 Task: Find the nearest public restroom in New Orleans.
Action: Mouse moved to (126, 66)
Screenshot: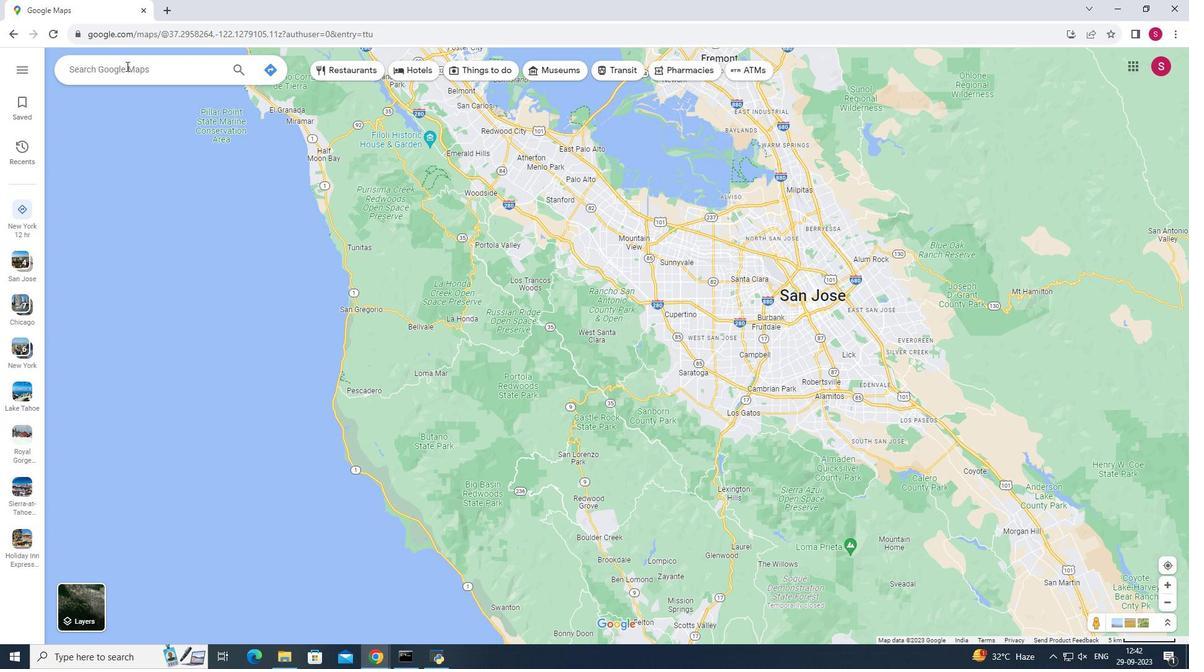 
Action: Mouse pressed left at (126, 66)
Screenshot: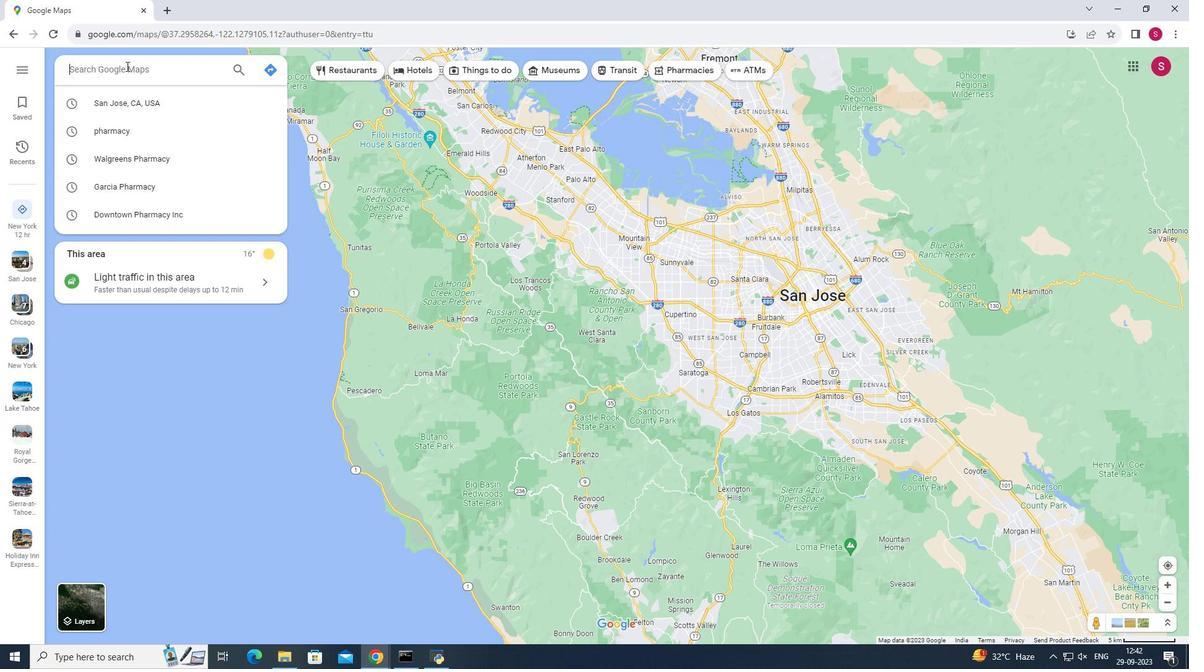 
Action: Mouse moved to (130, 67)
Screenshot: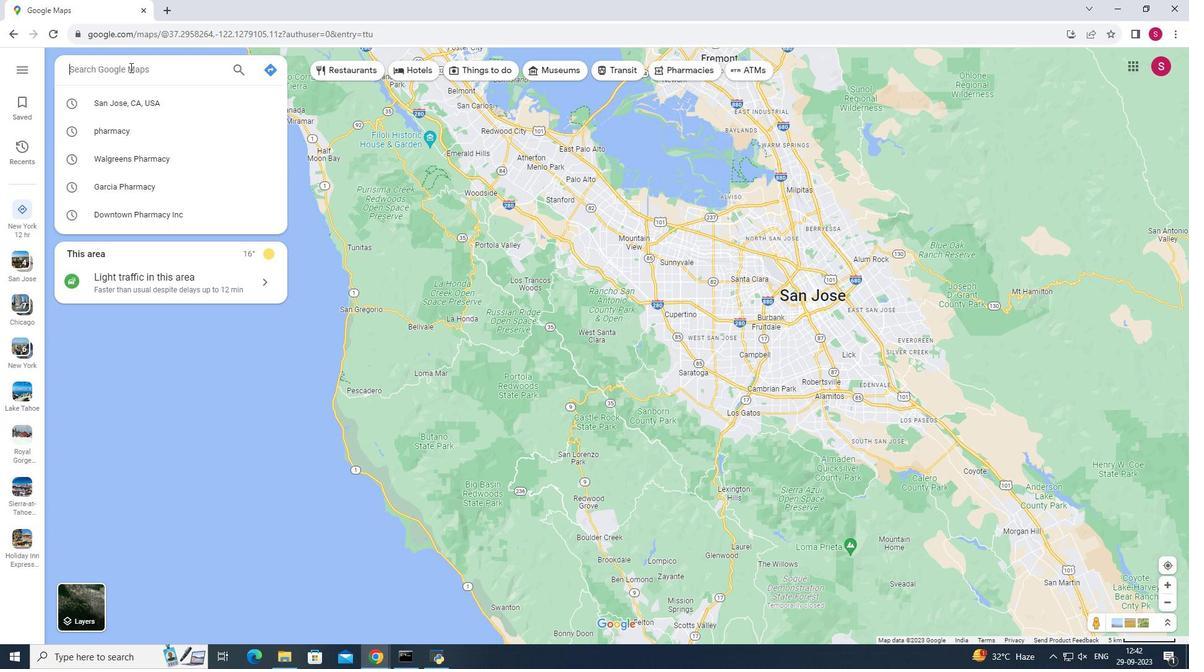 
Action: Key pressed <Key.shift>New<Key.space><Key.shift>Orleans
Screenshot: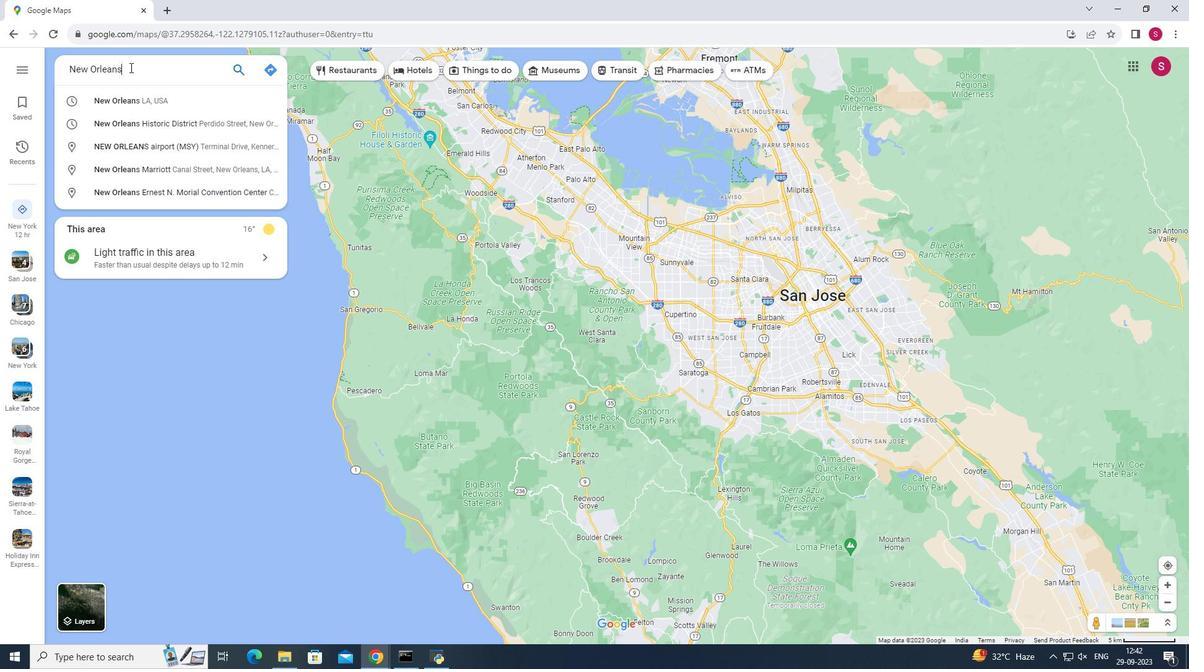 
Action: Mouse moved to (151, 98)
Screenshot: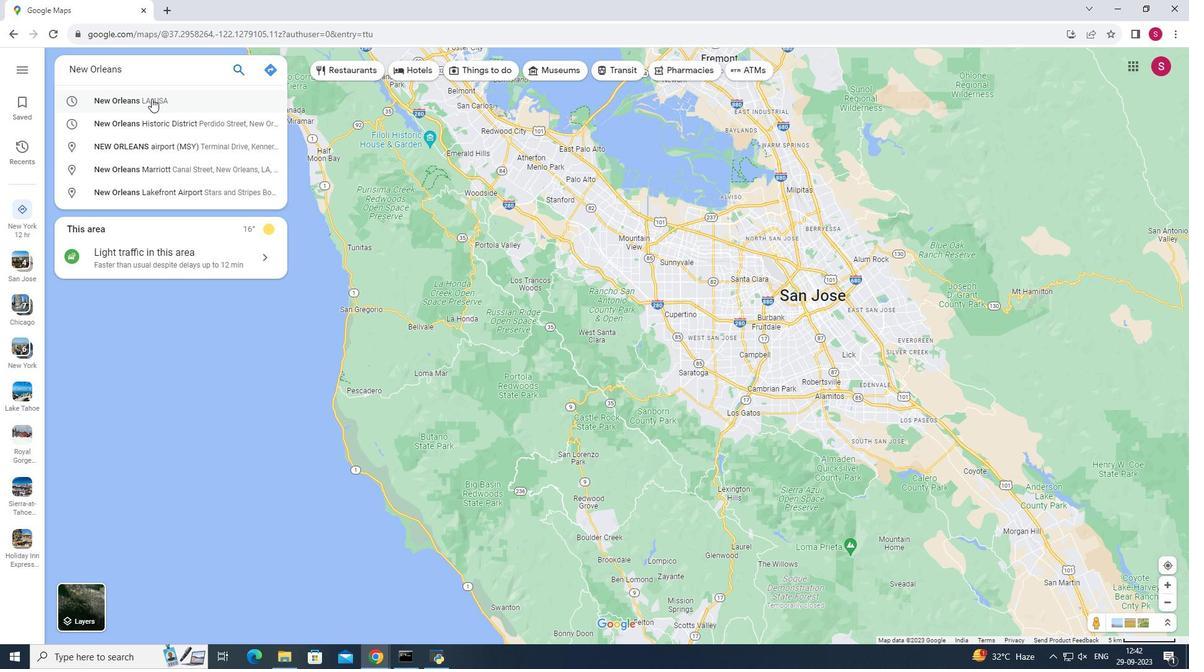 
Action: Mouse pressed left at (151, 98)
Screenshot: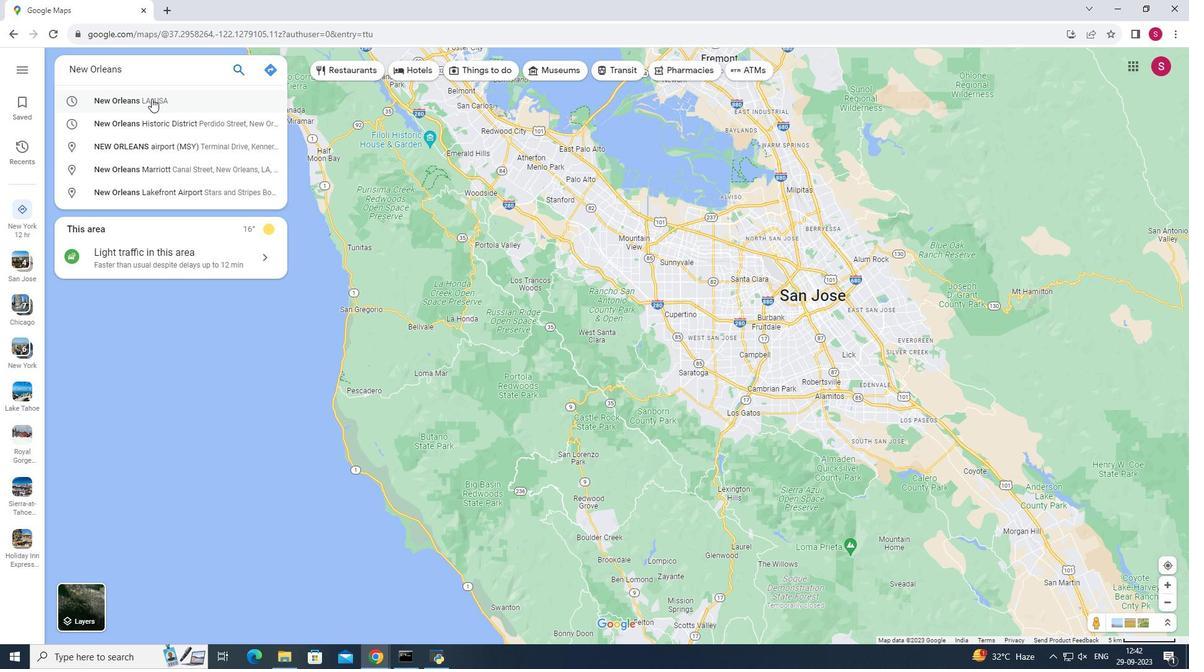 
Action: Mouse moved to (174, 287)
Screenshot: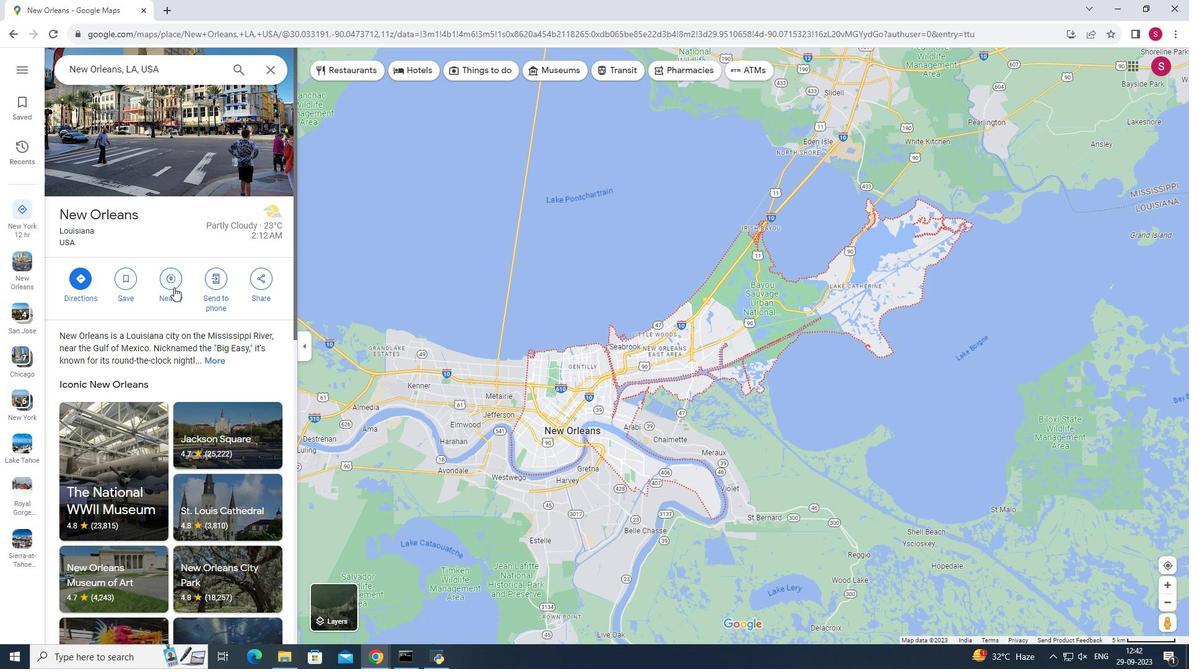 
Action: Mouse pressed left at (174, 287)
Screenshot: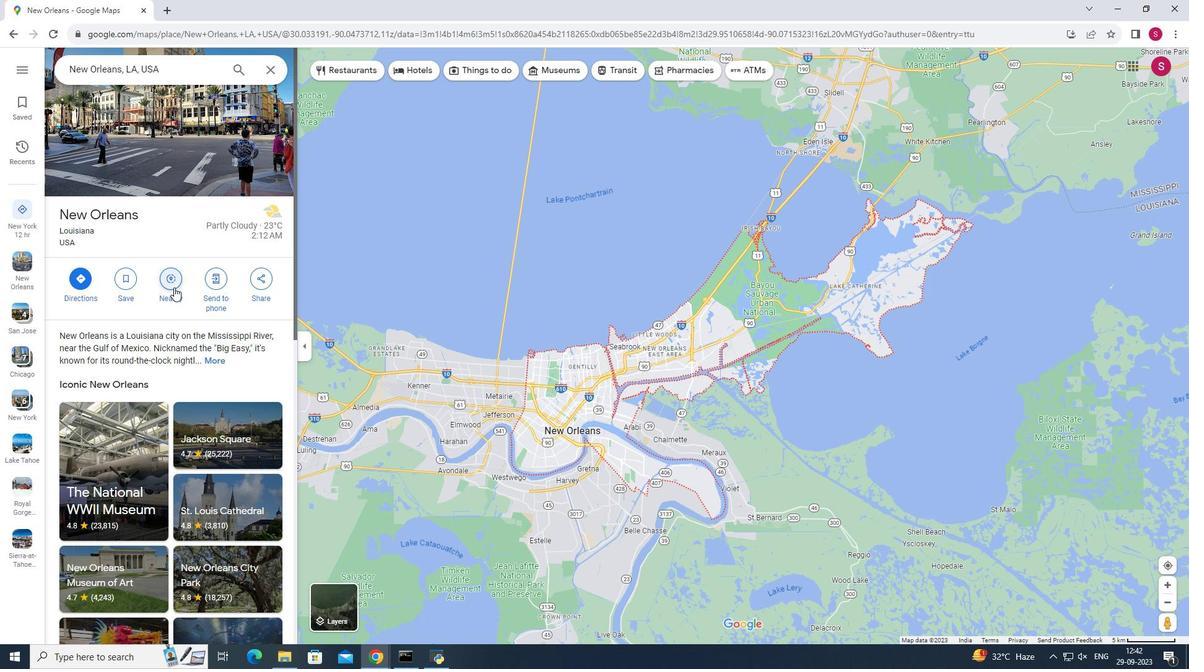 
Action: Mouse moved to (174, 67)
Screenshot: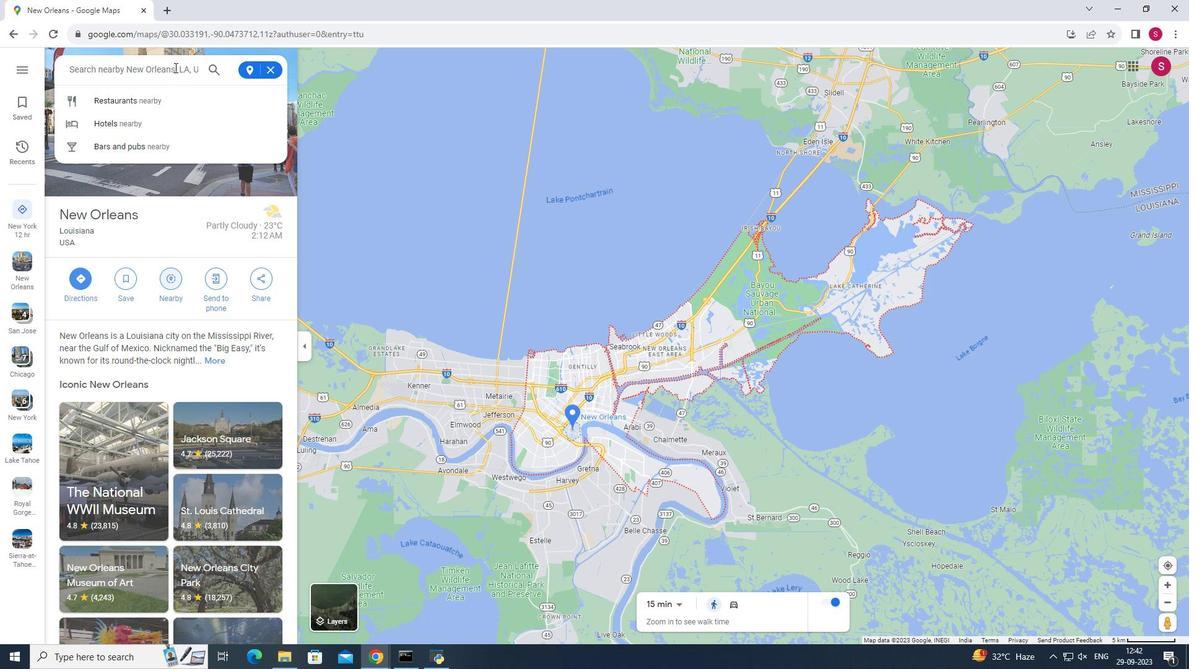 
Action: Mouse pressed left at (174, 67)
Screenshot: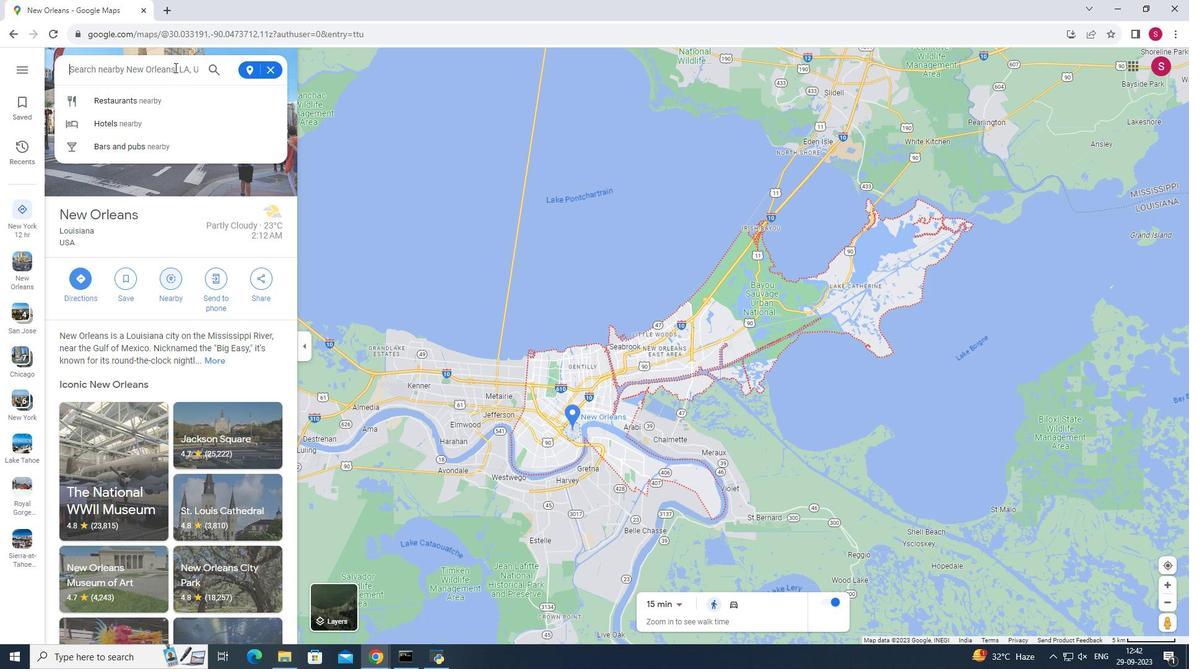 
Action: Key pressed <Key.shift><Key.shift><Key.shift><Key.shift><Key.shift><Key.shift><Key.shift><Key.shift><Key.shift><Key.shift><Key.shift><Key.shift><Key.shift><Key.shift><Key.shift><Key.shift>public<Key.space>restroom<Key.enter>
Screenshot: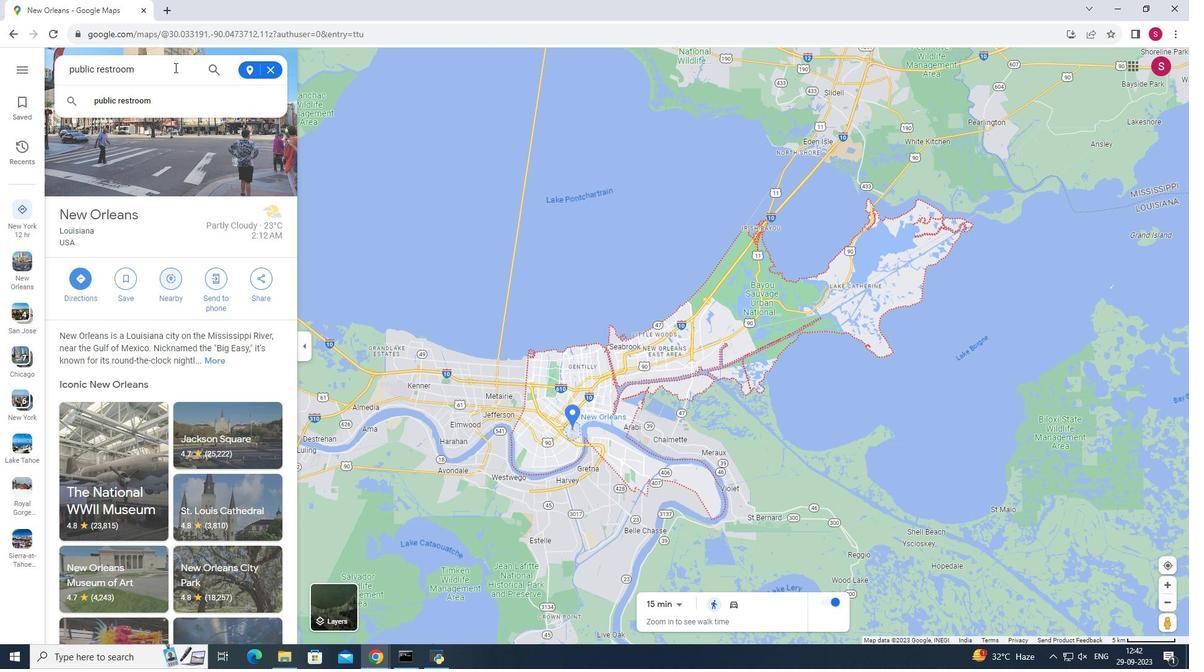 
Action: Mouse moved to (174, 218)
Screenshot: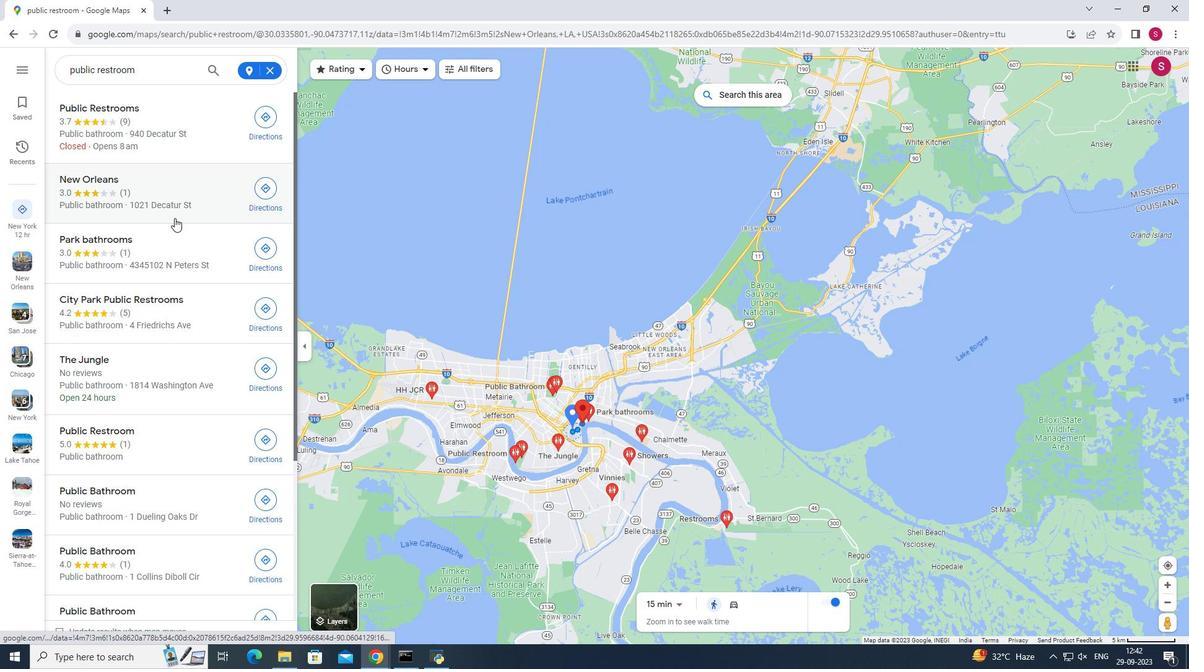 
Action: Mouse scrolled (174, 217) with delta (0, 0)
Screenshot: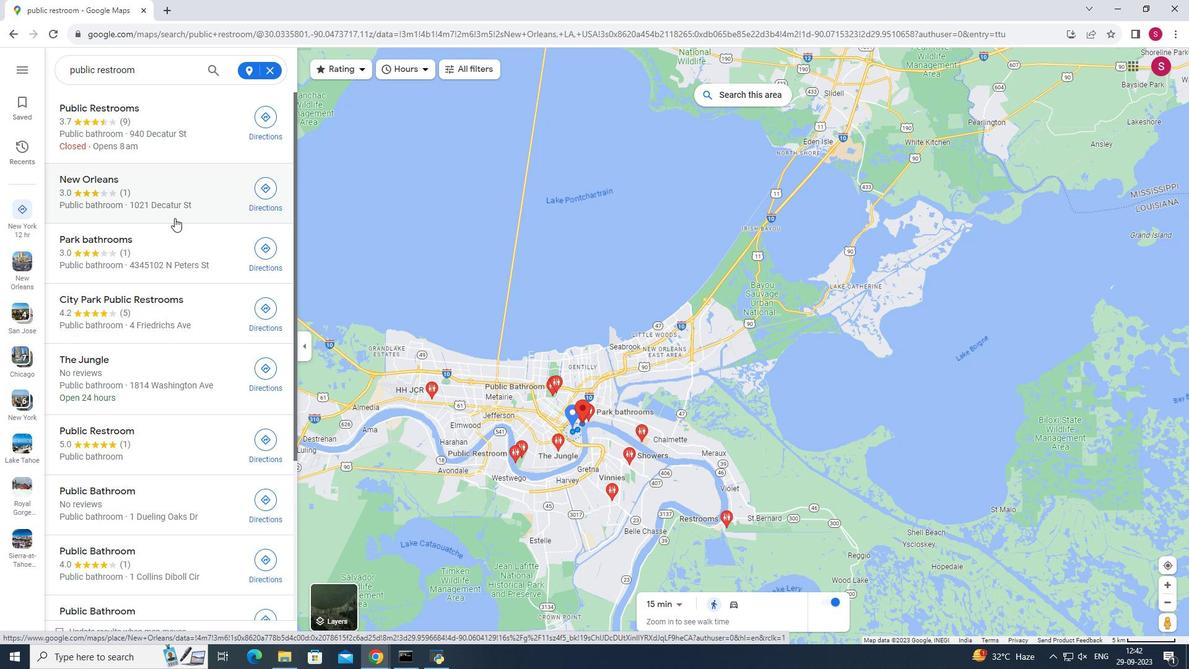 
Action: Mouse moved to (174, 218)
Screenshot: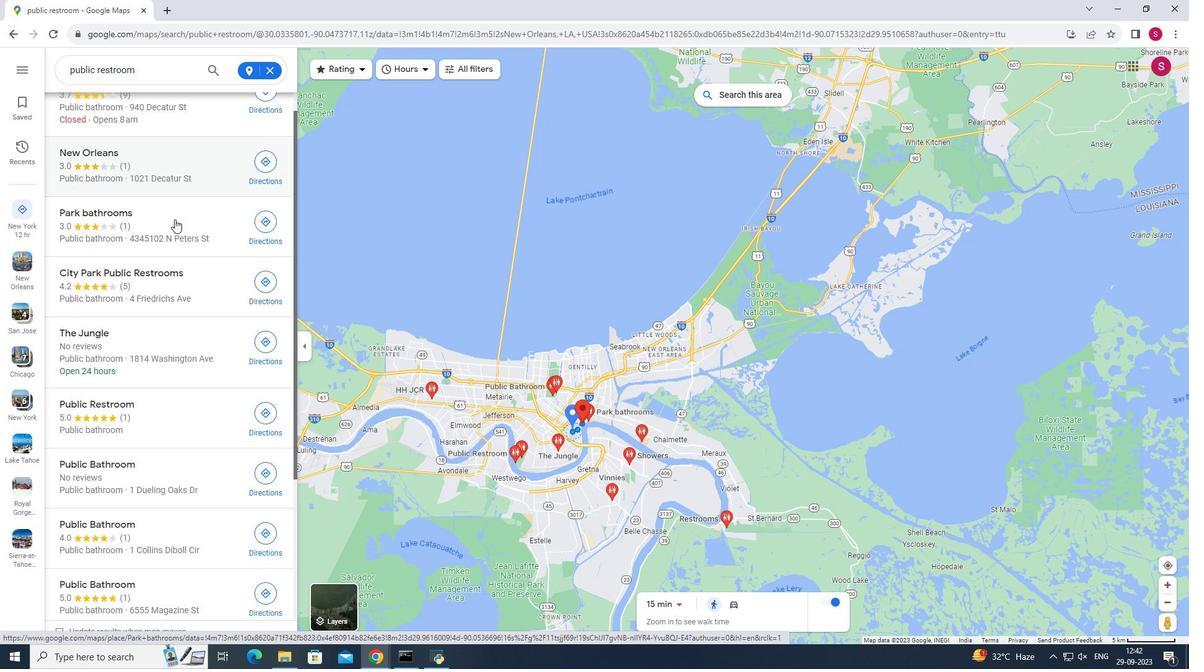 
Action: Mouse scrolled (174, 218) with delta (0, 0)
Screenshot: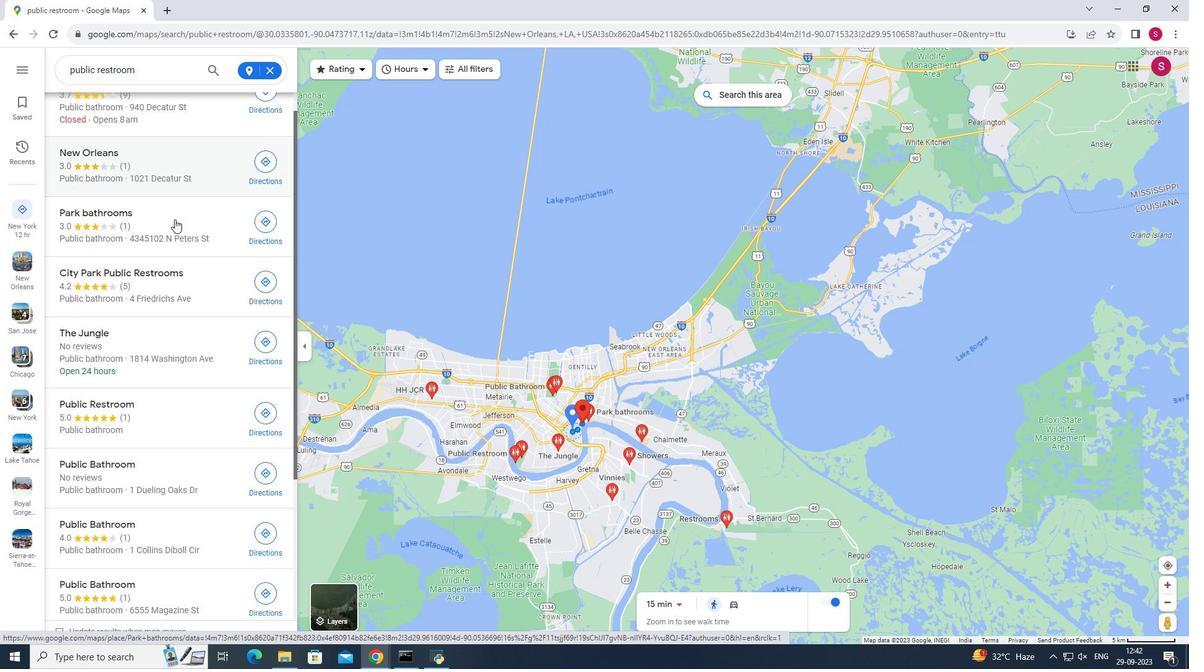 
Action: Mouse moved to (174, 219)
Screenshot: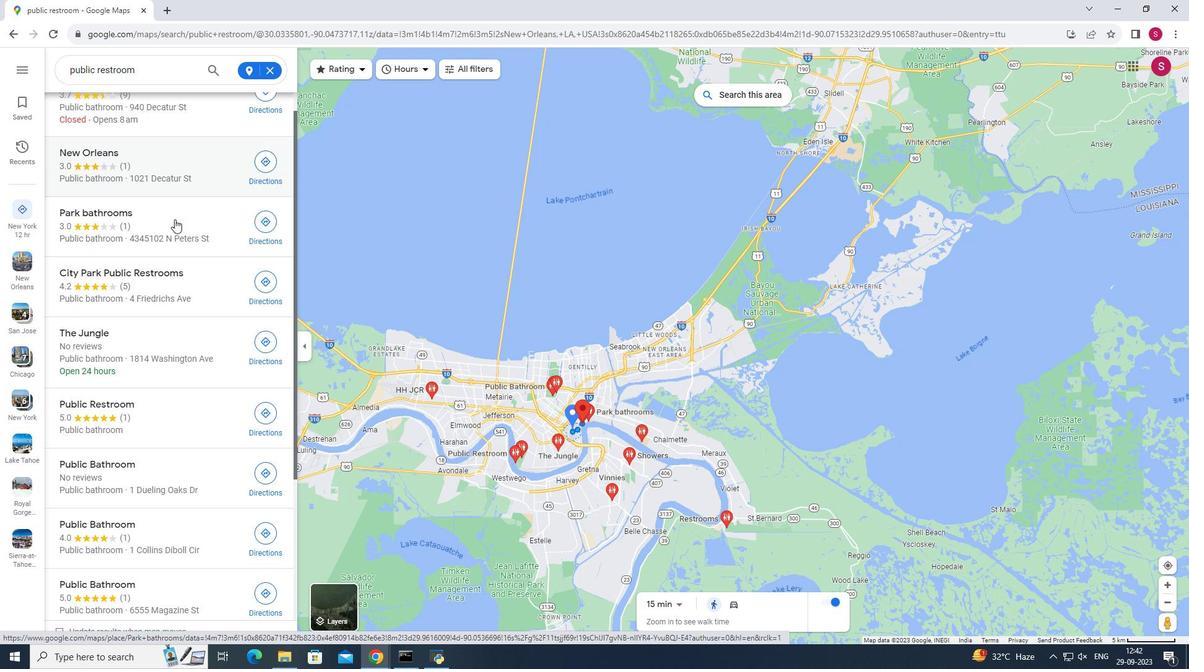 
Action: Mouse scrolled (174, 218) with delta (0, 0)
Screenshot: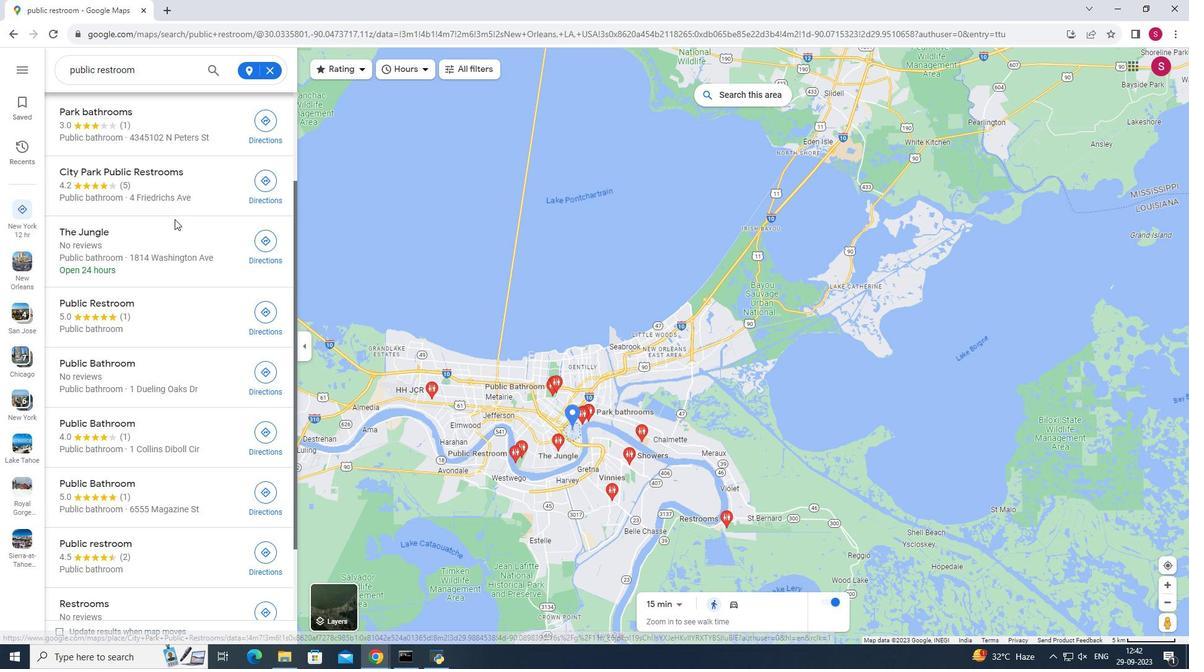 
Action: Mouse scrolled (174, 218) with delta (0, 0)
Screenshot: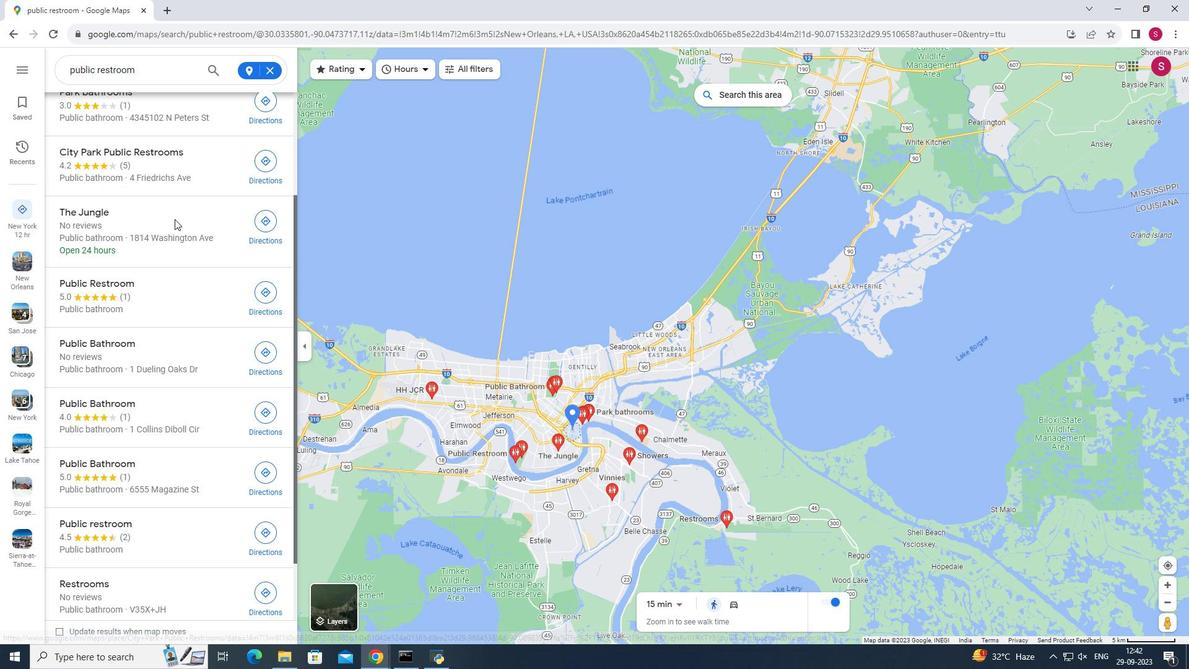 
Action: Mouse scrolled (174, 218) with delta (0, 0)
Screenshot: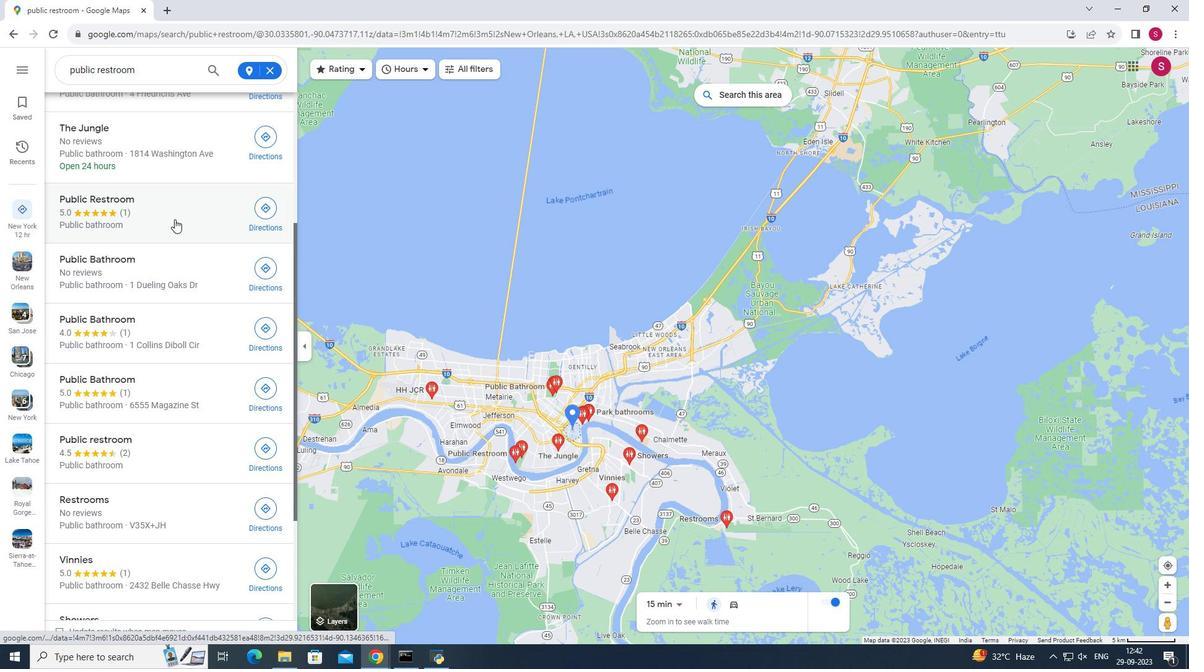 
Action: Mouse scrolled (174, 218) with delta (0, 0)
Screenshot: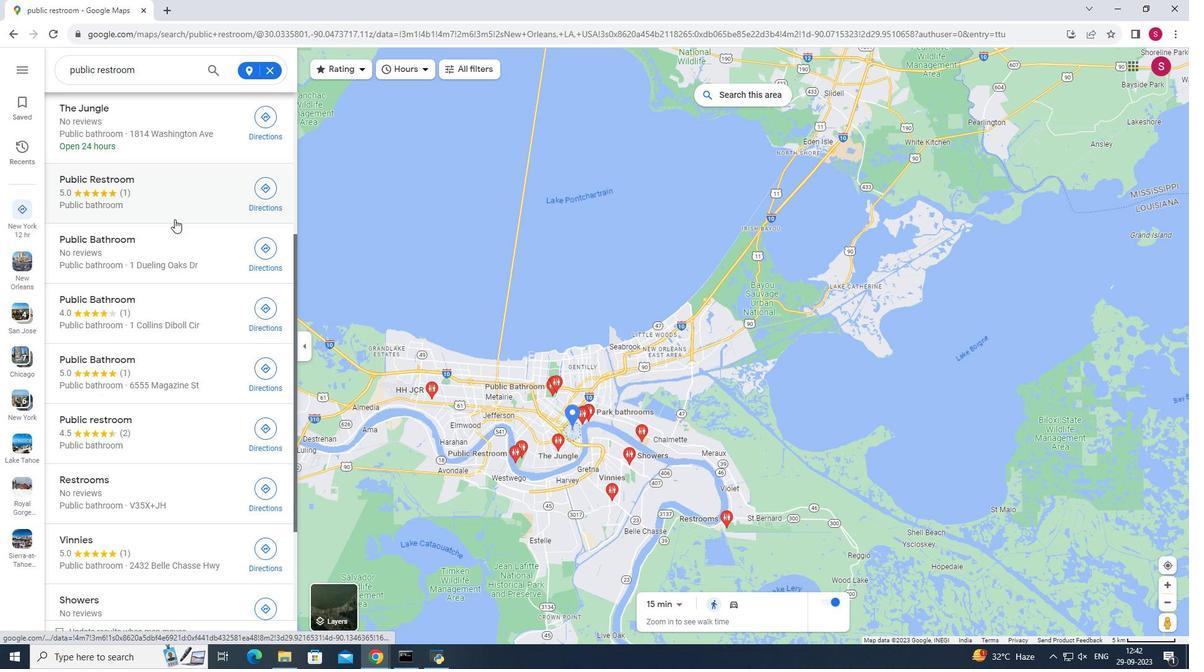 
Action: Mouse scrolled (174, 218) with delta (0, 0)
Screenshot: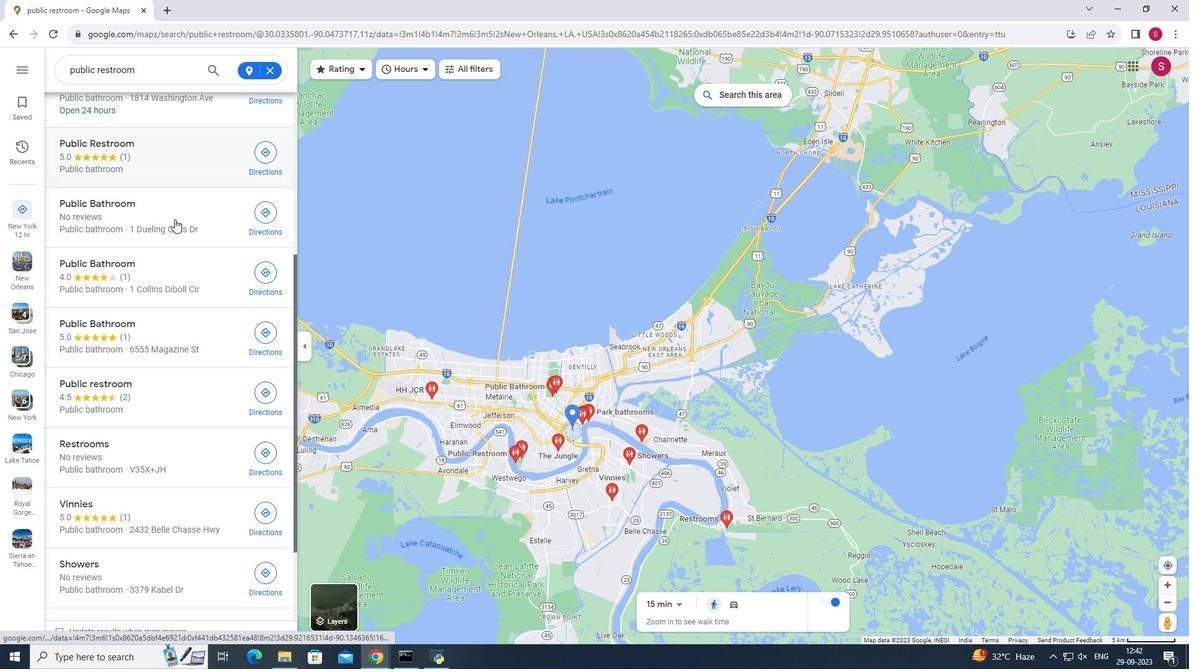 
Action: Mouse scrolled (174, 218) with delta (0, 0)
Screenshot: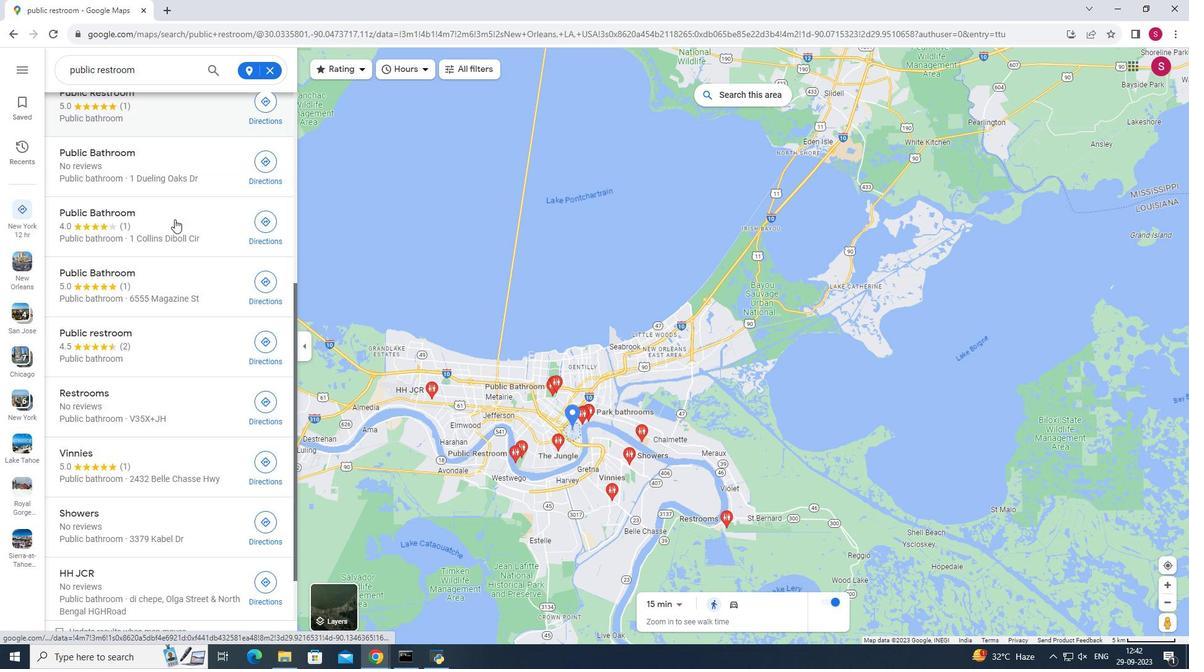 
Action: Mouse scrolled (174, 218) with delta (0, 0)
Screenshot: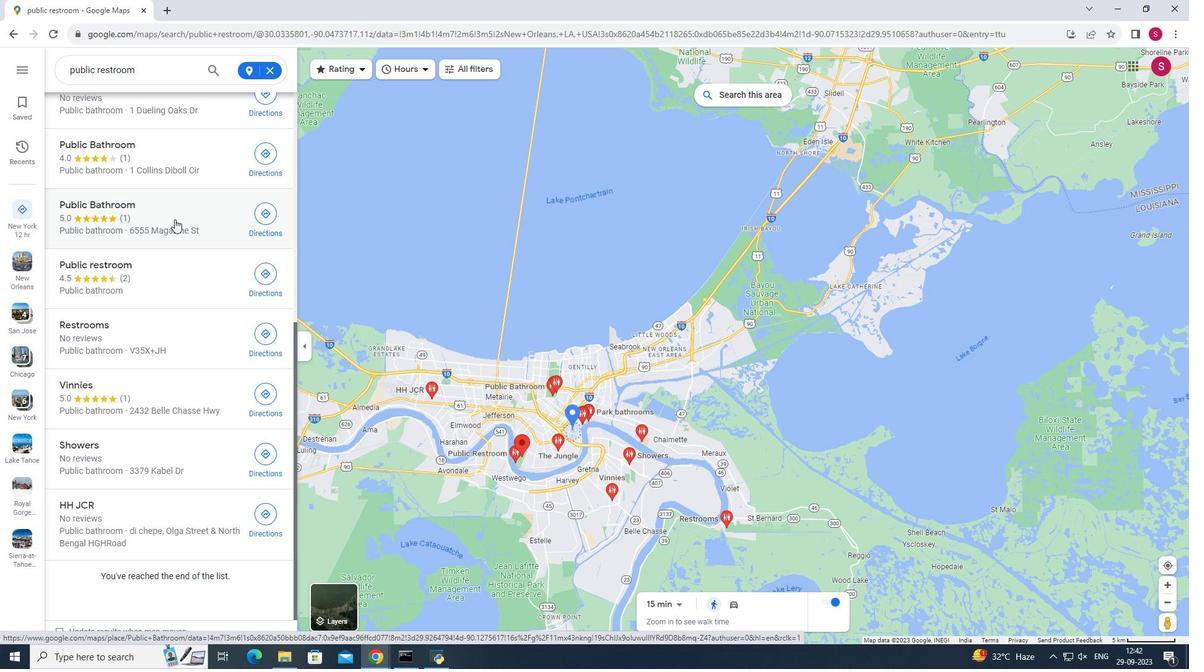 
Action: Mouse moved to (174, 222)
Screenshot: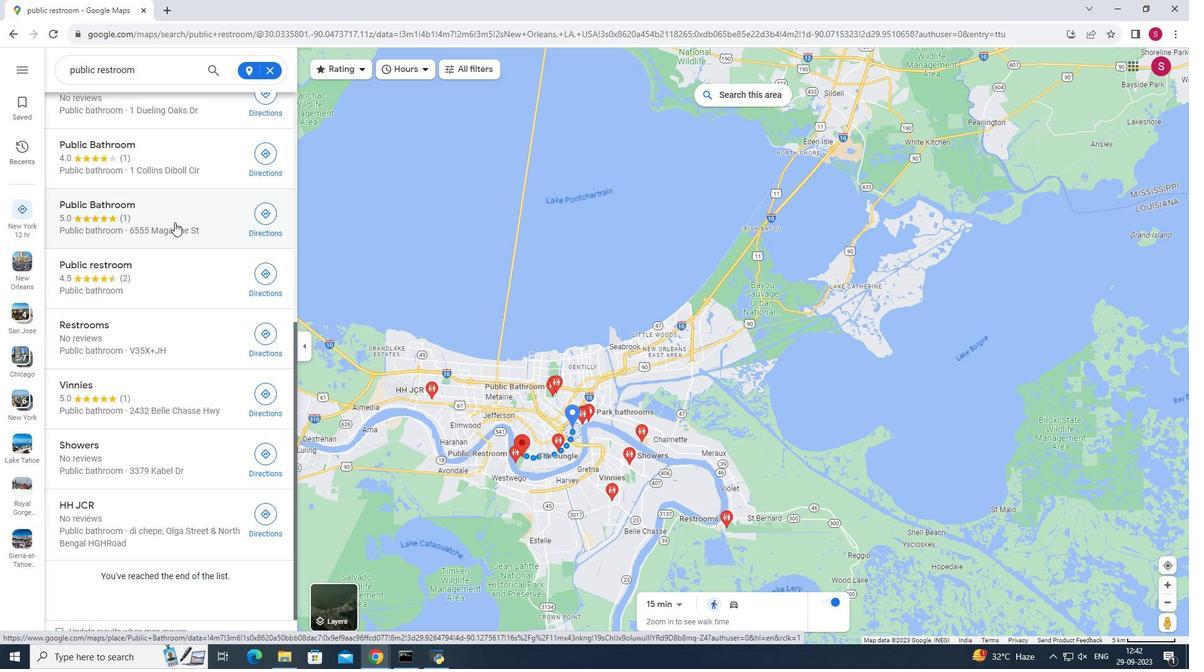 
Action: Mouse scrolled (174, 221) with delta (0, 0)
Screenshot: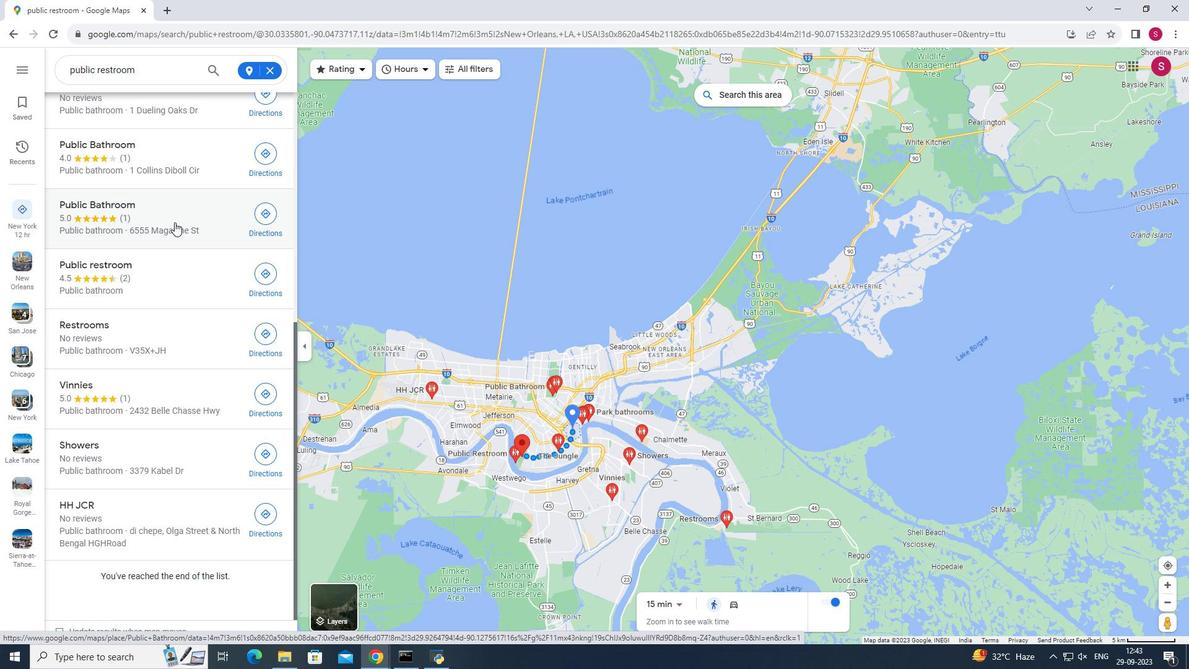 
Action: Mouse moved to (166, 278)
Screenshot: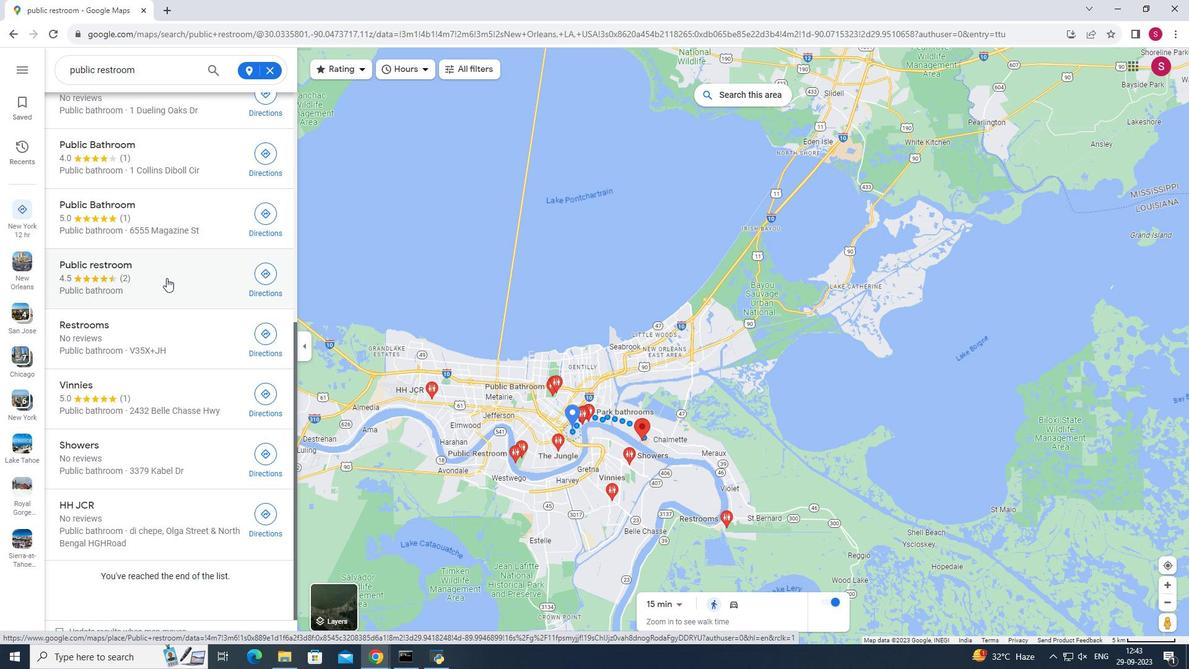 
Action: Mouse pressed left at (166, 278)
Screenshot: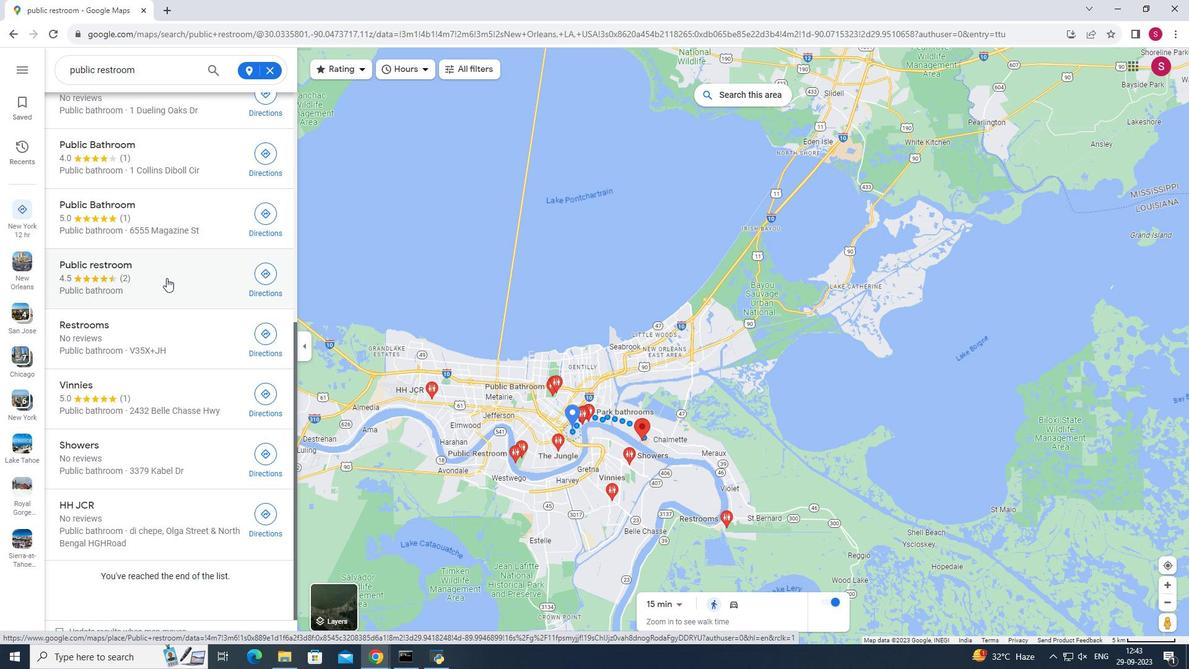 
Action: Mouse moved to (462, 455)
Screenshot: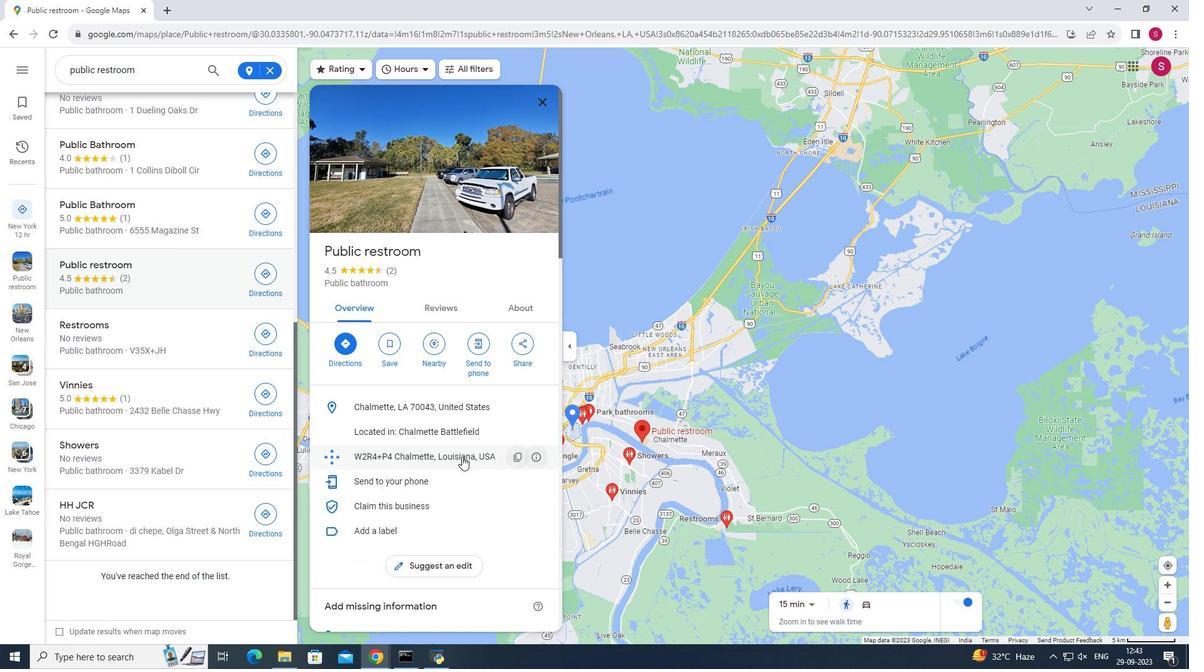 
Action: Mouse scrolled (462, 454) with delta (0, 0)
Screenshot: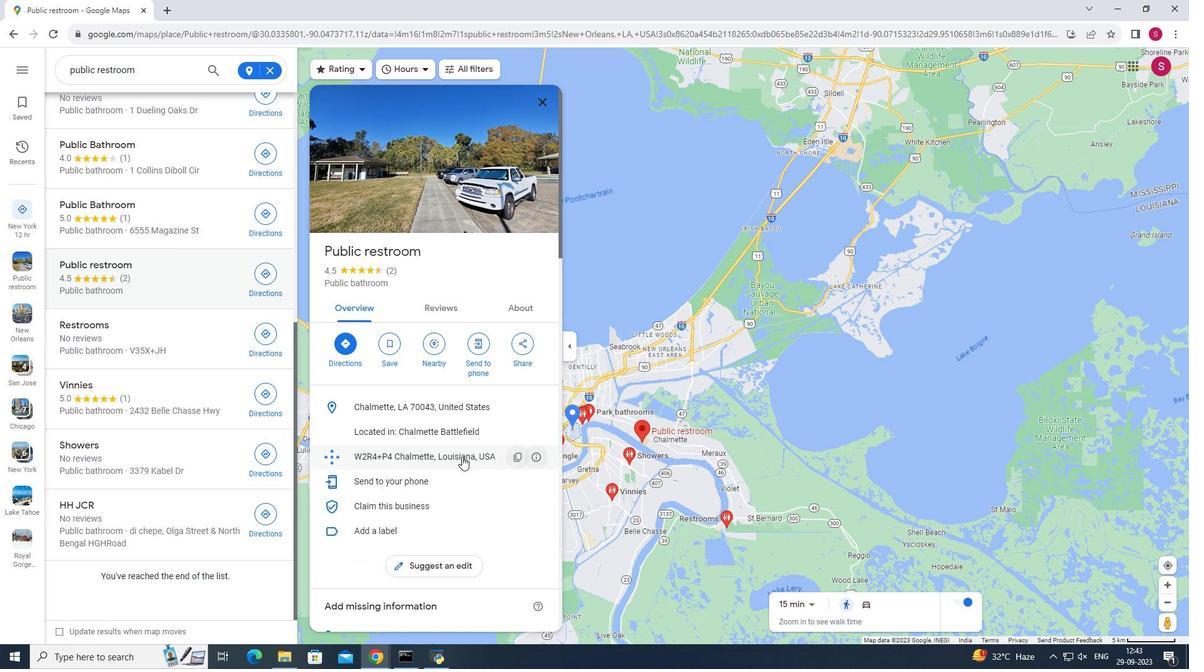 
Action: Mouse moved to (462, 456)
Screenshot: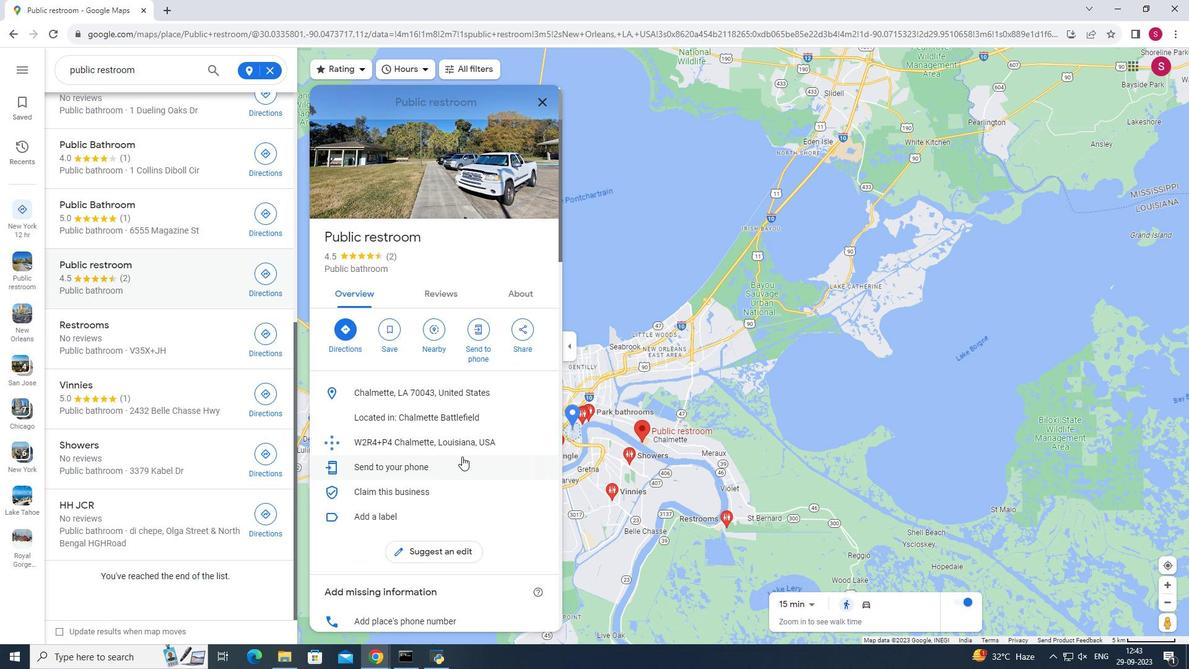 
Action: Mouse scrolled (462, 456) with delta (0, 0)
Screenshot: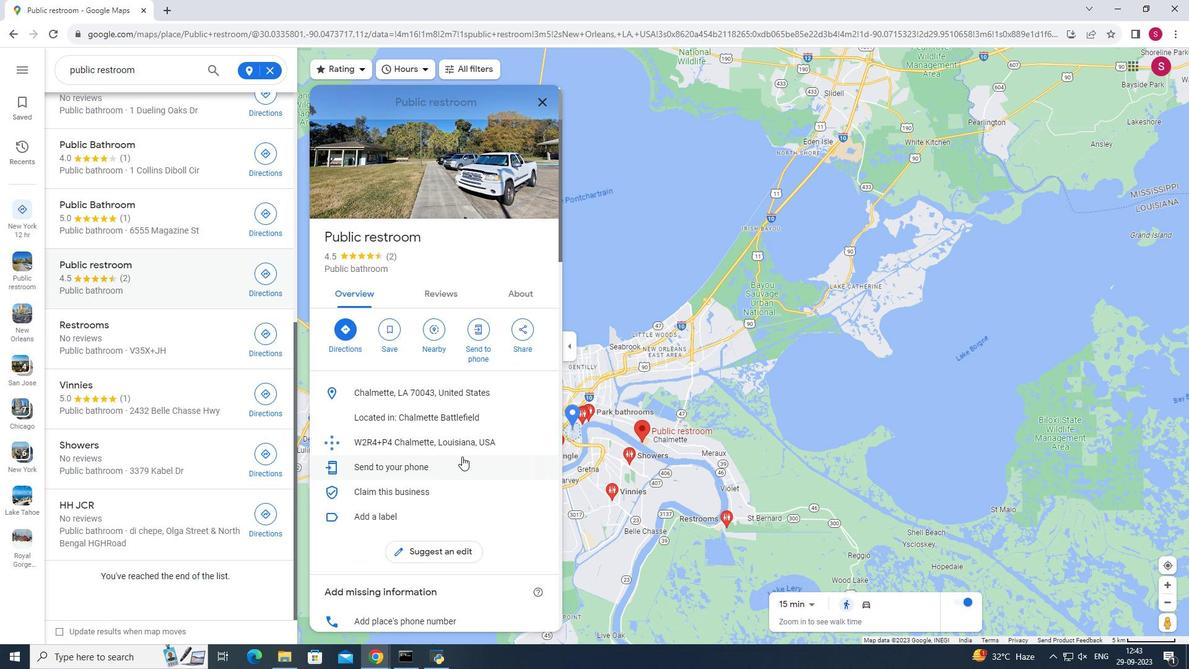 
Action: Mouse moved to (462, 457)
Screenshot: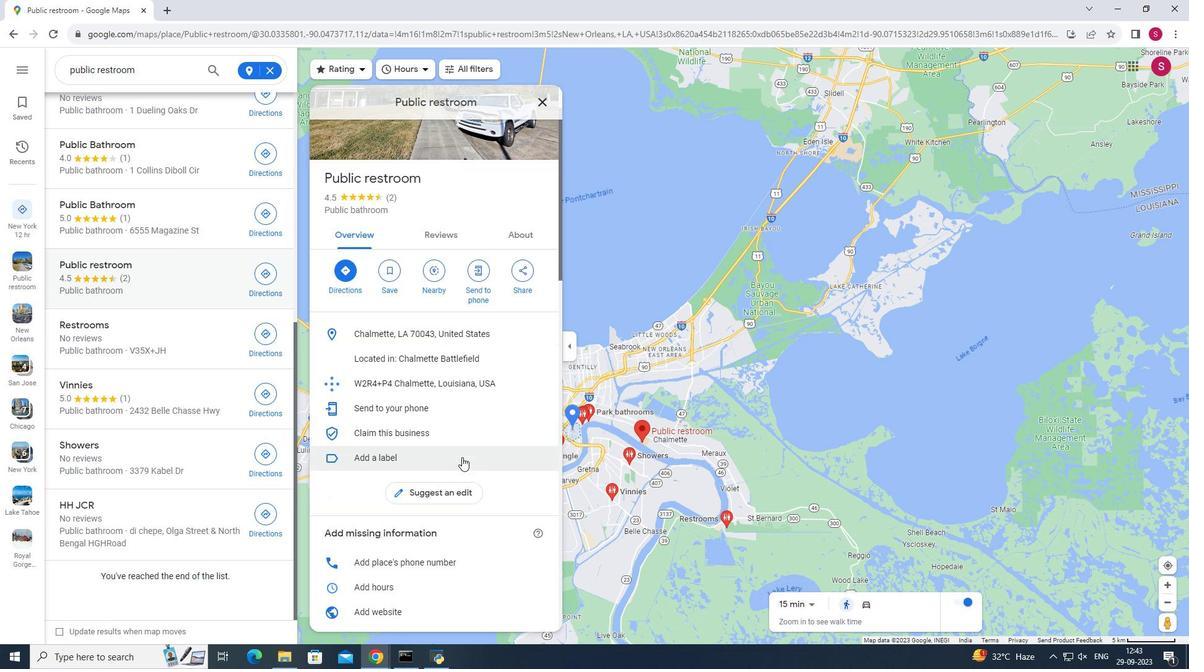 
Action: Mouse scrolled (462, 456) with delta (0, 0)
Screenshot: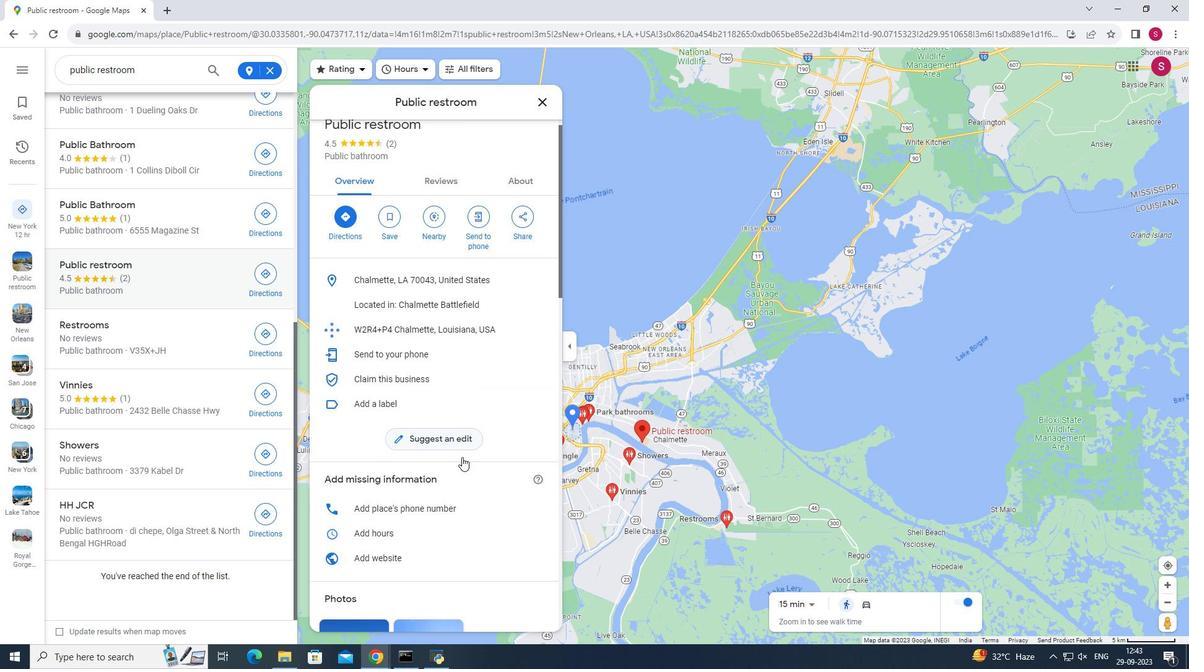 
Action: Mouse scrolled (462, 456) with delta (0, 0)
Screenshot: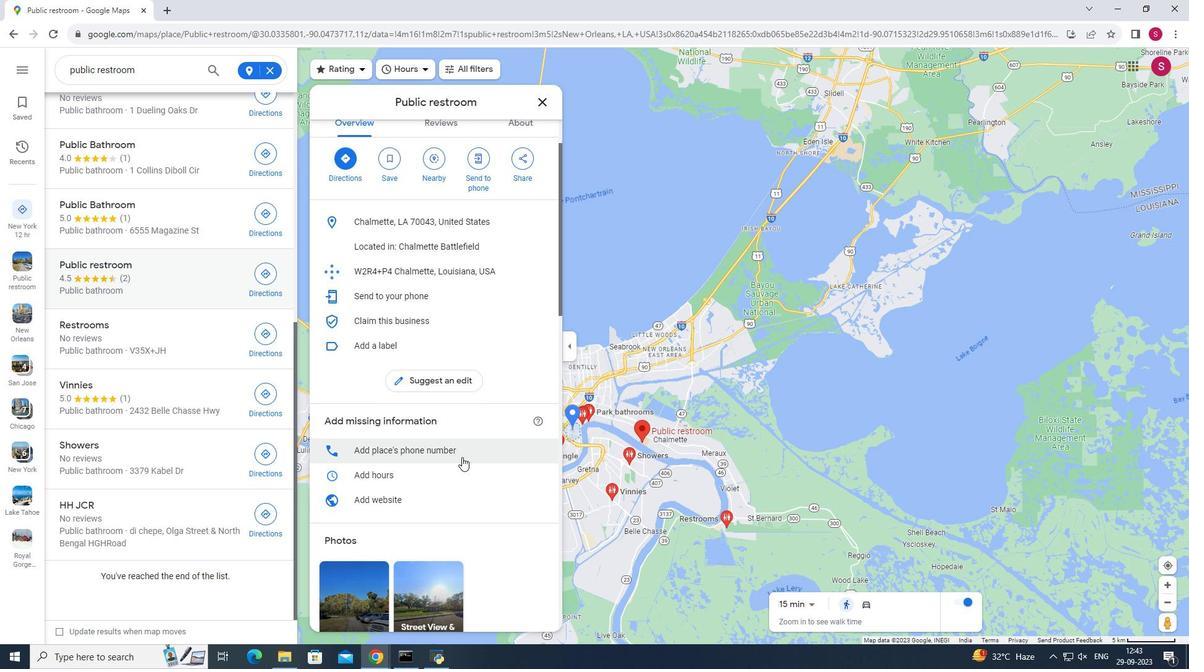 
Action: Mouse scrolled (462, 456) with delta (0, 0)
Screenshot: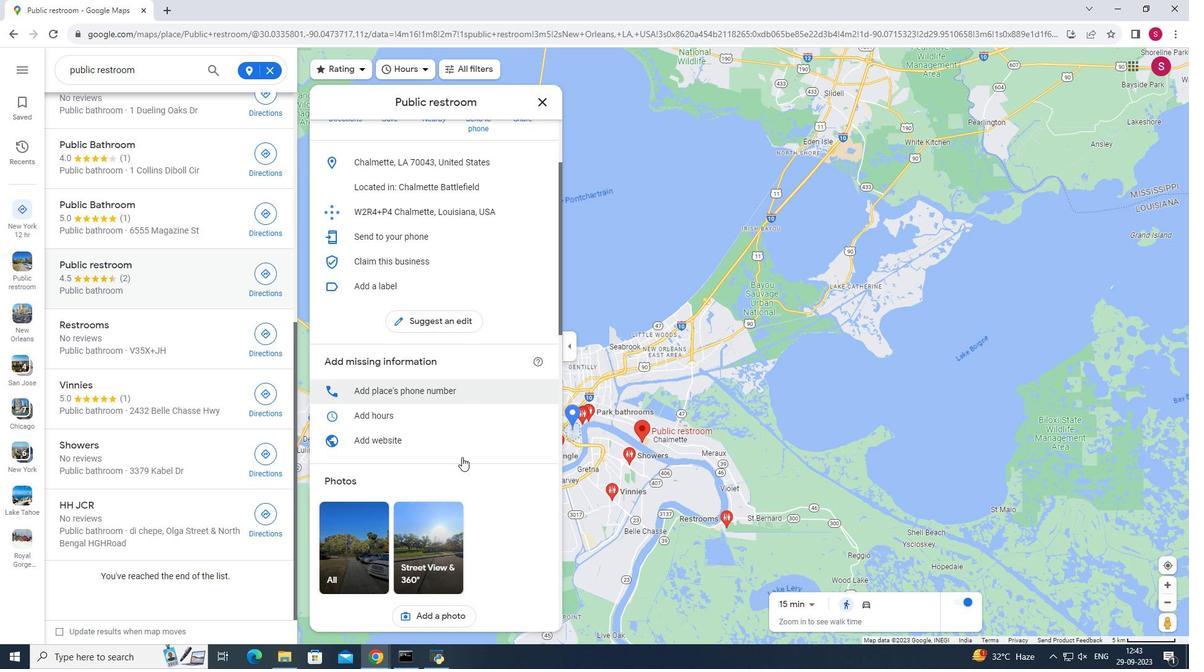 
Action: Mouse moved to (462, 457)
Screenshot: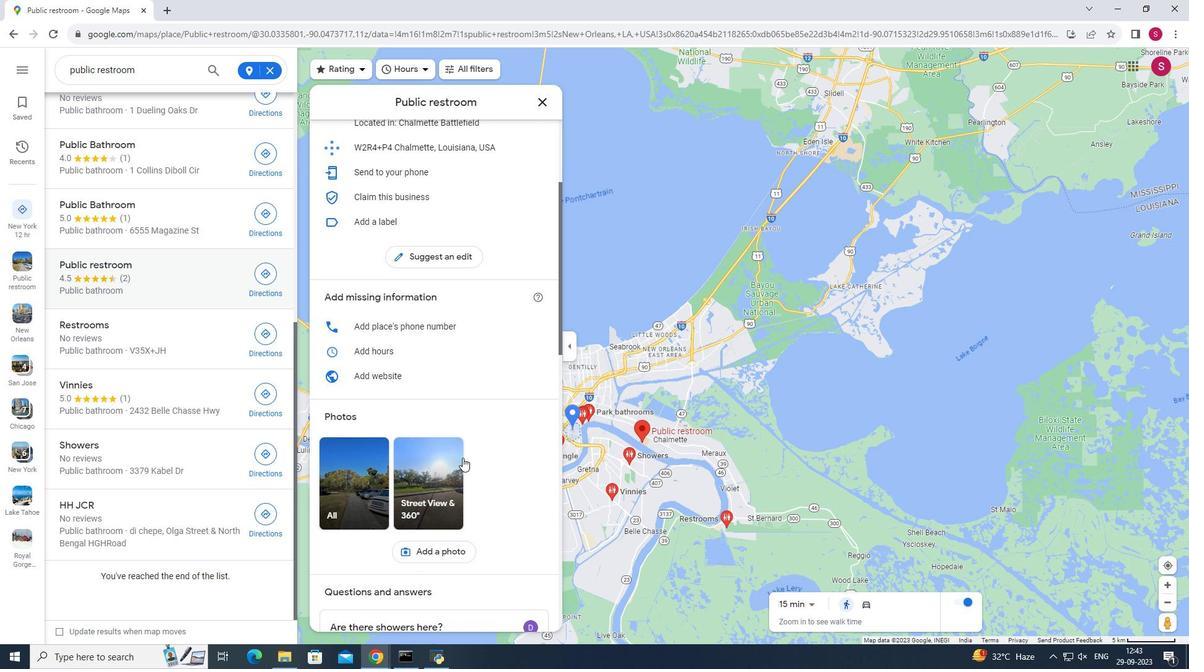 
Action: Mouse scrolled (462, 457) with delta (0, 0)
Screenshot: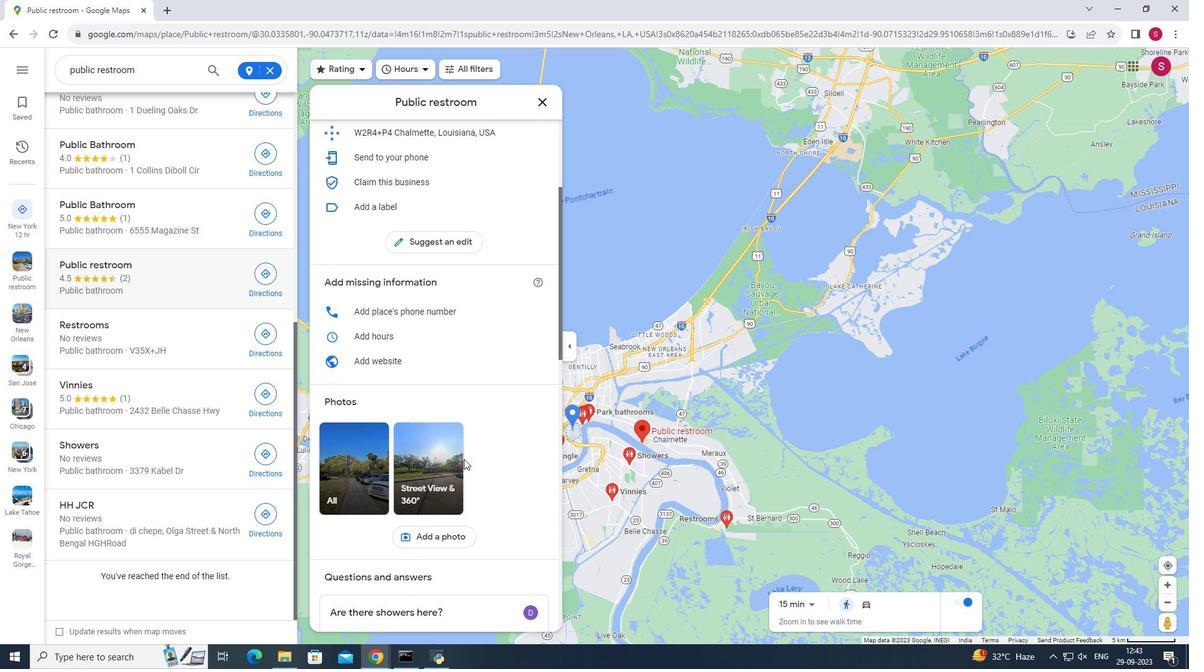 
Action: Mouse moved to (465, 459)
Screenshot: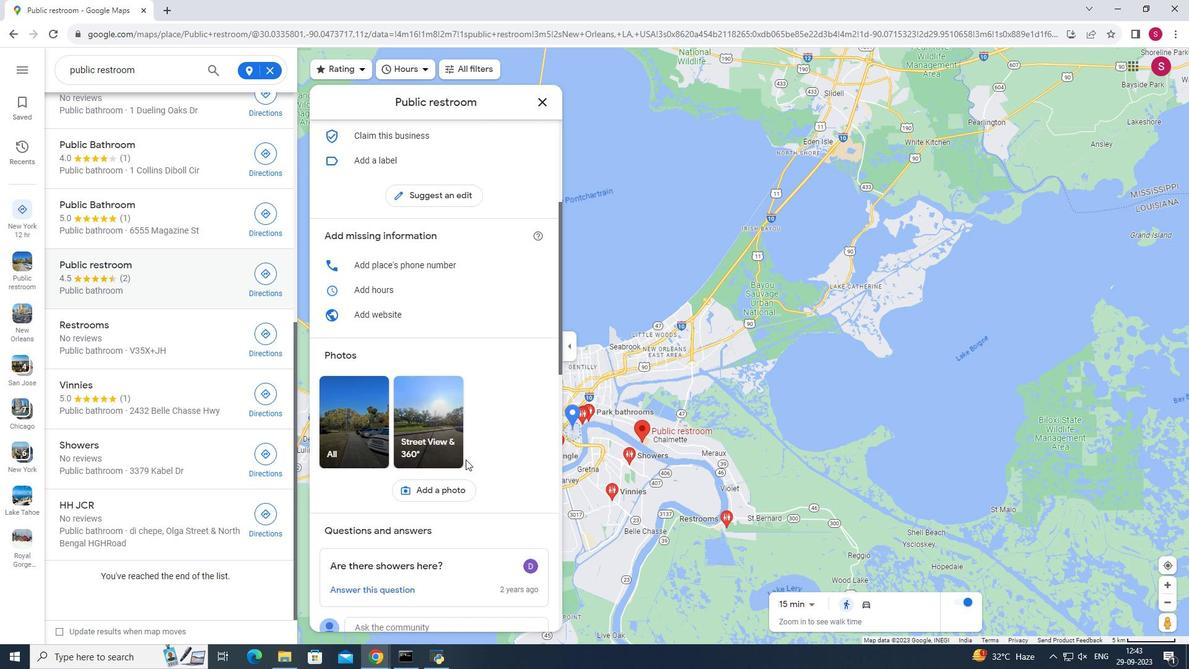 
Action: Mouse scrolled (465, 459) with delta (0, 0)
Screenshot: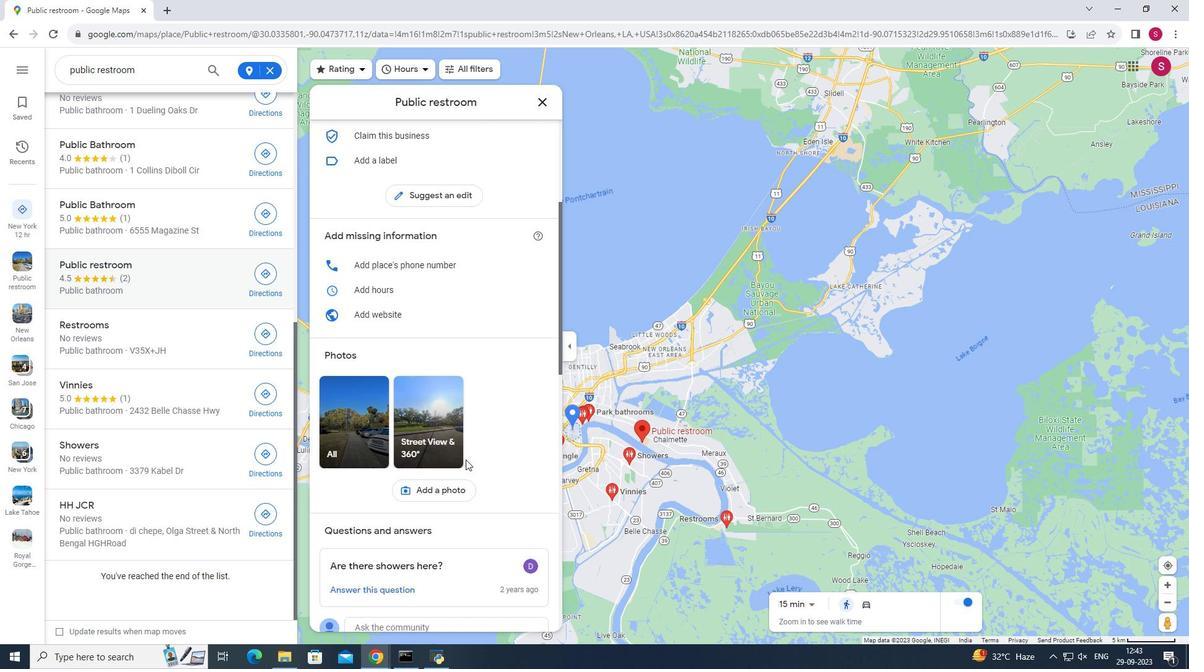 
Action: Mouse moved to (466, 459)
Screenshot: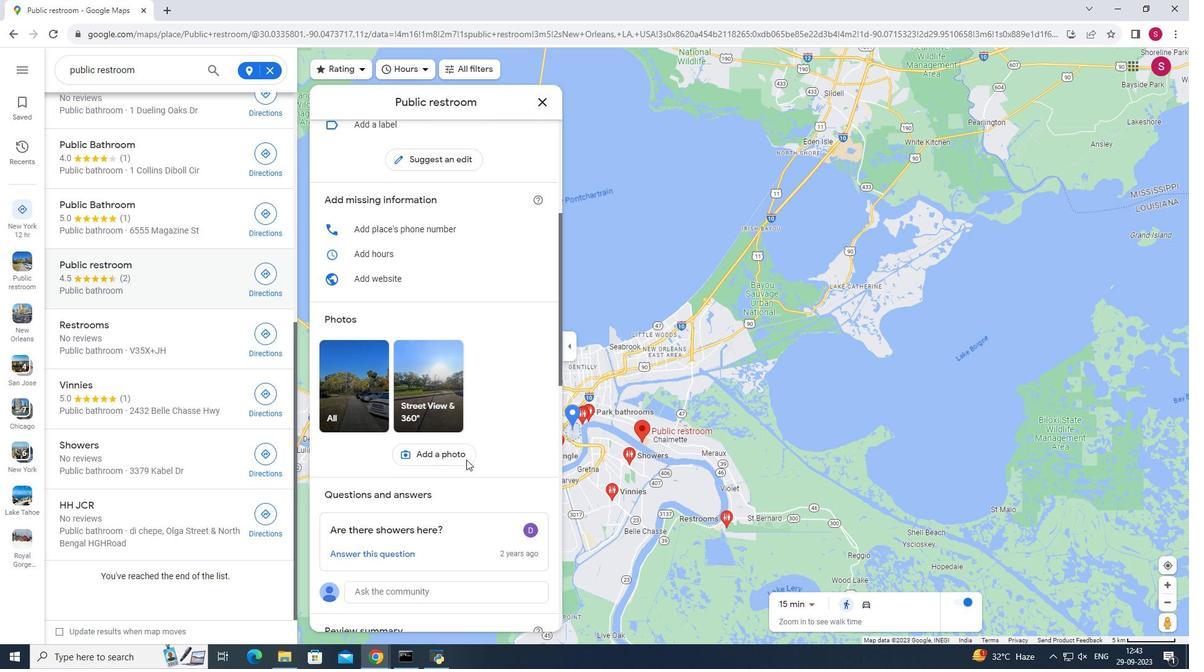 
Action: Mouse scrolled (466, 459) with delta (0, 0)
Screenshot: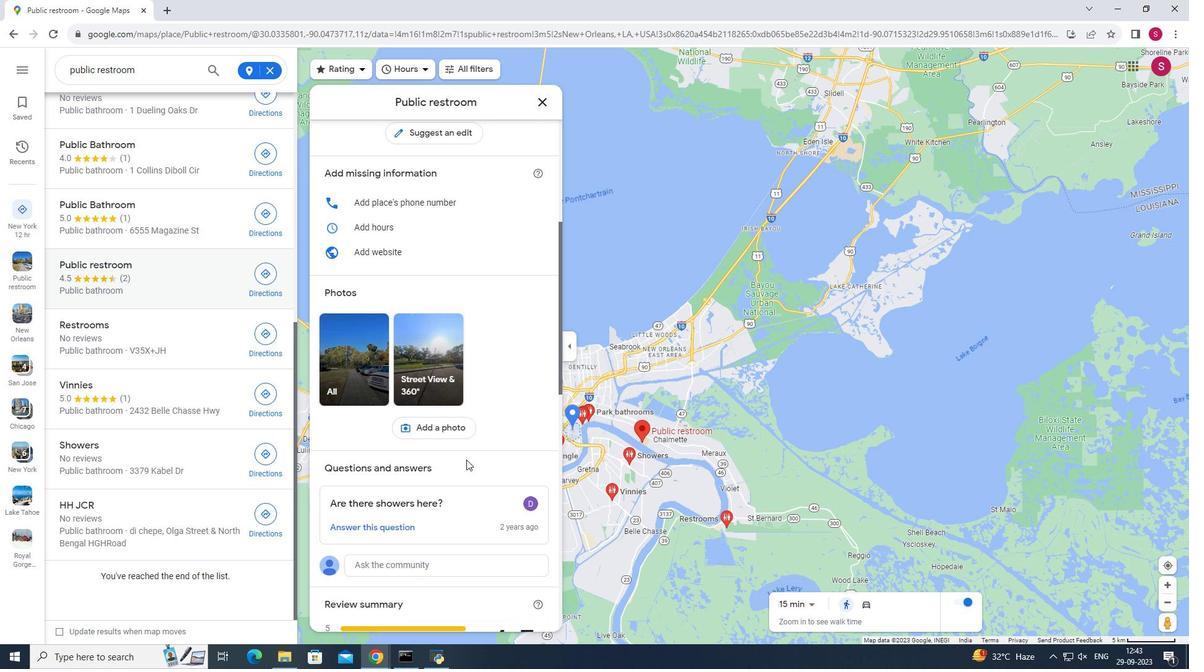 
Action: Mouse moved to (467, 459)
Screenshot: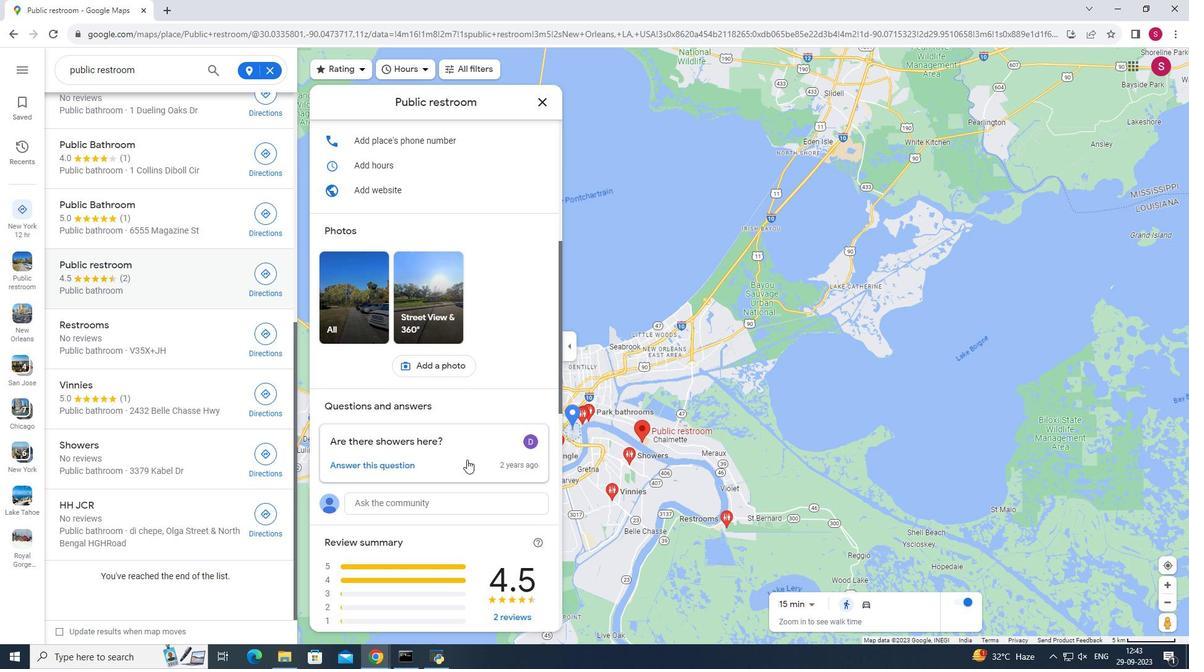 
Action: Mouse scrolled (467, 459) with delta (0, 0)
Screenshot: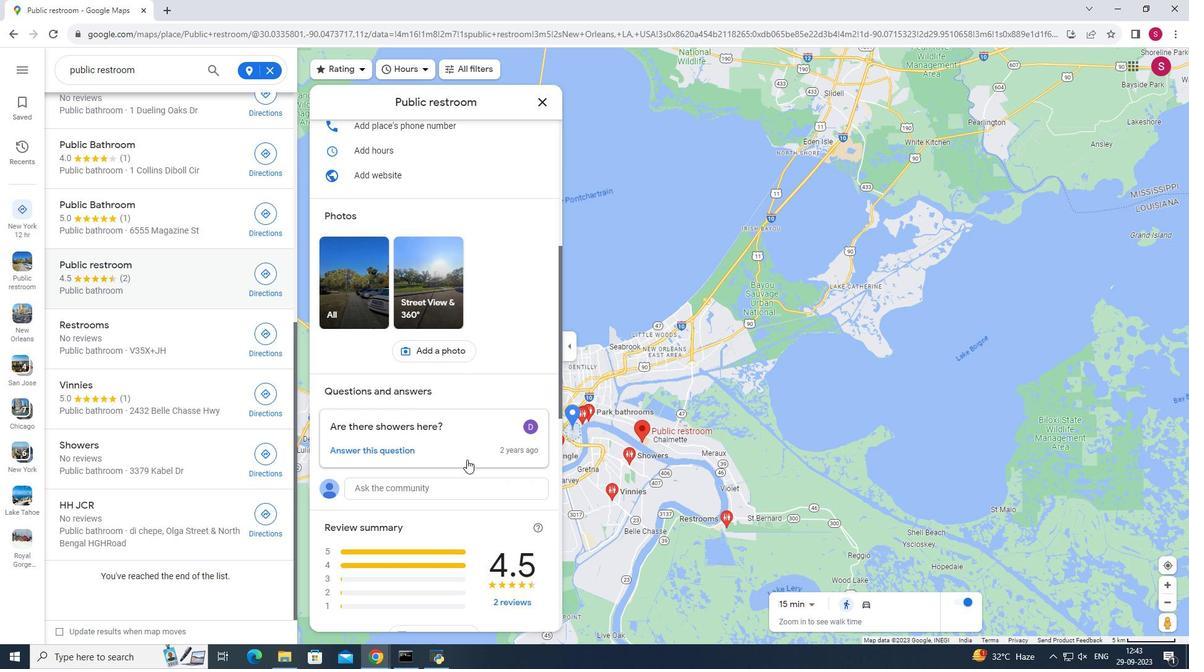 
Action: Mouse scrolled (467, 459) with delta (0, 0)
Screenshot: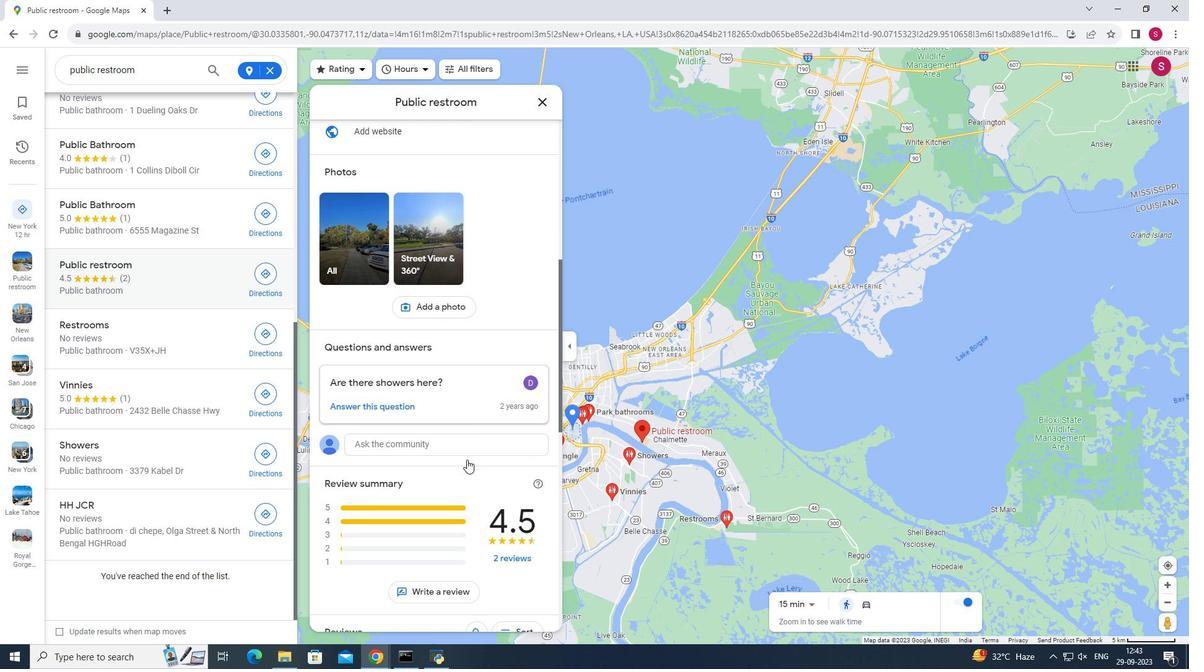 
Action: Mouse scrolled (467, 459) with delta (0, 0)
Screenshot: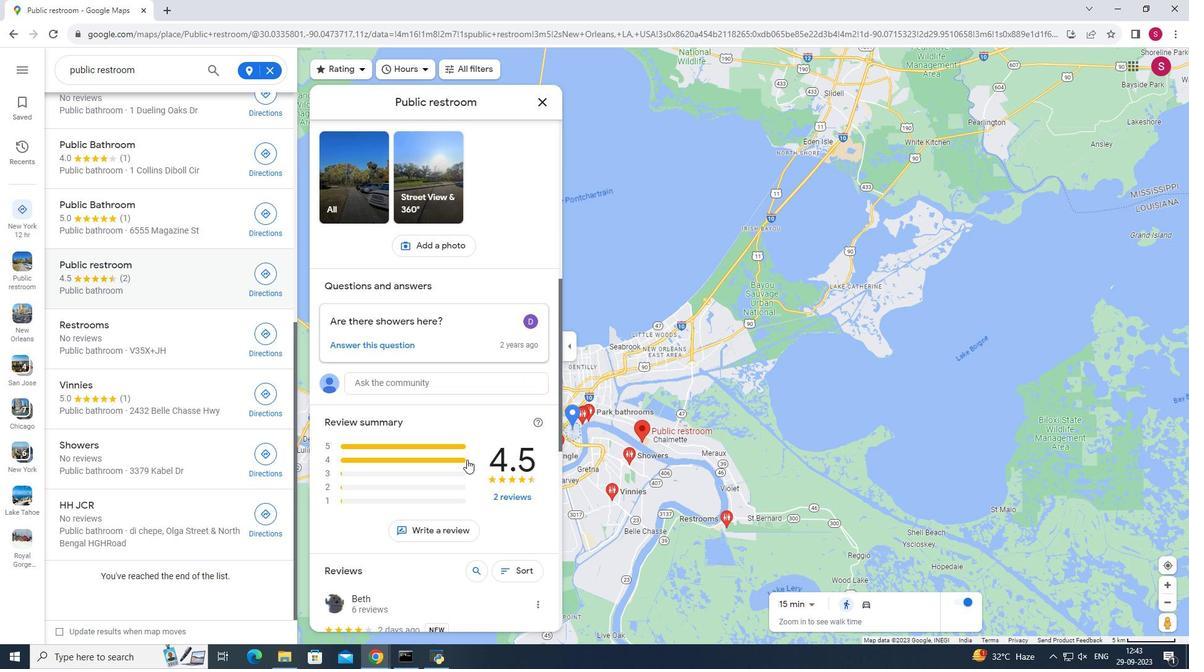 
Action: Mouse moved to (469, 459)
Screenshot: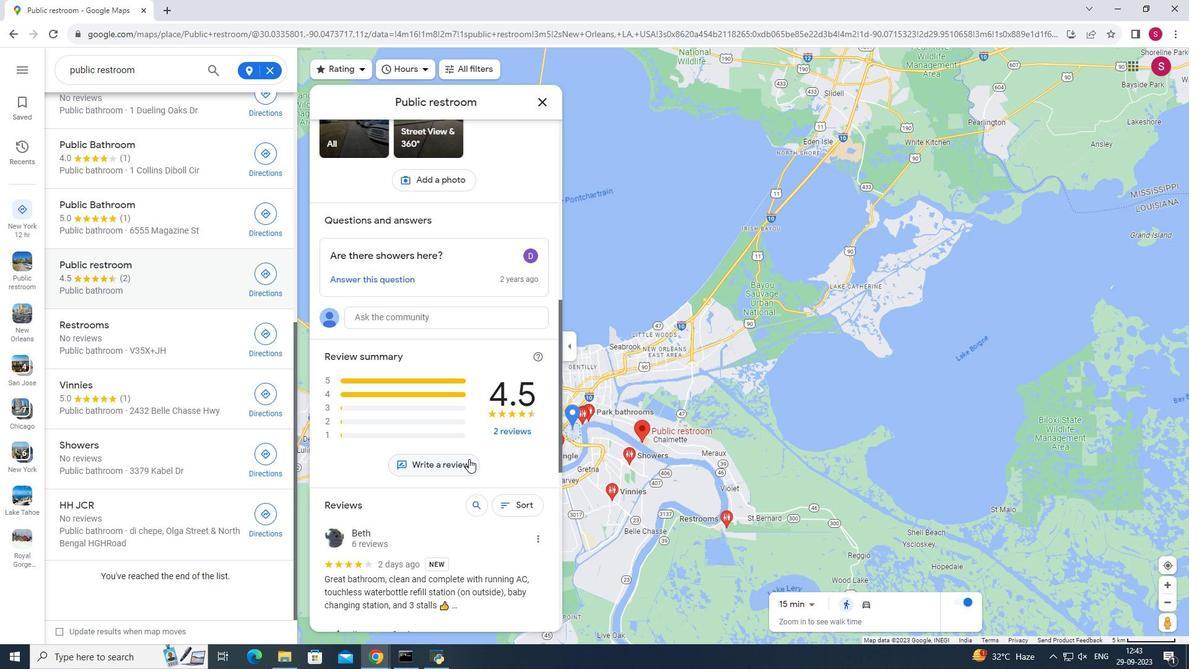 
Action: Mouse scrolled (469, 458) with delta (0, 0)
Screenshot: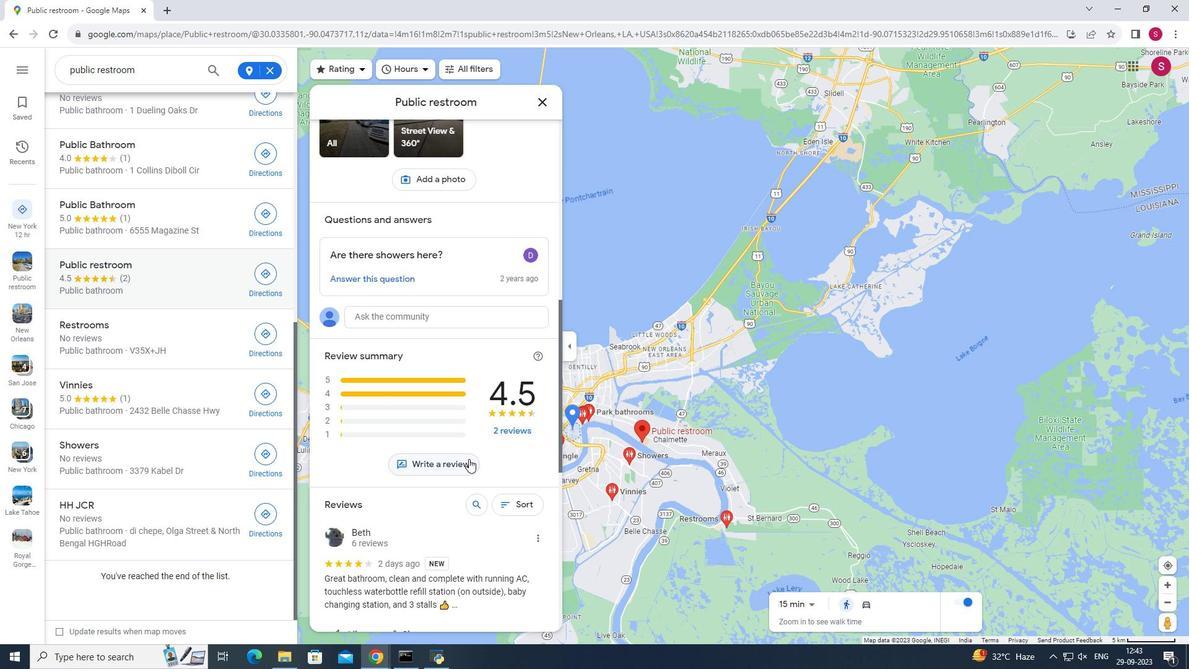 
Action: Mouse scrolled (469, 458) with delta (0, 0)
Screenshot: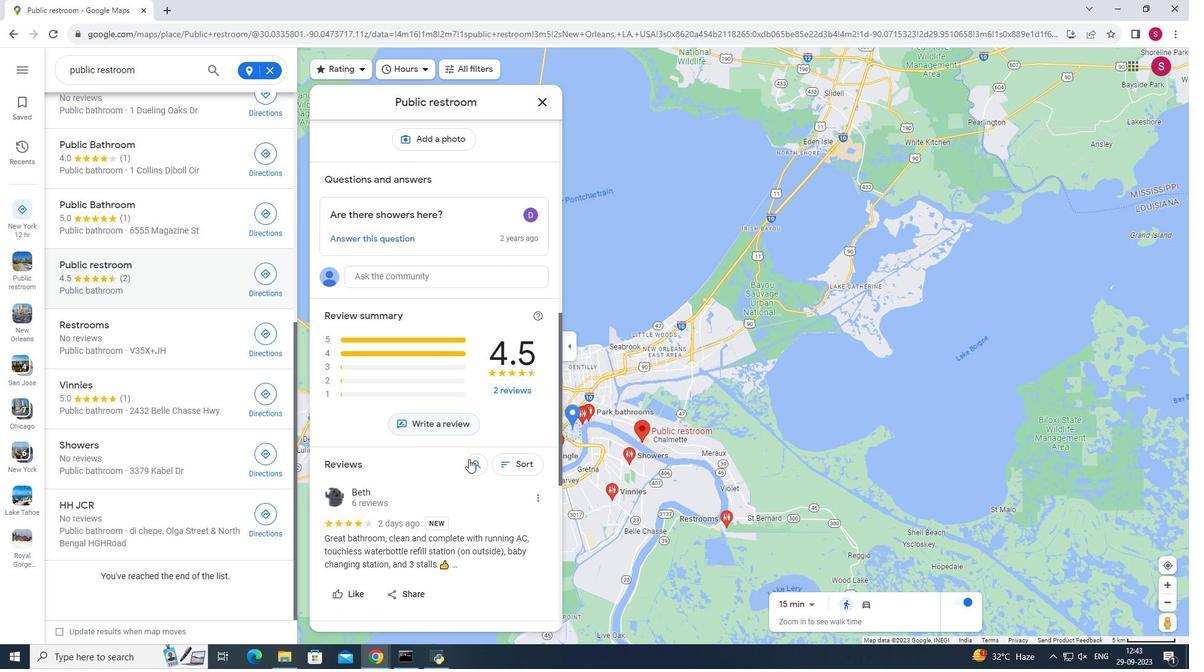 
Action: Mouse moved to (472, 455)
Screenshot: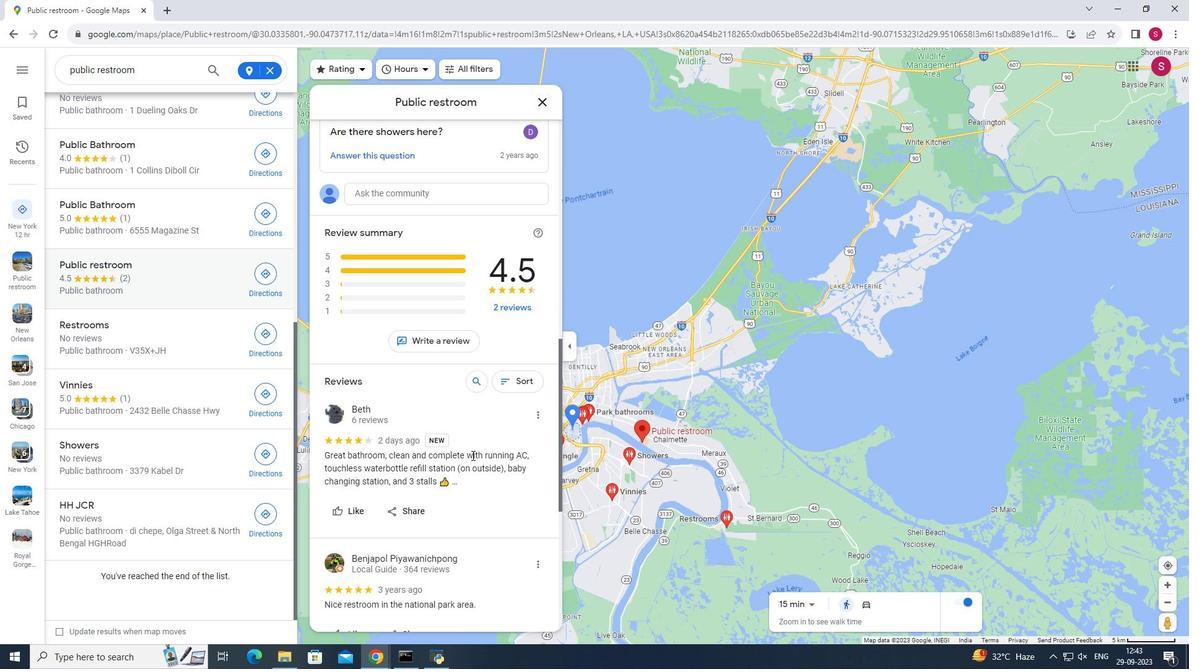 
Action: Mouse scrolled (472, 456) with delta (0, 0)
Screenshot: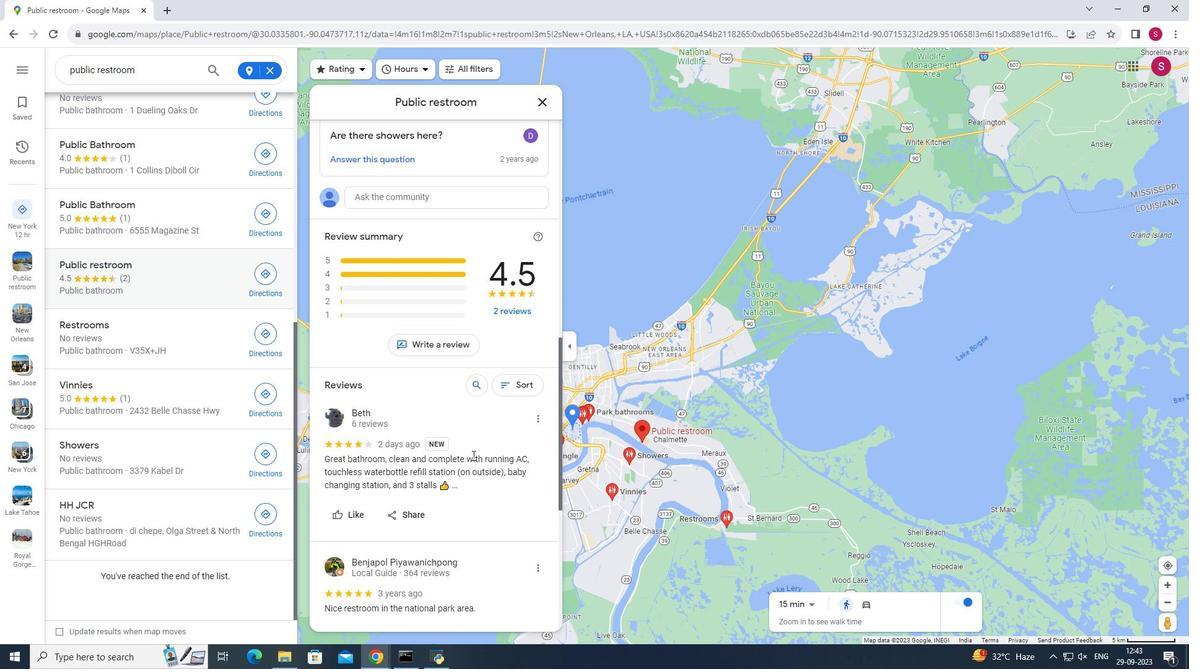 
Action: Mouse scrolled (472, 456) with delta (0, 0)
Screenshot: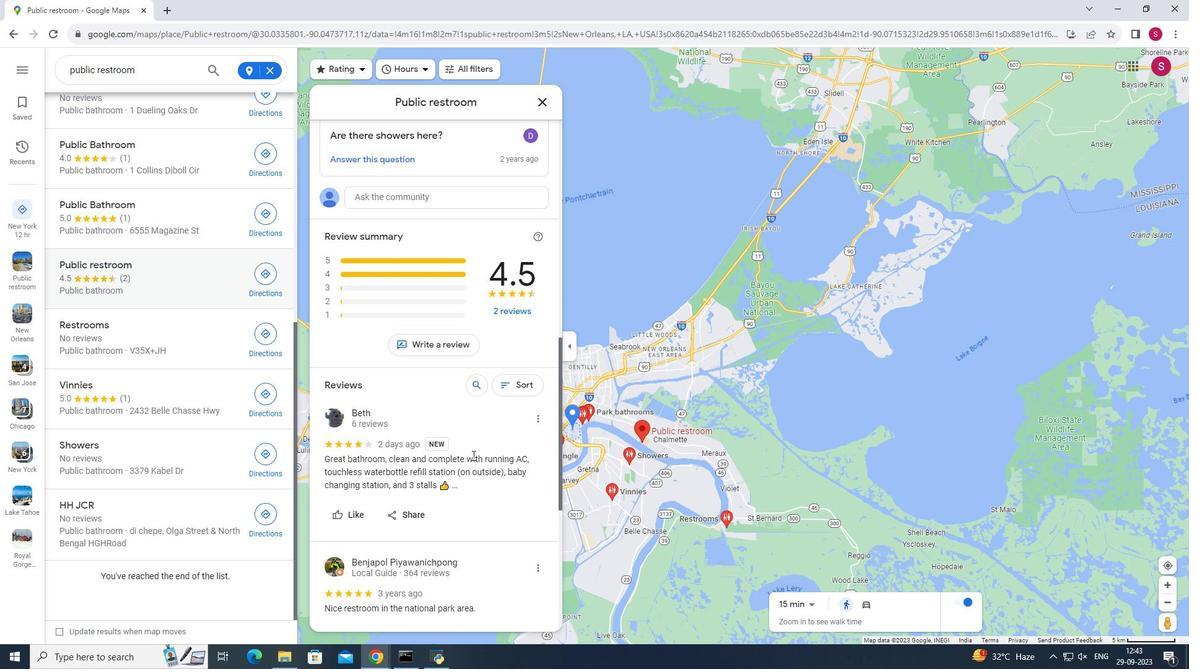 
Action: Mouse scrolled (472, 456) with delta (0, 0)
Screenshot: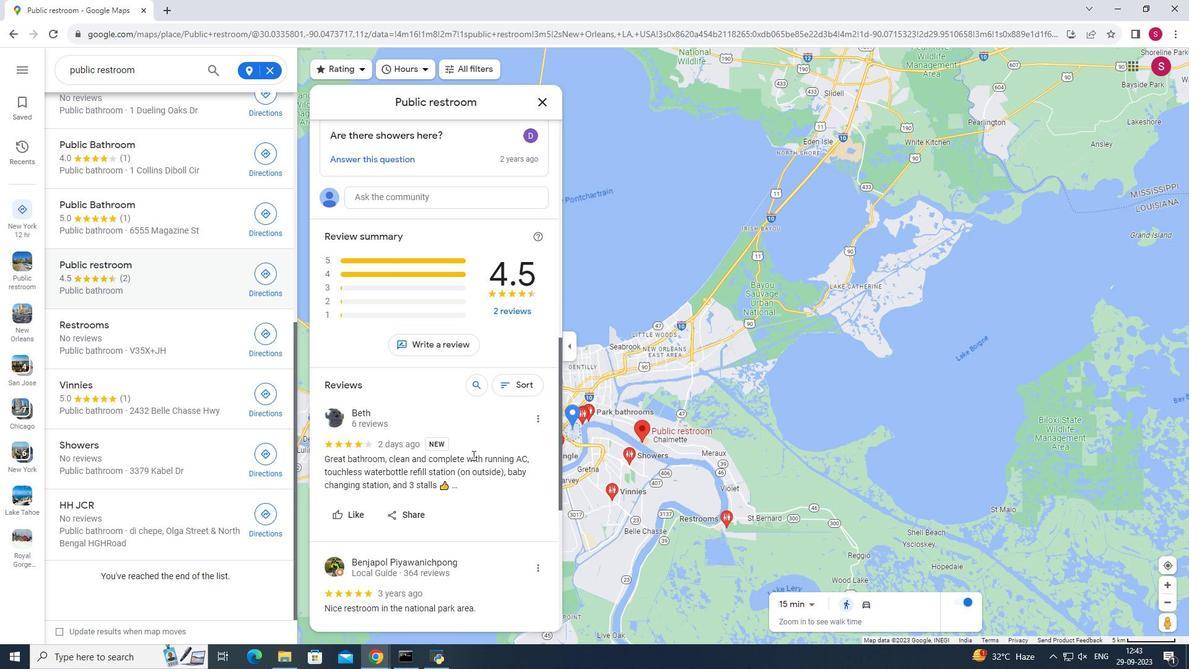 
Action: Mouse moved to (472, 455)
Screenshot: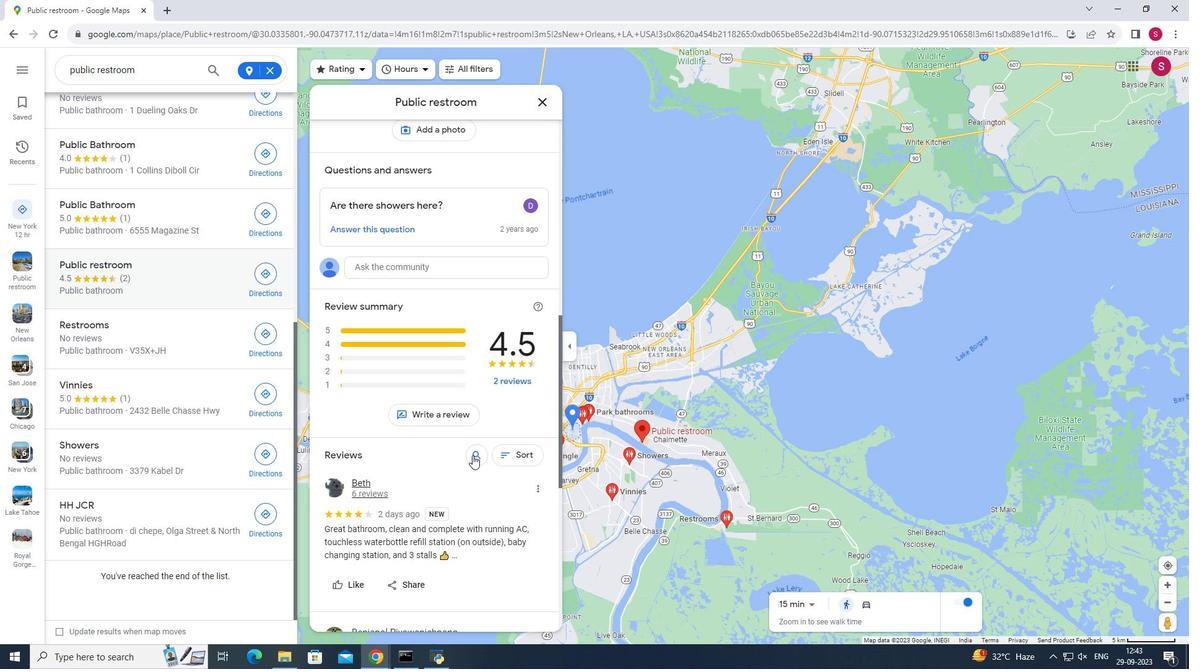 
Action: Mouse scrolled (472, 456) with delta (0, 0)
Screenshot: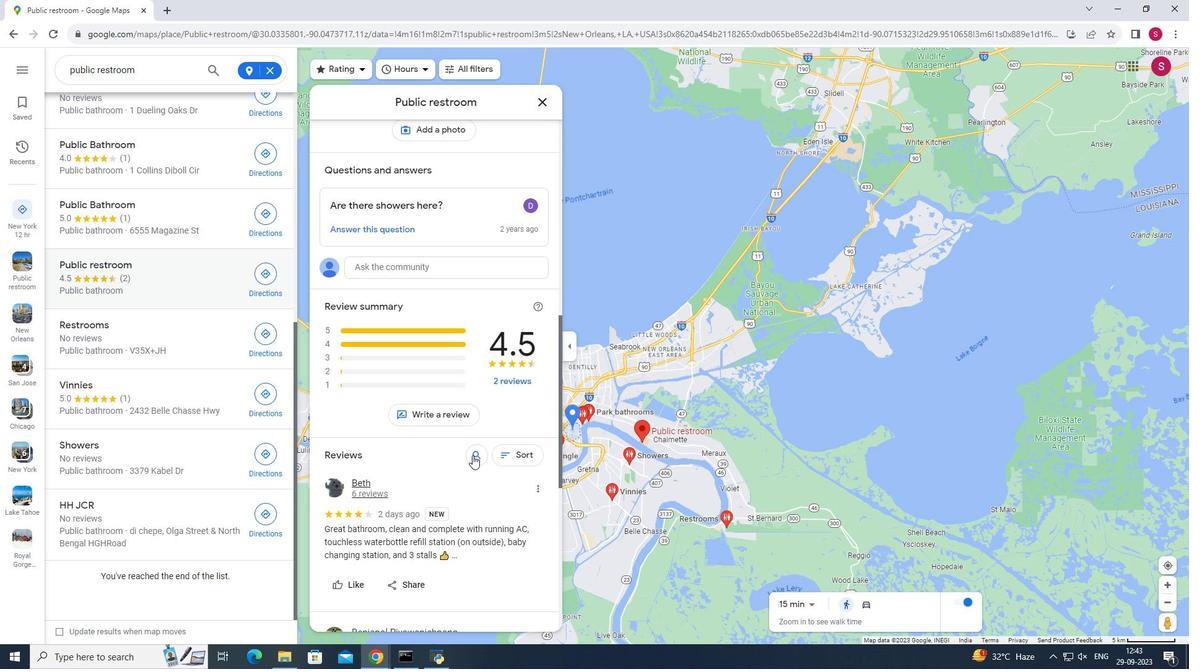 
Action: Mouse scrolled (472, 456) with delta (0, 0)
Screenshot: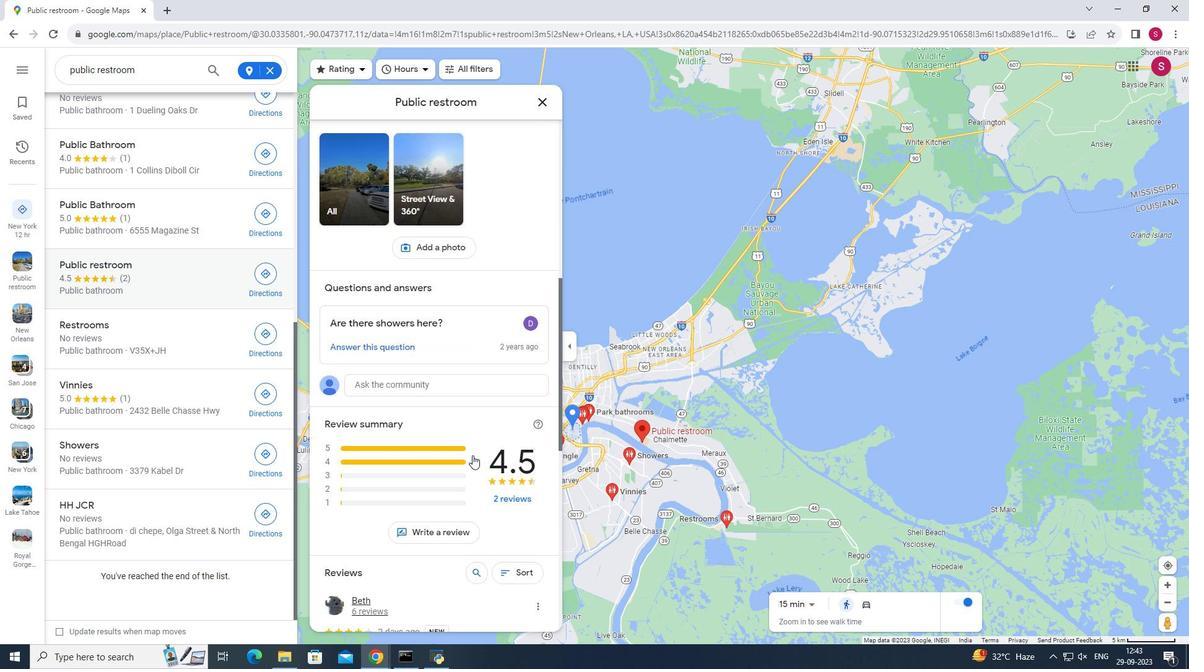 
Action: Mouse scrolled (472, 456) with delta (0, 0)
Screenshot: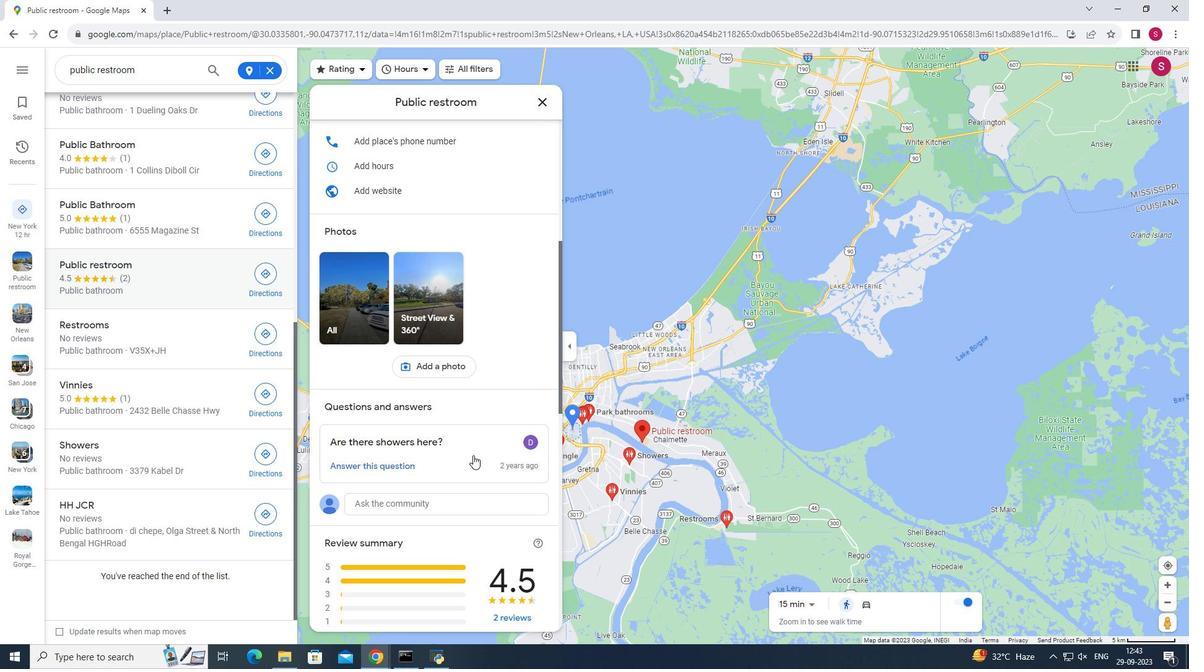 
Action: Mouse scrolled (472, 456) with delta (0, 0)
Screenshot: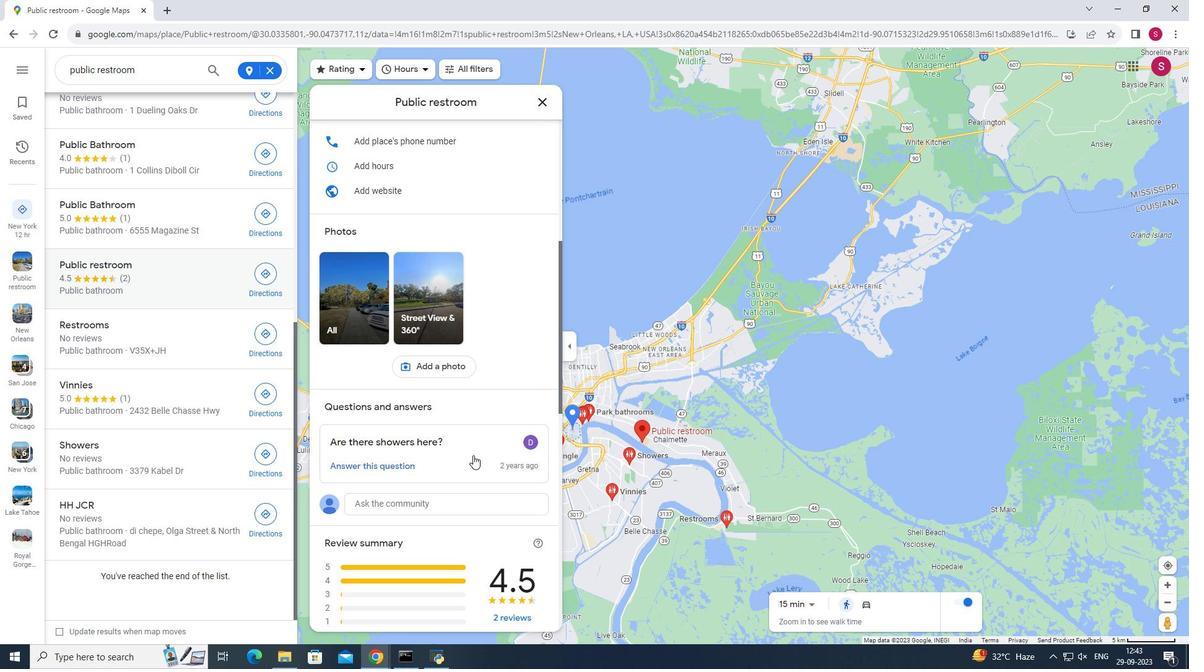 
Action: Mouse scrolled (472, 456) with delta (0, 0)
Screenshot: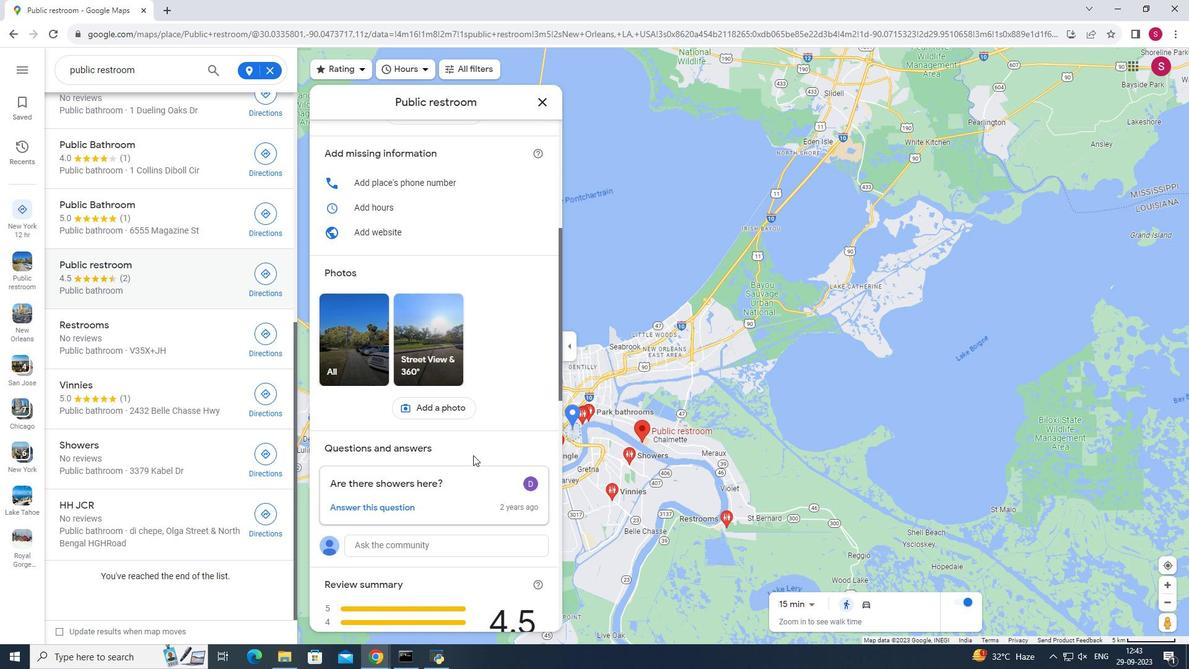 
Action: Mouse moved to (473, 455)
Screenshot: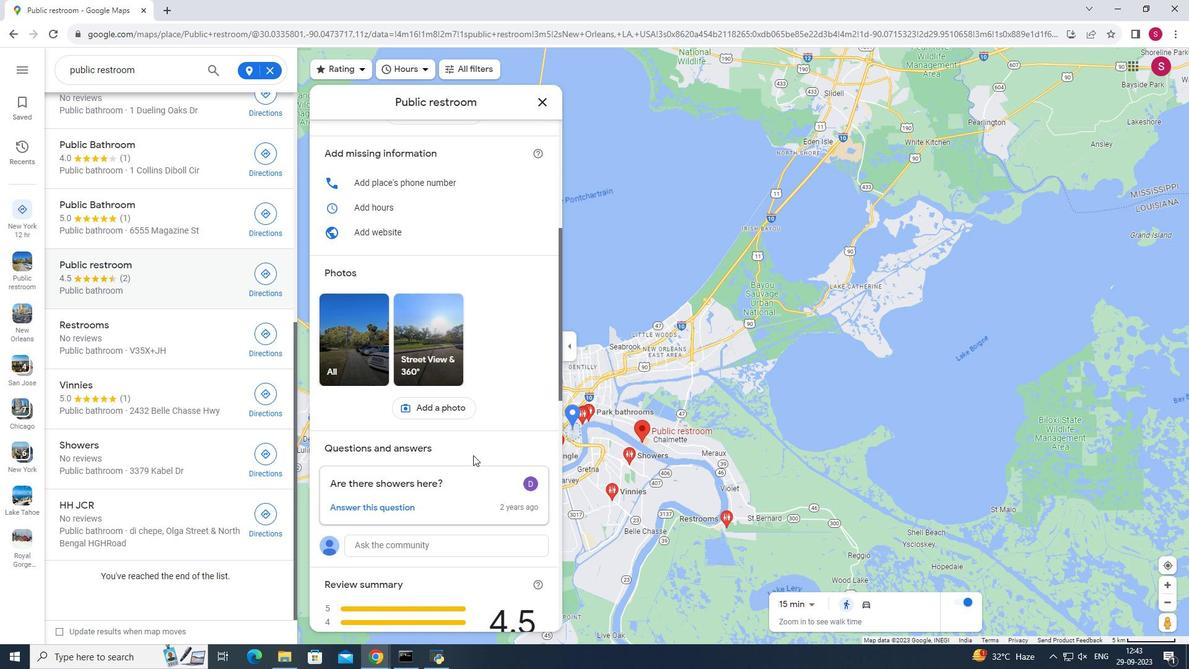 
Action: Mouse scrolled (473, 456) with delta (0, 0)
Screenshot: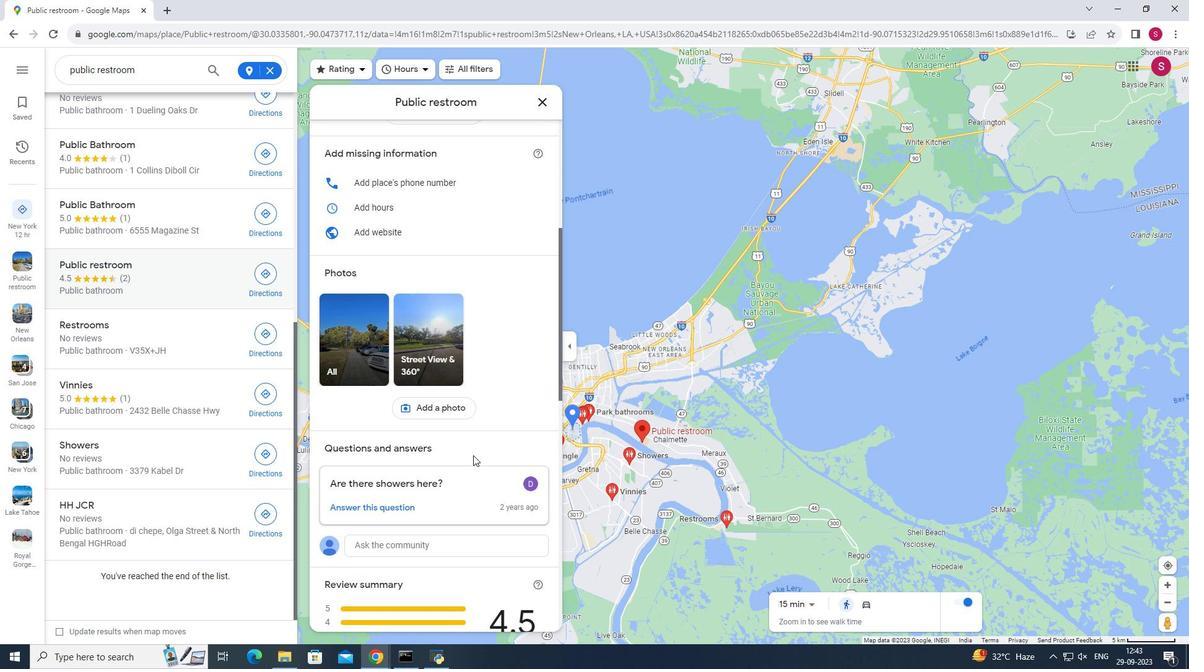 
Action: Mouse scrolled (473, 456) with delta (0, 0)
Screenshot: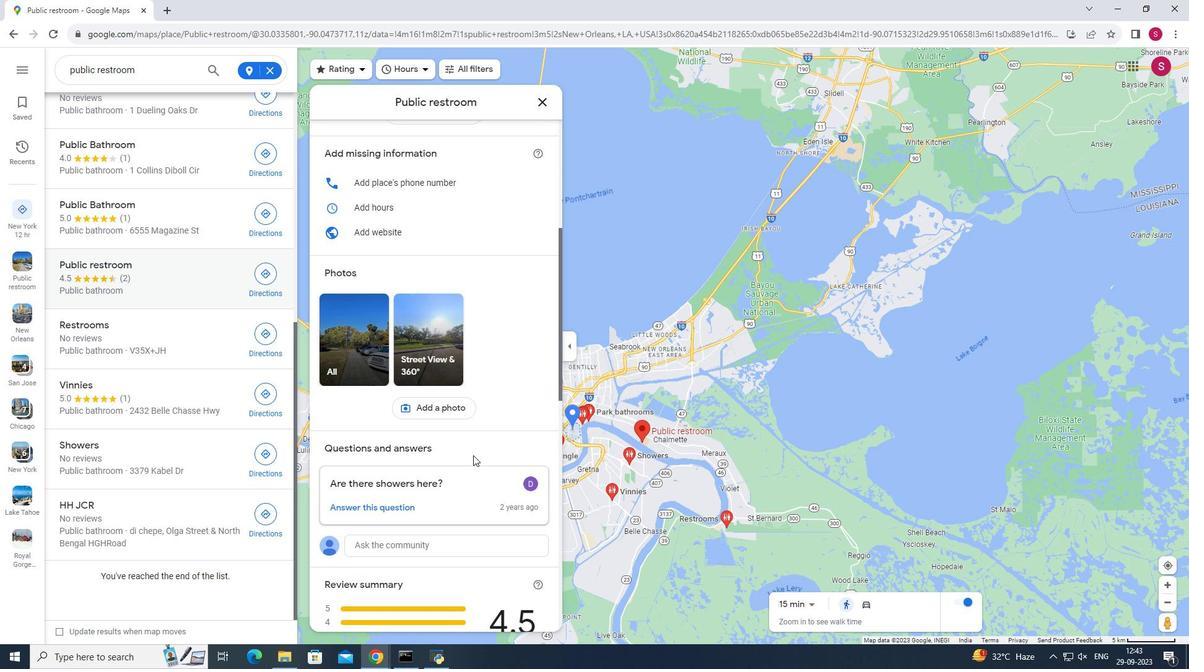 
Action: Mouse scrolled (473, 456) with delta (0, 0)
Screenshot: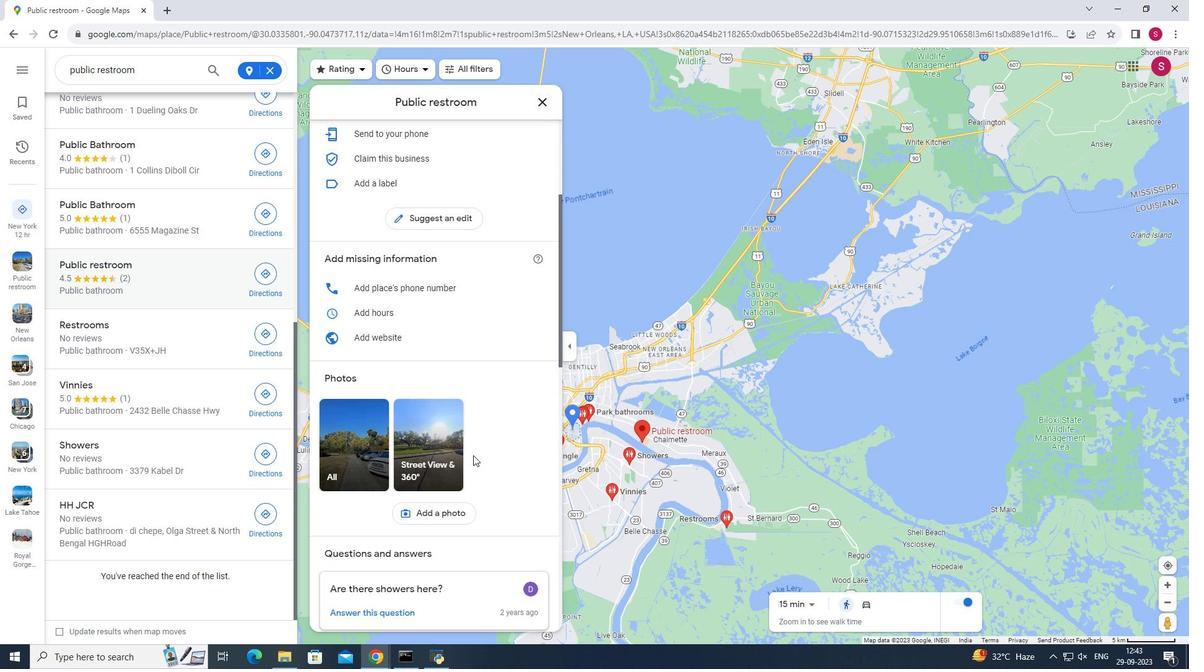 
Action: Mouse moved to (474, 428)
Screenshot: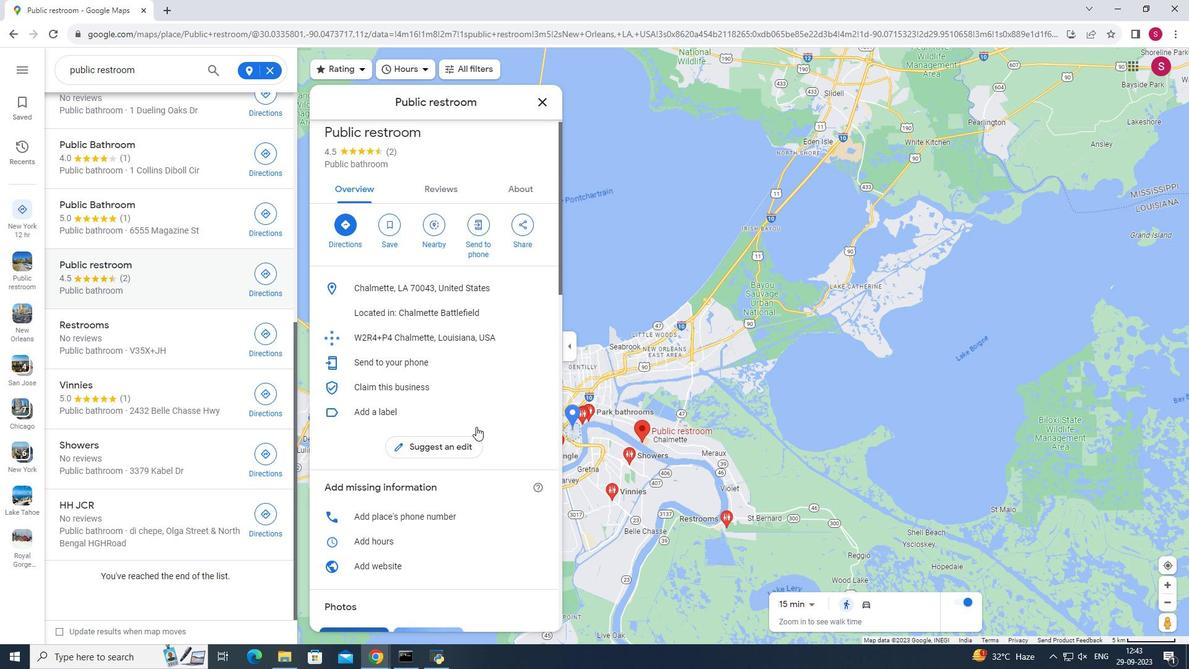 
Action: Mouse scrolled (474, 429) with delta (0, 0)
Screenshot: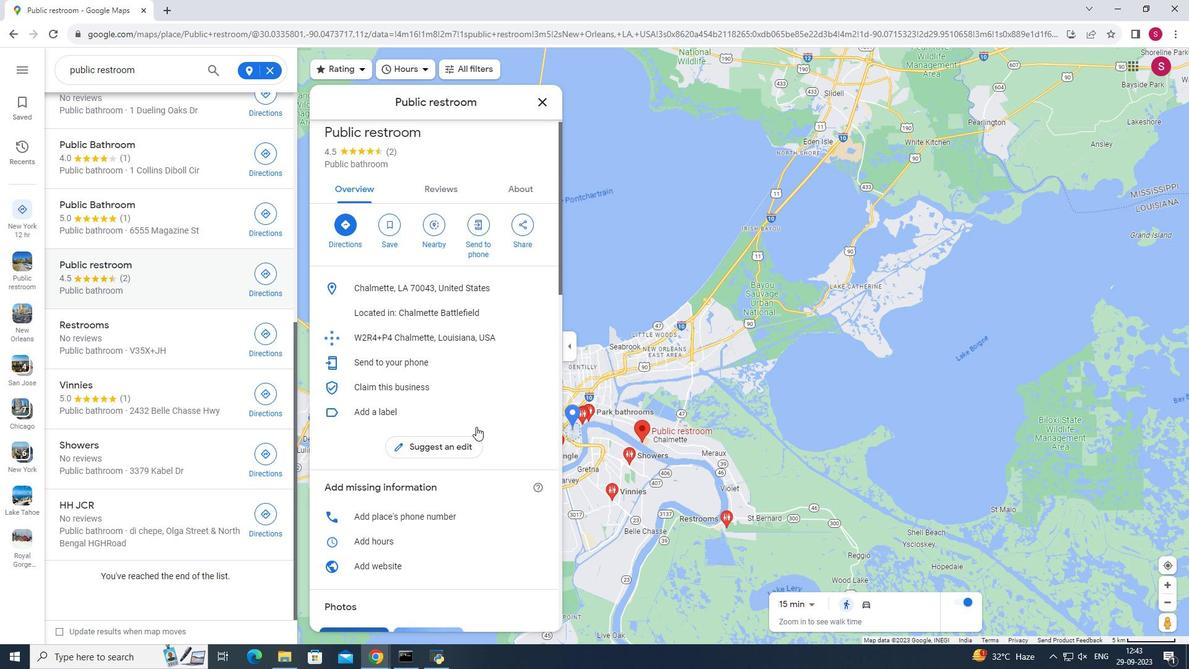 
Action: Mouse moved to (475, 427)
Screenshot: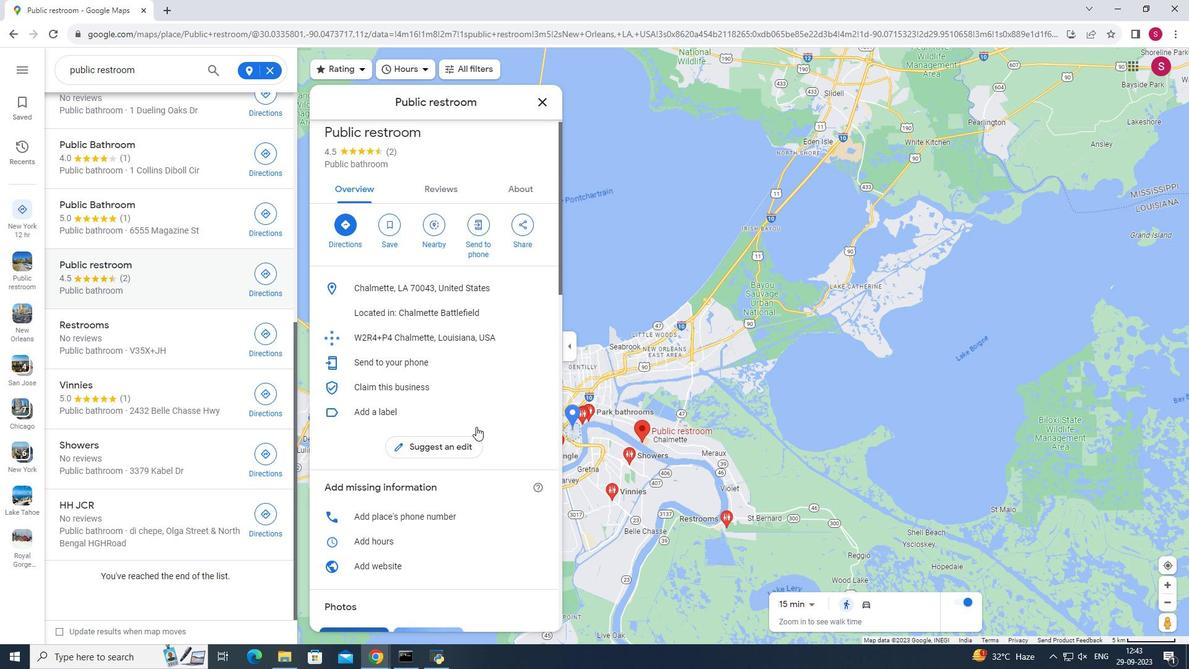 
Action: Mouse scrolled (475, 428) with delta (0, 0)
Screenshot: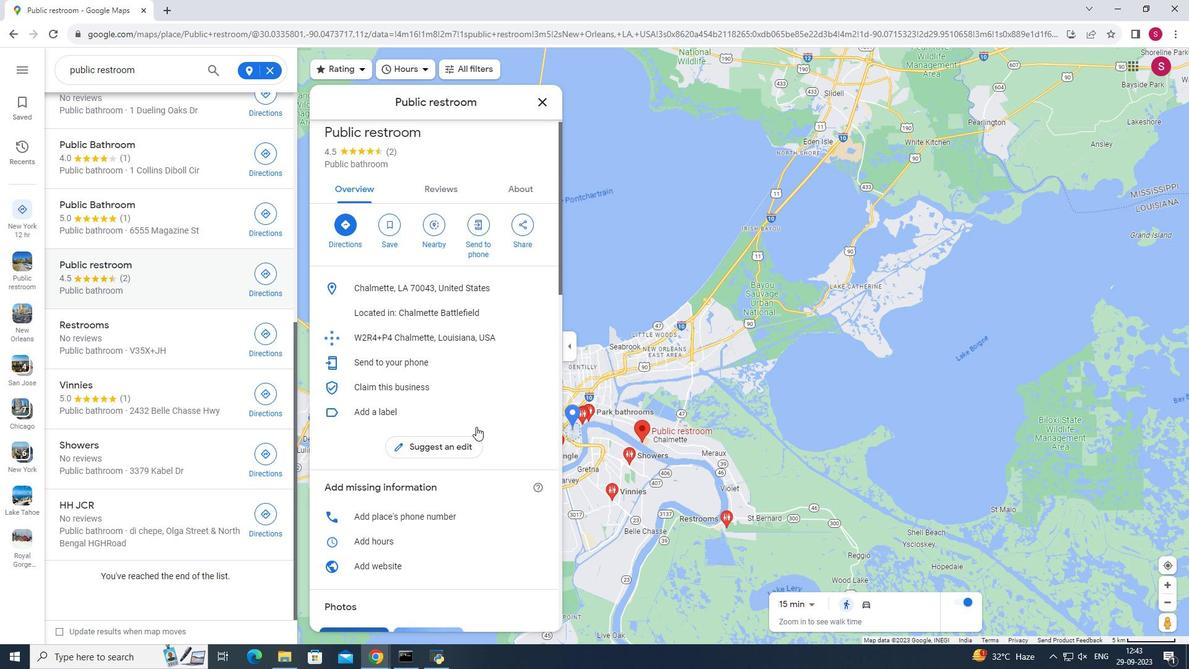 
Action: Mouse moved to (476, 426)
Screenshot: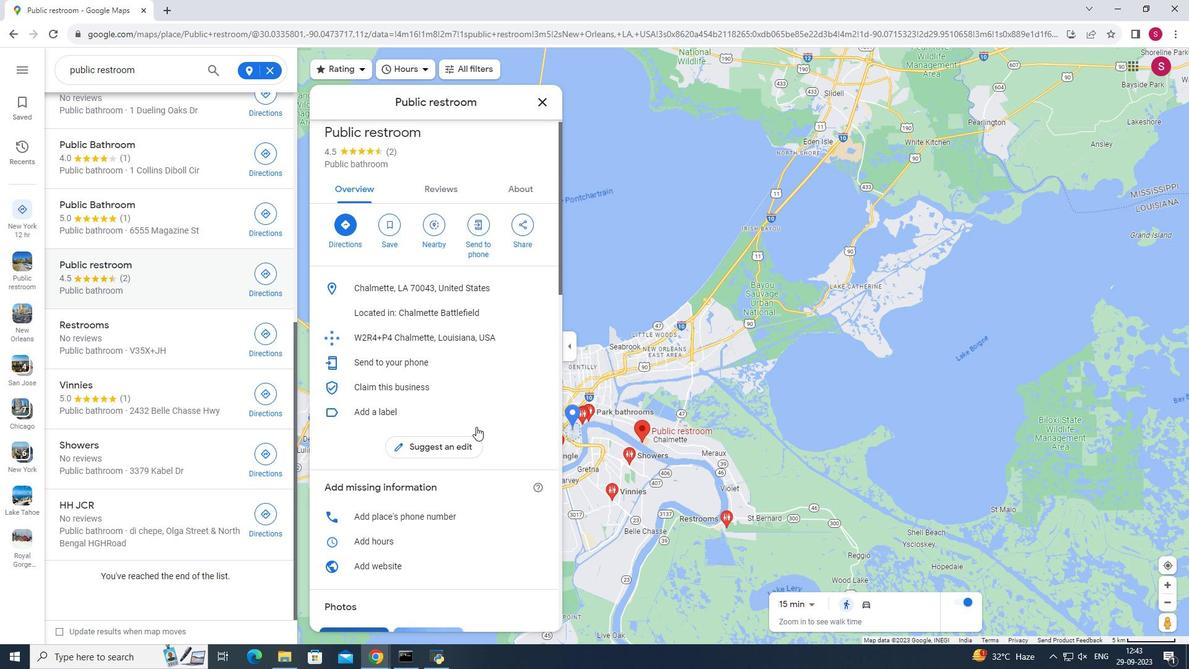 
Action: Mouse scrolled (476, 427) with delta (0, 0)
Screenshot: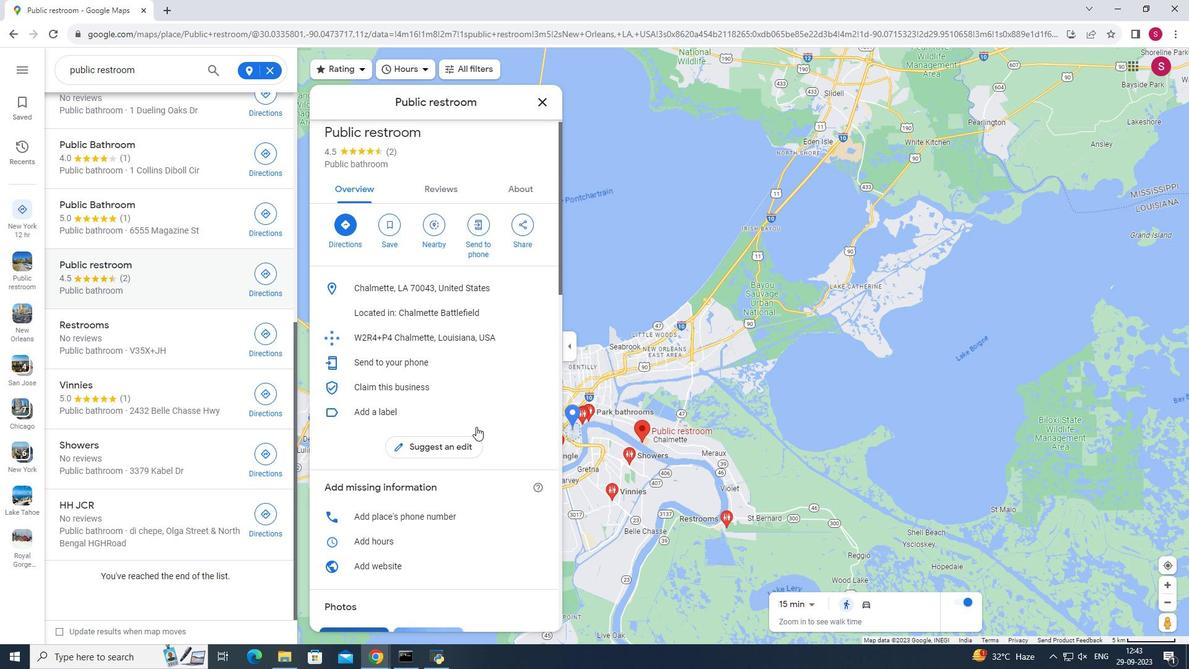 
Action: Mouse moved to (476, 426)
Screenshot: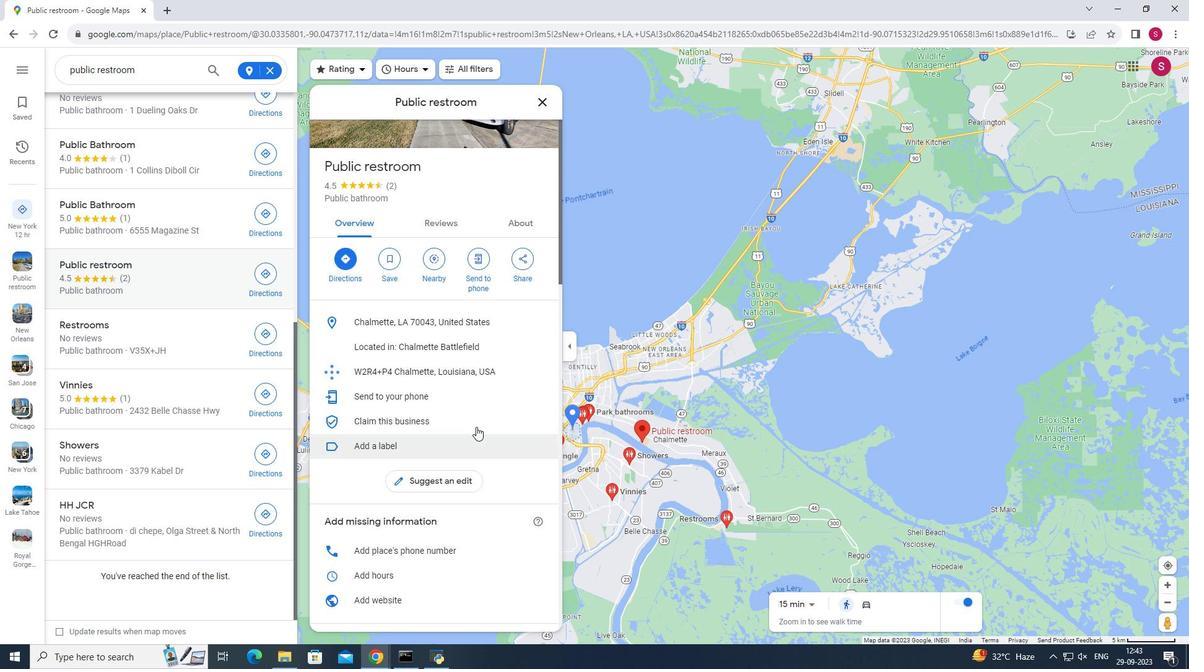 
Action: Mouse scrolled (476, 427) with delta (0, 0)
Screenshot: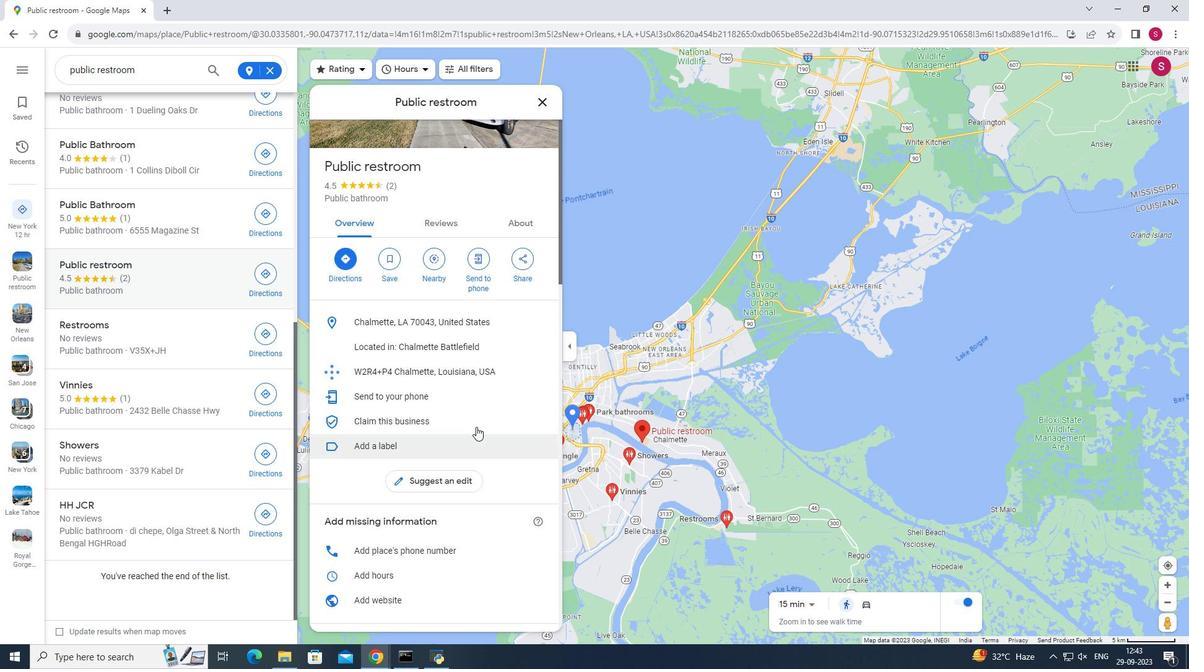 
Action: Mouse moved to (157, 333)
Screenshot: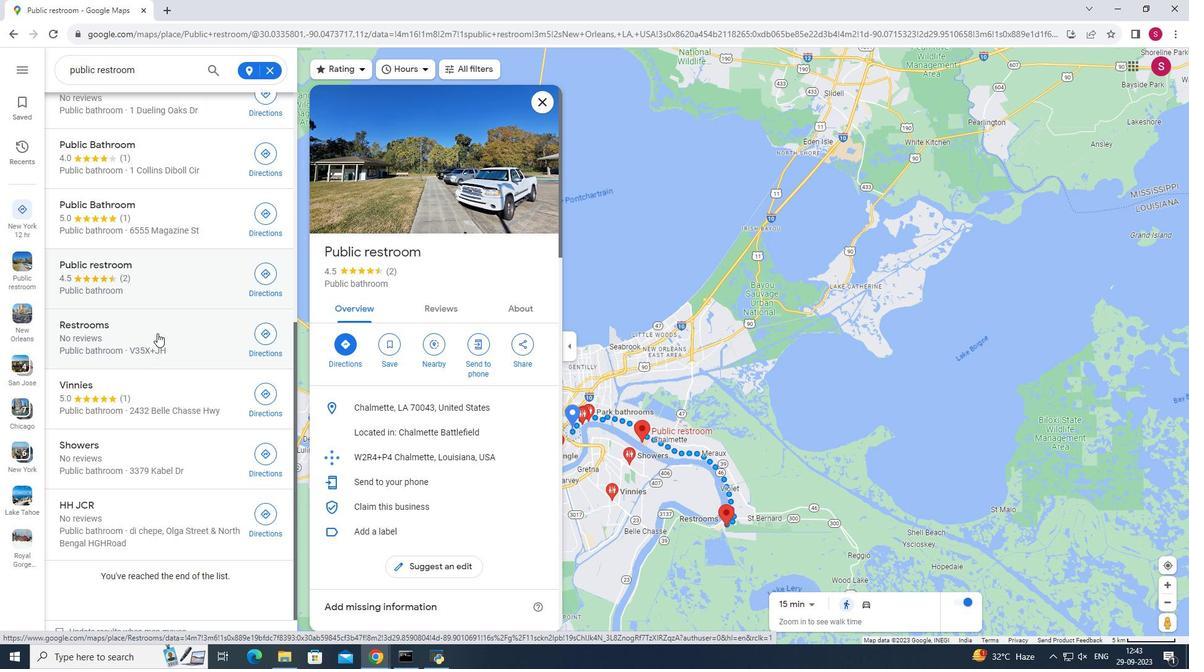 
Action: Mouse pressed left at (157, 333)
Screenshot: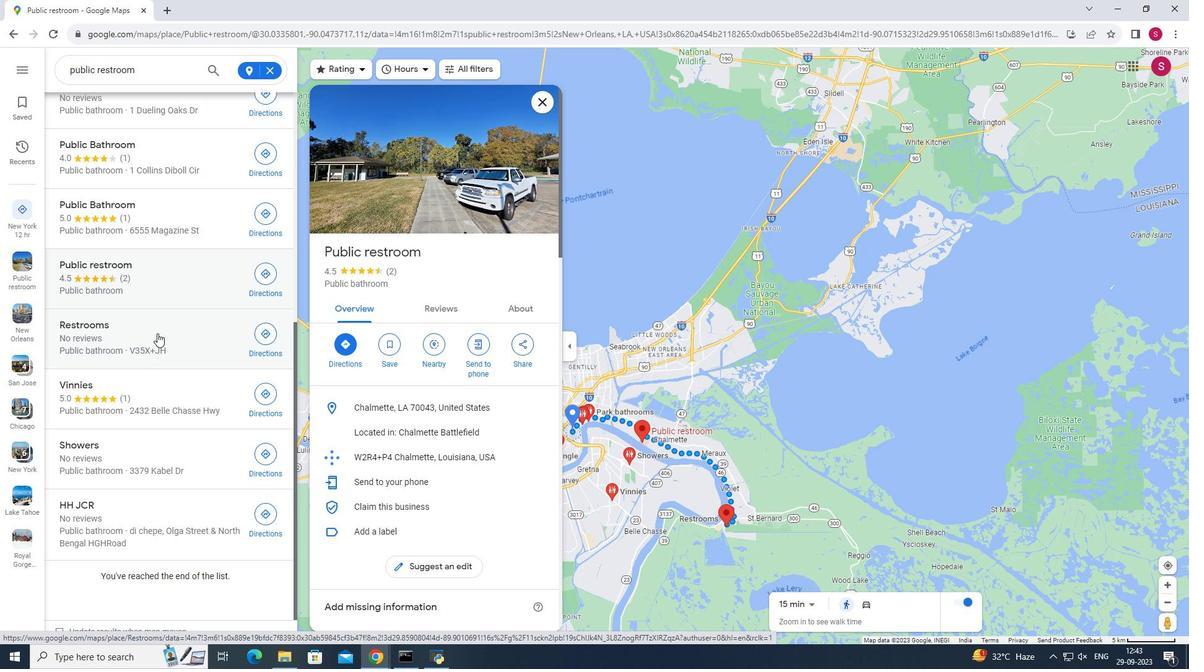 
Action: Mouse moved to (459, 293)
Screenshot: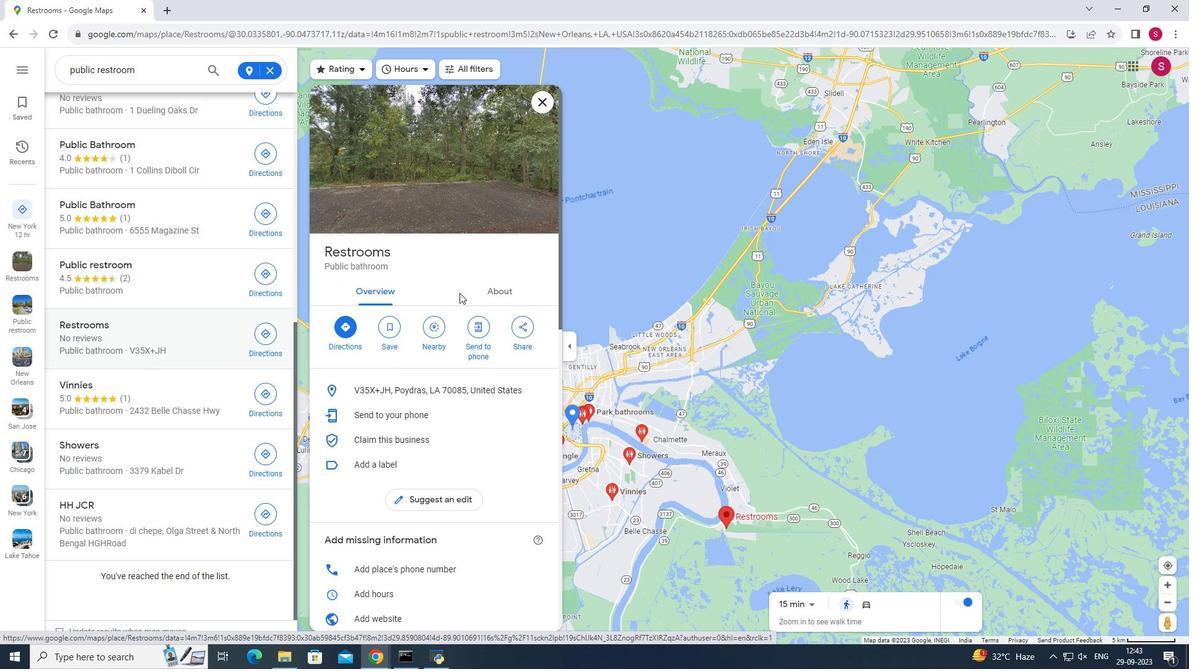 
Action: Mouse scrolled (459, 292) with delta (0, 0)
Screenshot: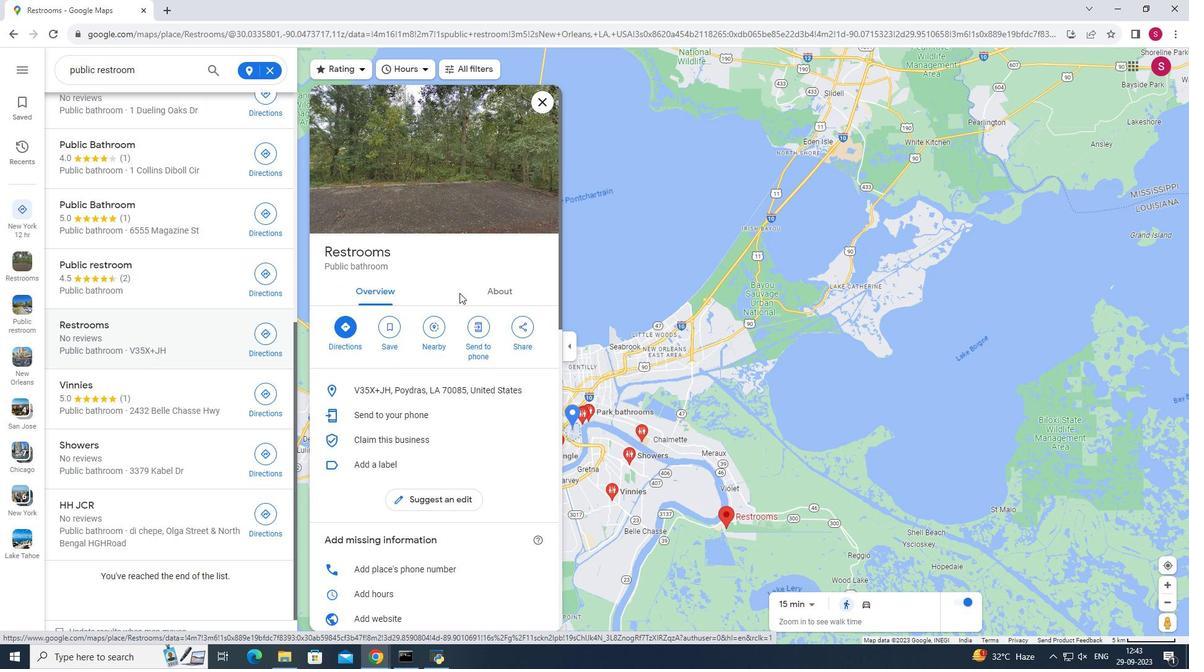 
Action: Mouse scrolled (459, 292) with delta (0, 0)
Screenshot: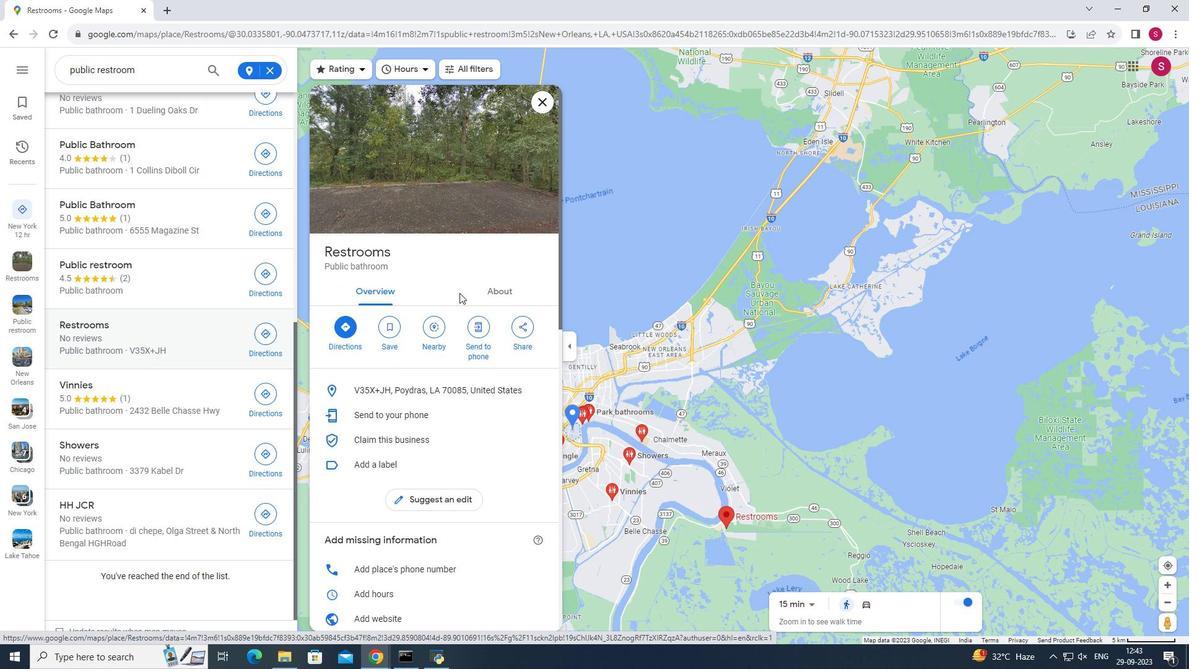 
Action: Mouse scrolled (459, 292) with delta (0, 0)
Screenshot: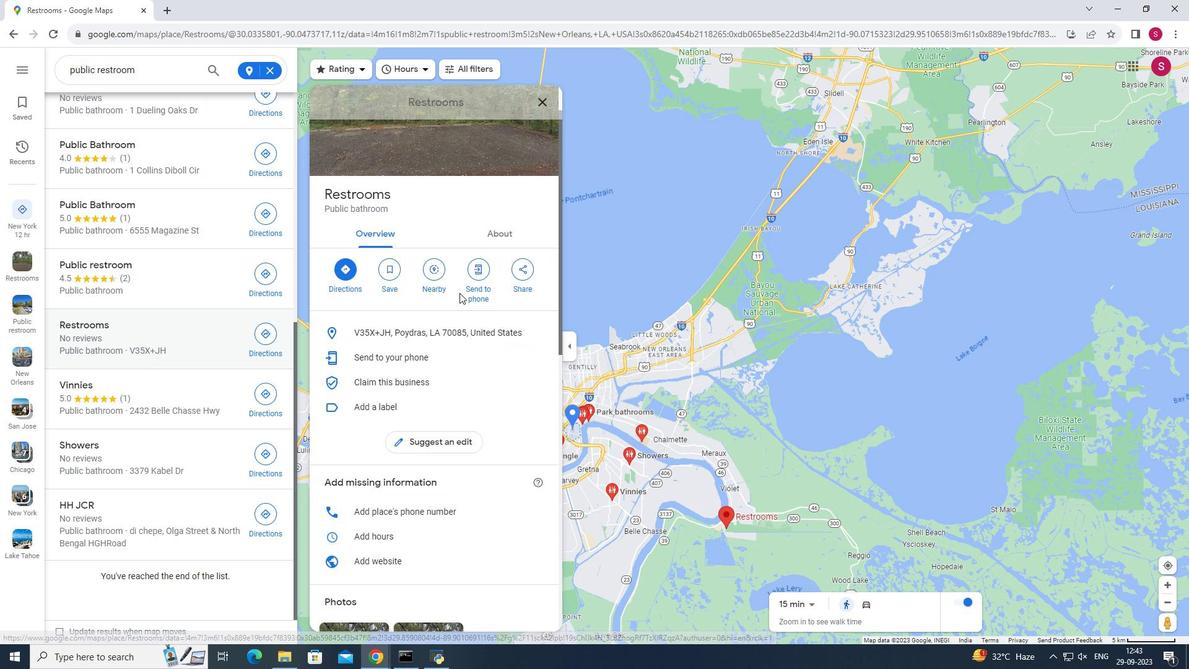 
Action: Mouse scrolled (459, 292) with delta (0, 0)
Screenshot: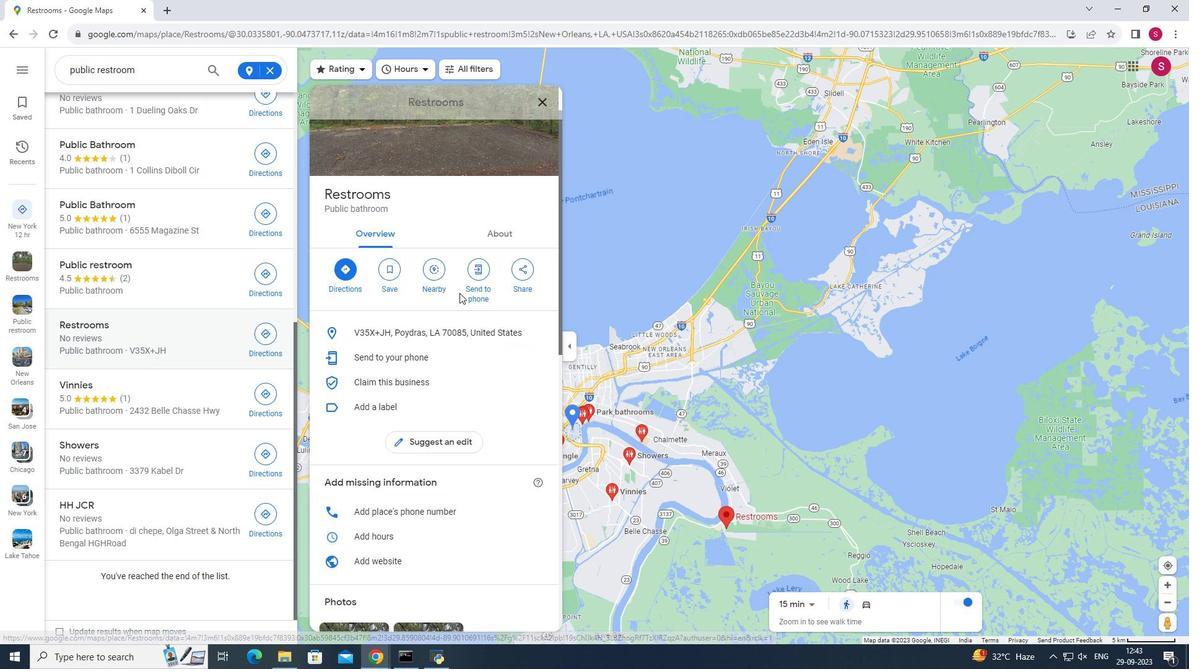 
Action: Mouse moved to (460, 293)
Screenshot: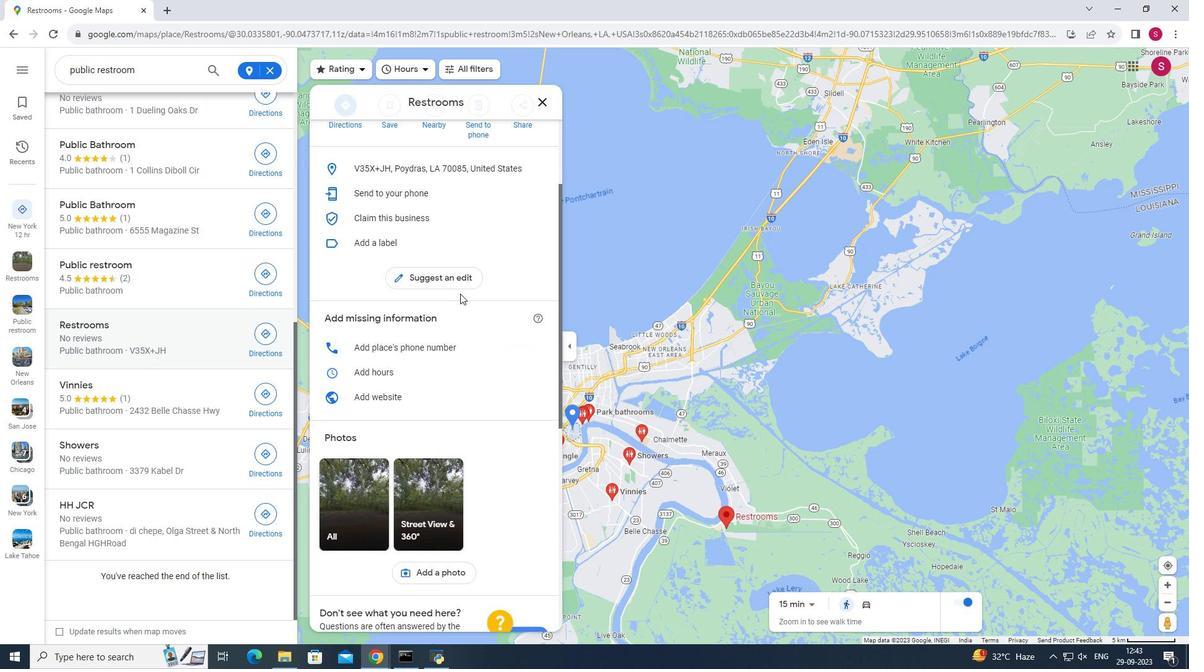 
Action: Mouse scrolled (460, 293) with delta (0, 0)
Screenshot: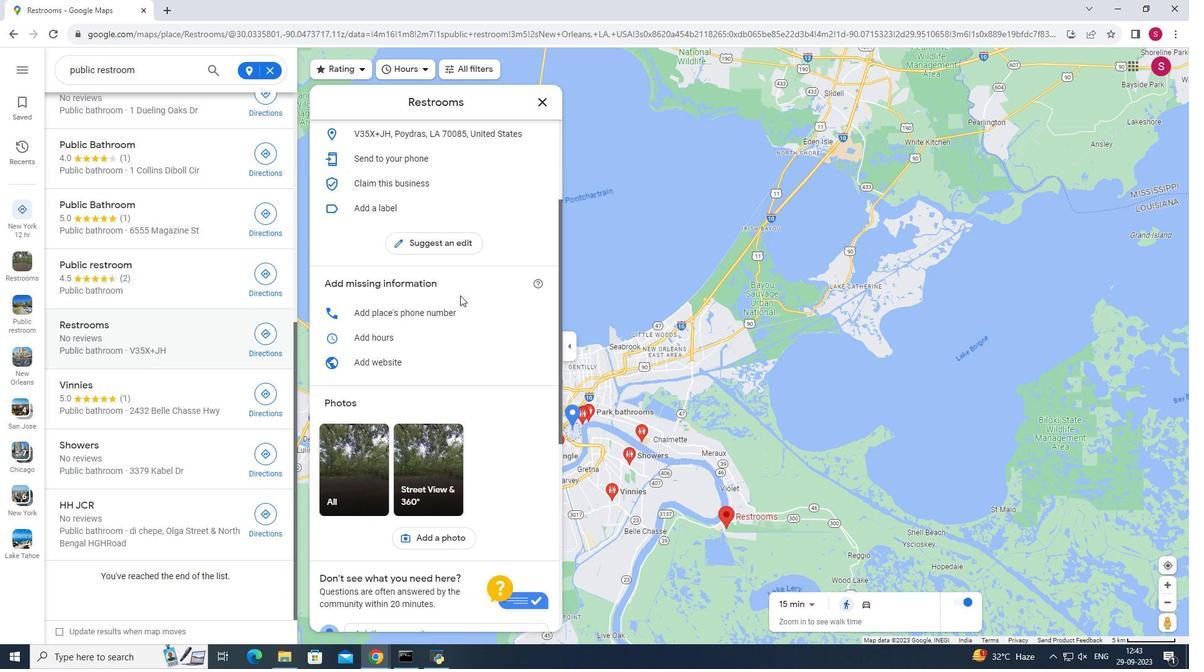 
Action: Mouse moved to (460, 294)
Screenshot: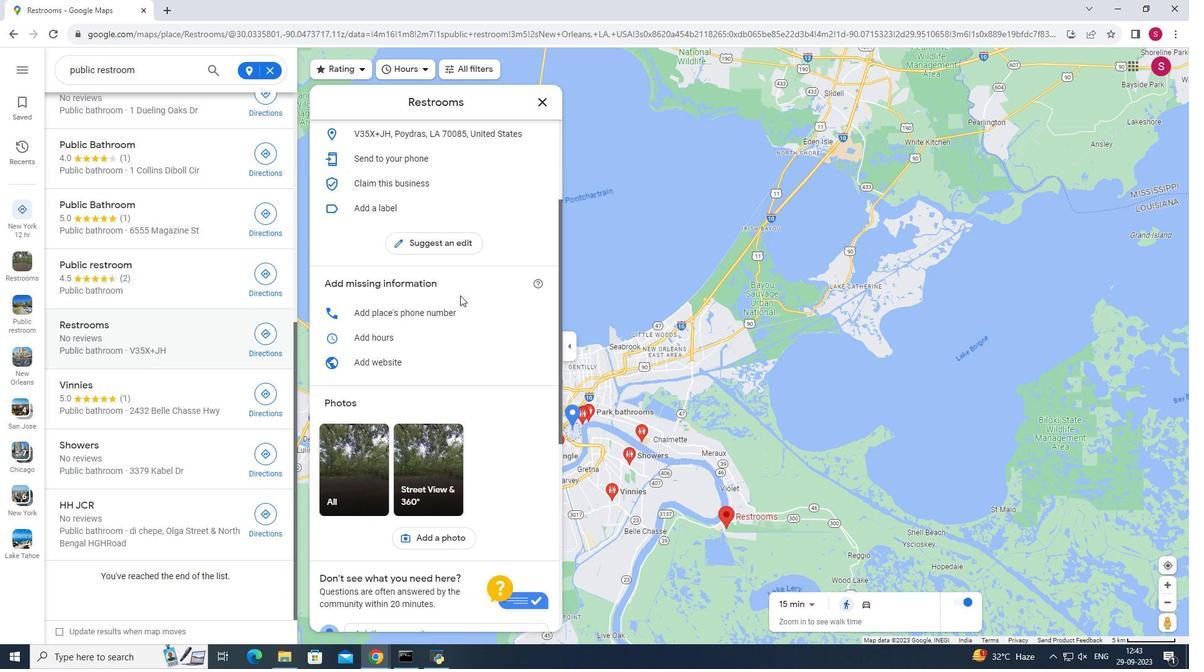
Action: Mouse scrolled (460, 293) with delta (0, 0)
Screenshot: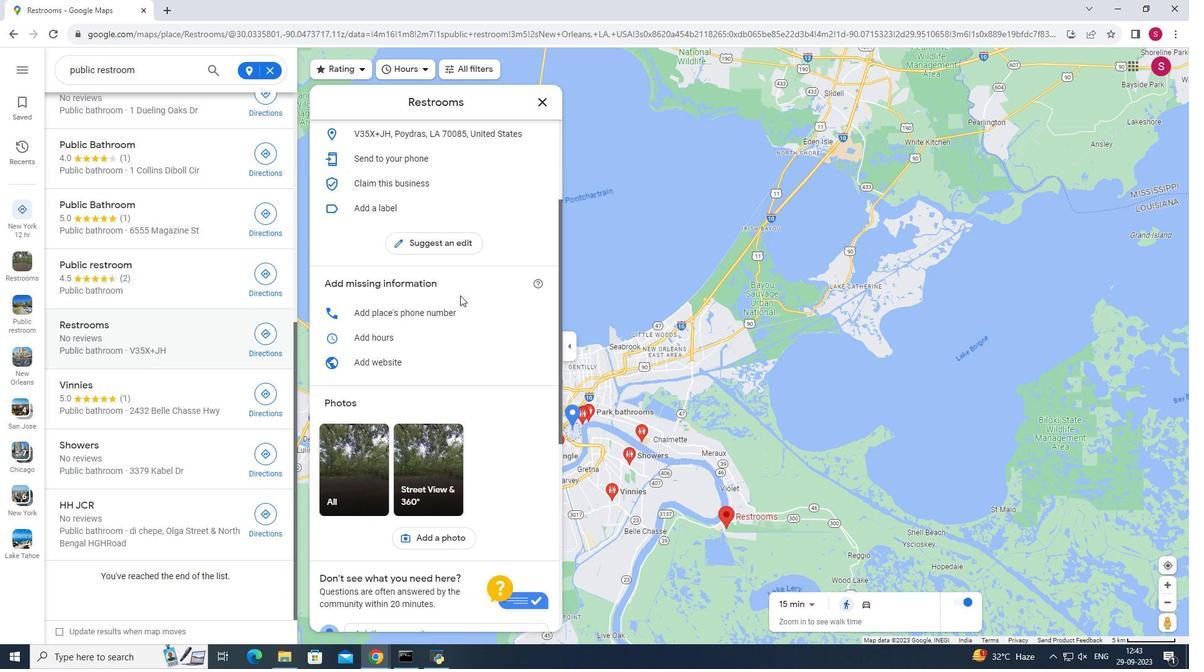 
Action: Mouse moved to (460, 295)
Screenshot: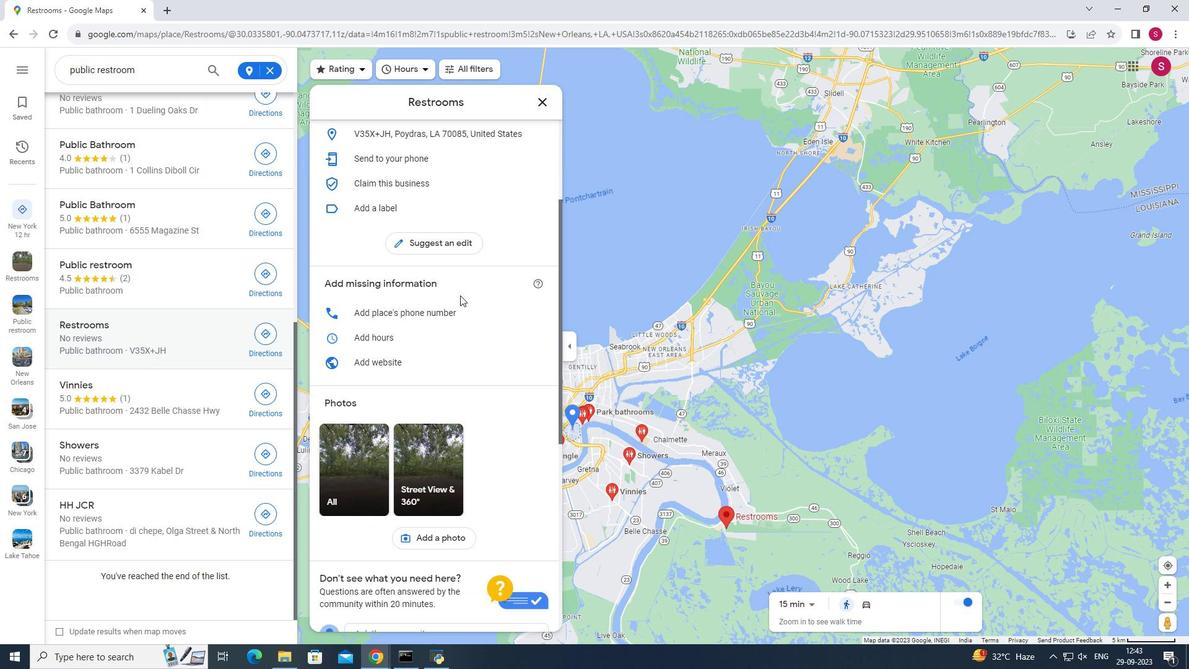 
Action: Mouse scrolled (460, 294) with delta (0, 0)
Screenshot: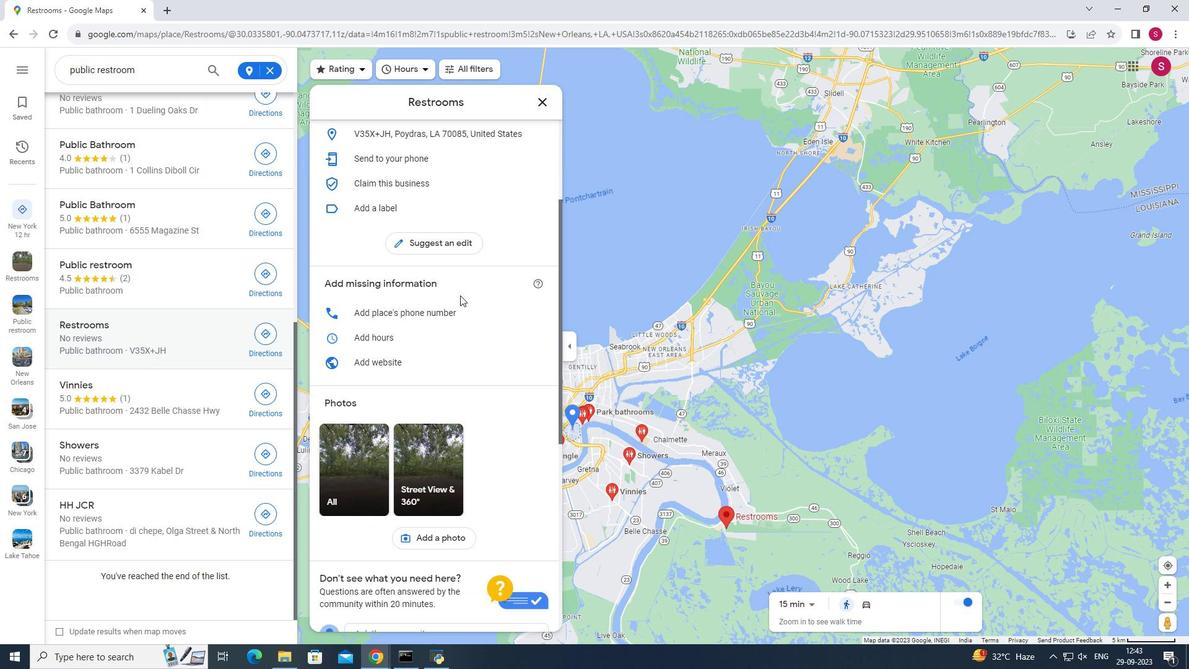 
Action: Mouse scrolled (460, 294) with delta (0, 0)
Screenshot: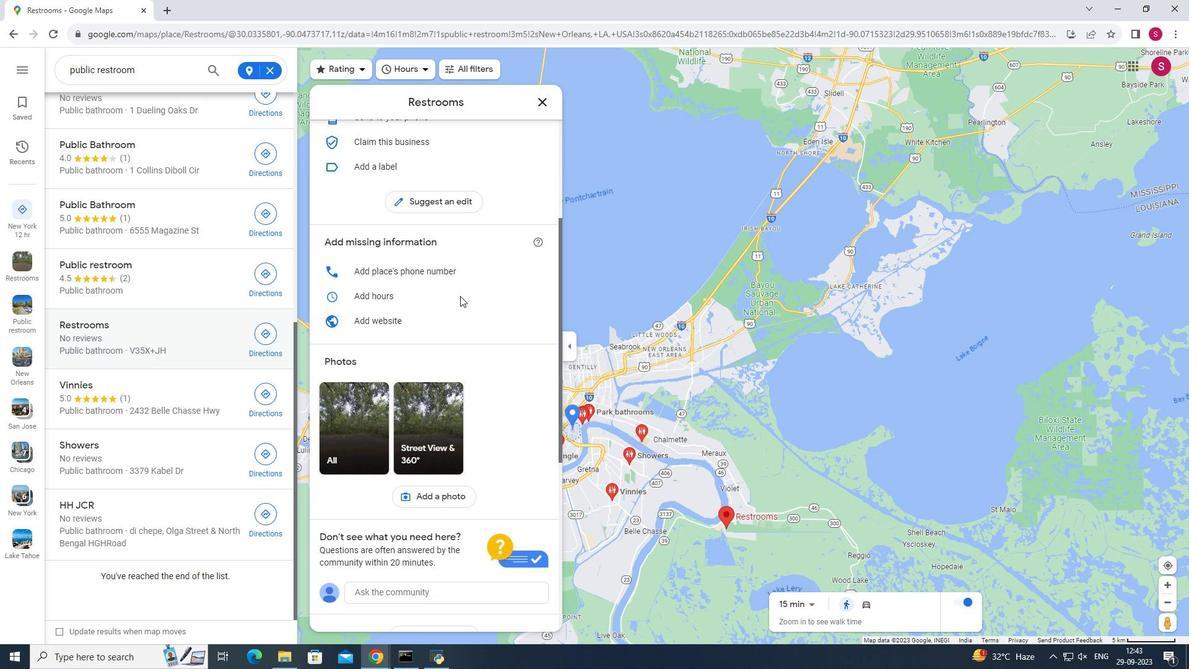
Action: Mouse moved to (460, 296)
Screenshot: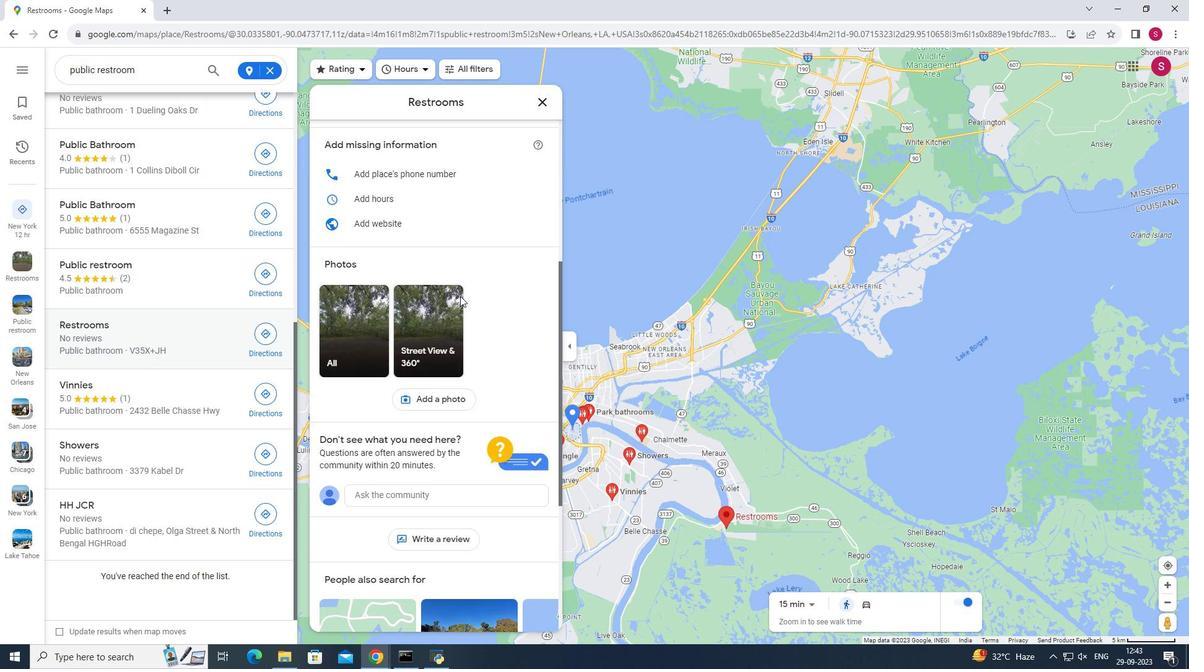 
Action: Mouse scrolled (460, 296) with delta (0, 0)
Screenshot: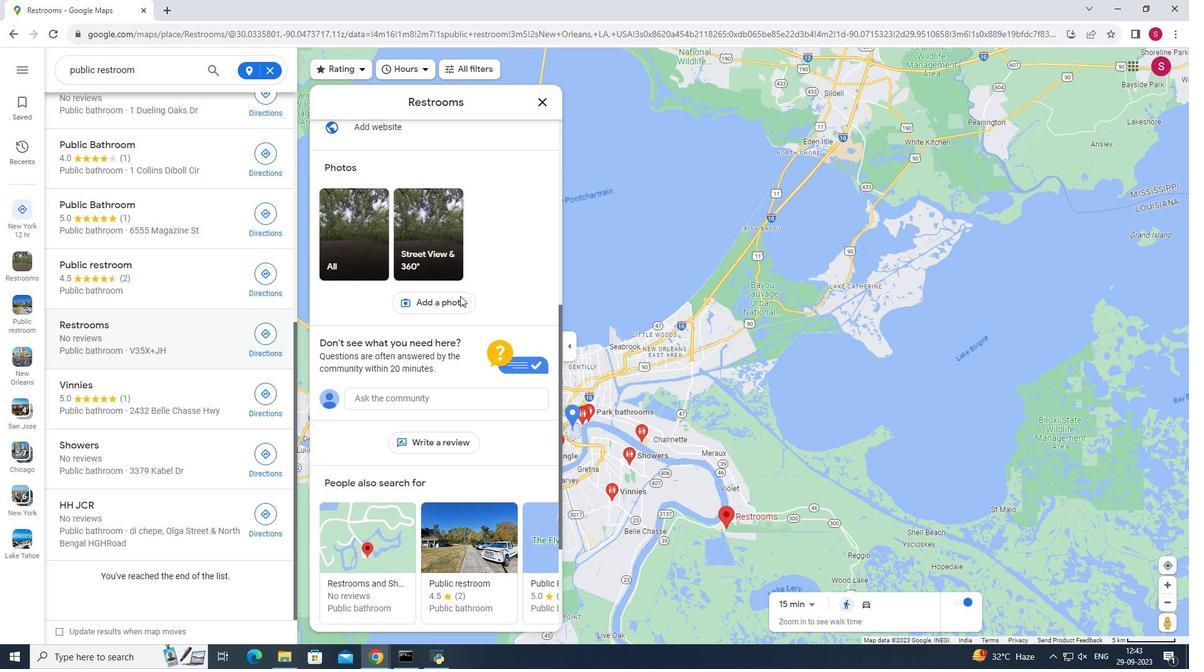 
Action: Mouse scrolled (460, 296) with delta (0, 0)
Screenshot: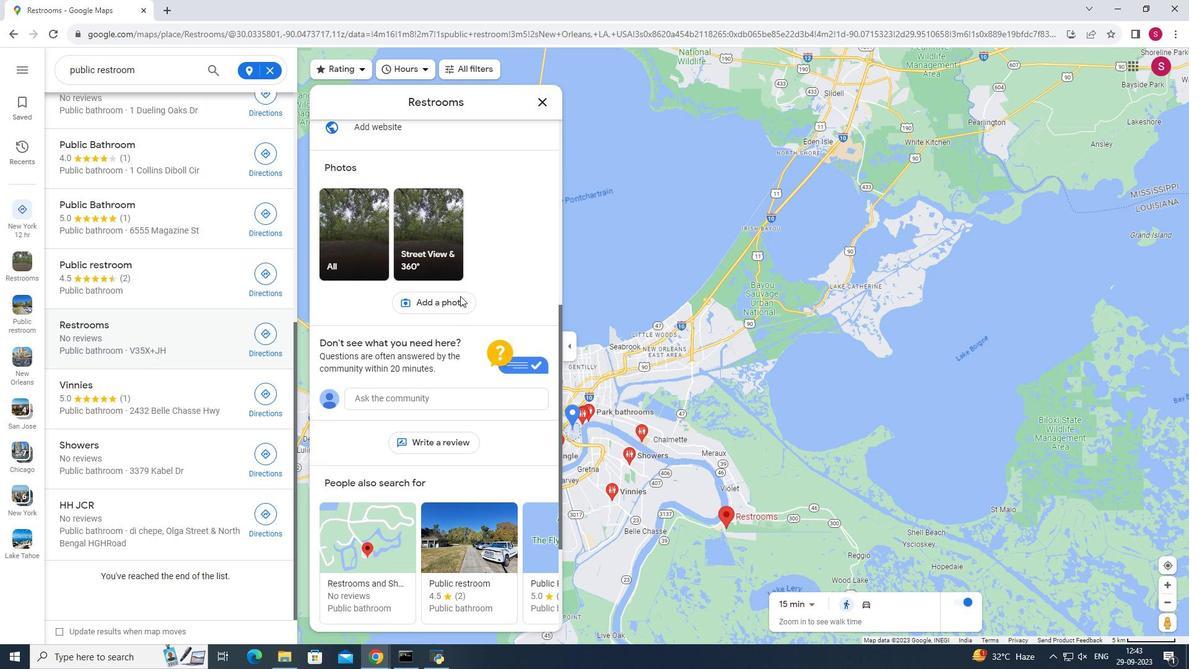 
Action: Mouse scrolled (460, 296) with delta (0, 0)
Screenshot: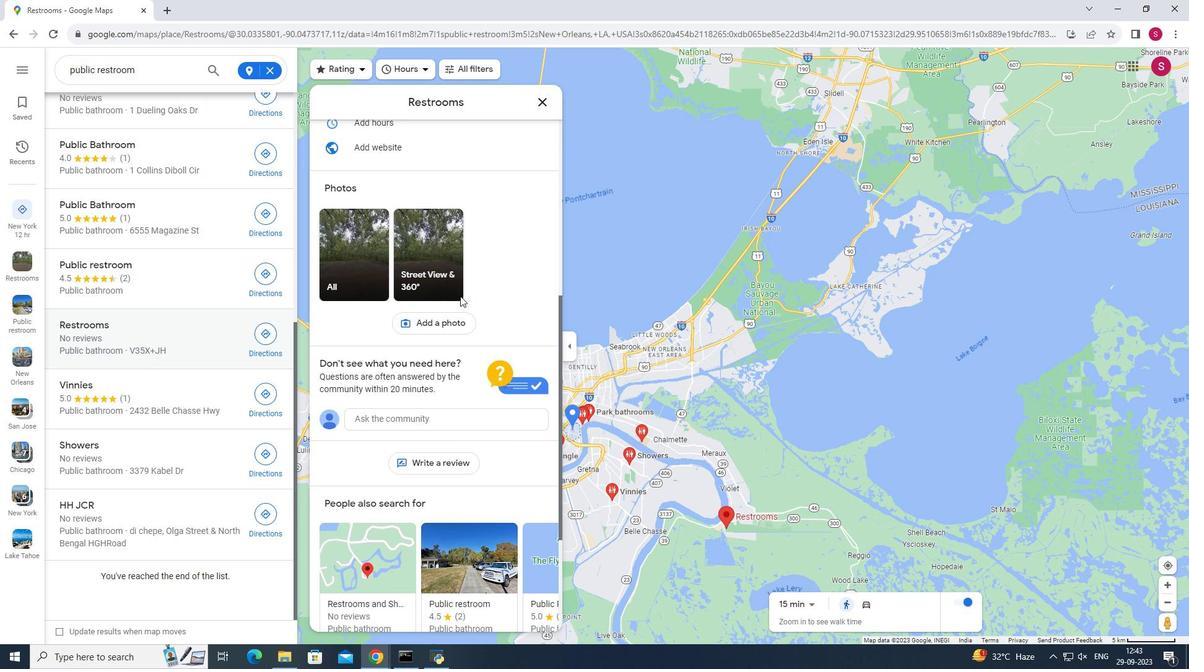 
Action: Mouse scrolled (460, 296) with delta (0, 0)
Screenshot: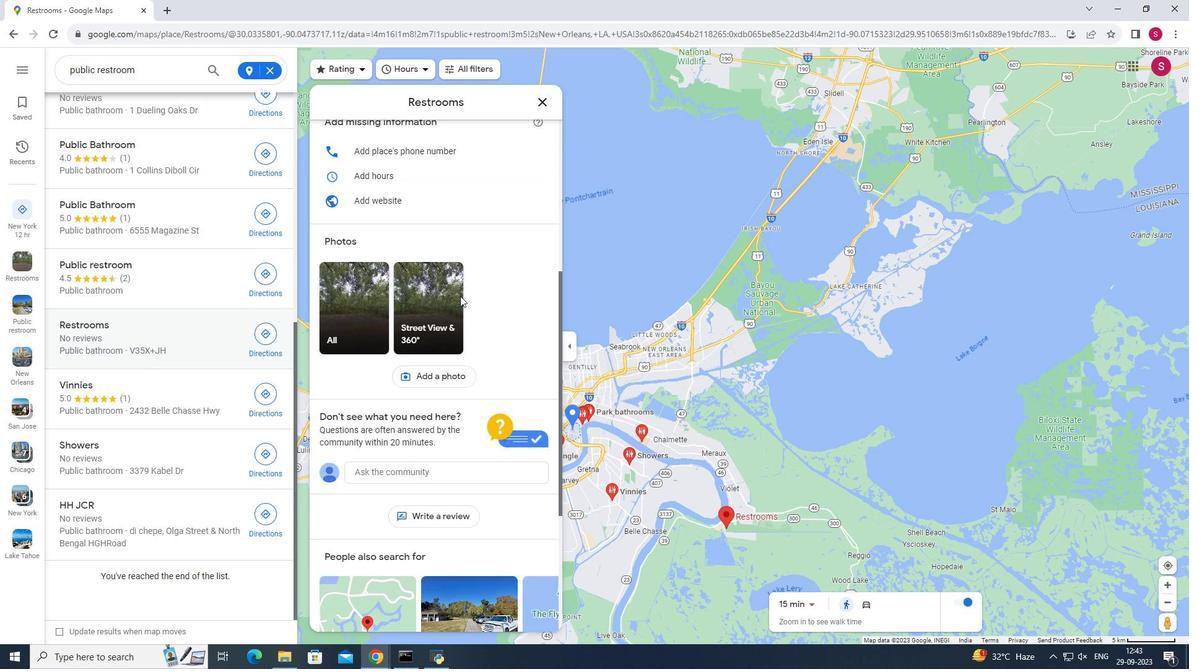 
Action: Mouse scrolled (460, 296) with delta (0, 0)
Screenshot: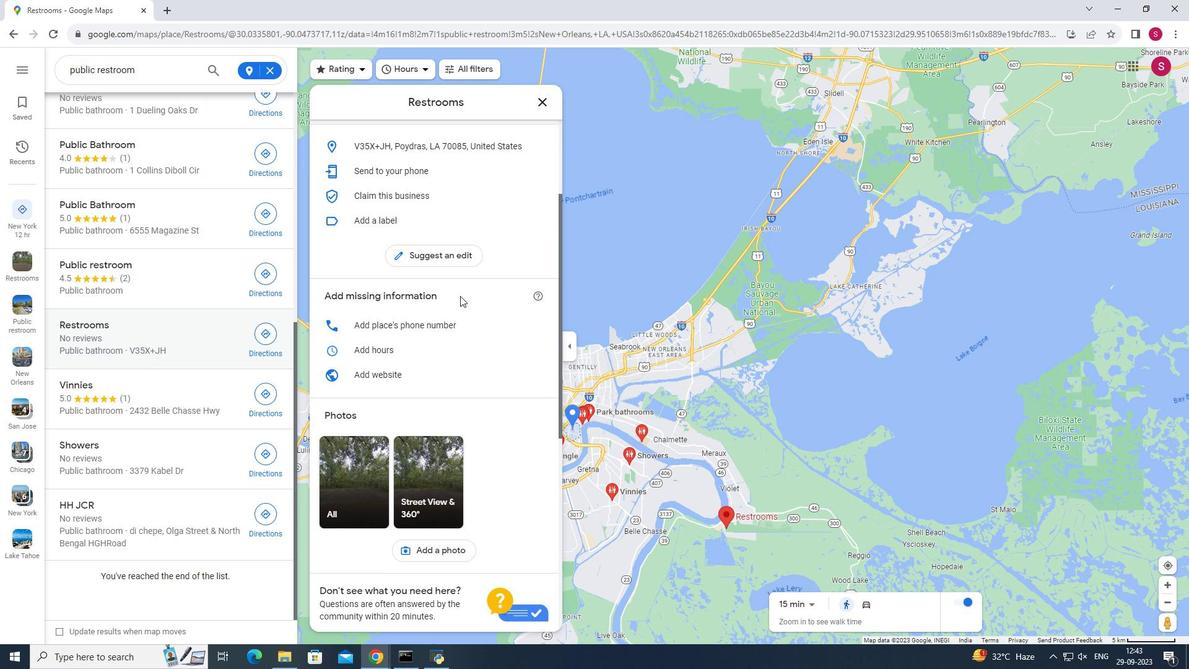 
Action: Mouse scrolled (460, 296) with delta (0, 0)
Screenshot: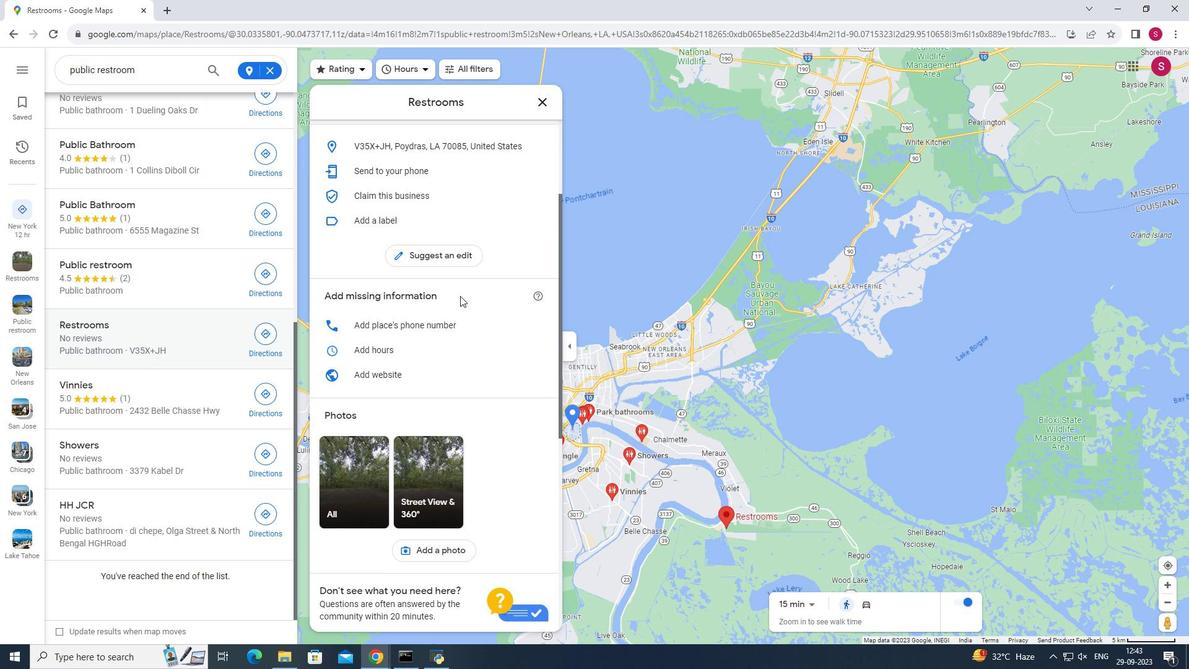 
Action: Mouse scrolled (460, 296) with delta (0, 0)
Screenshot: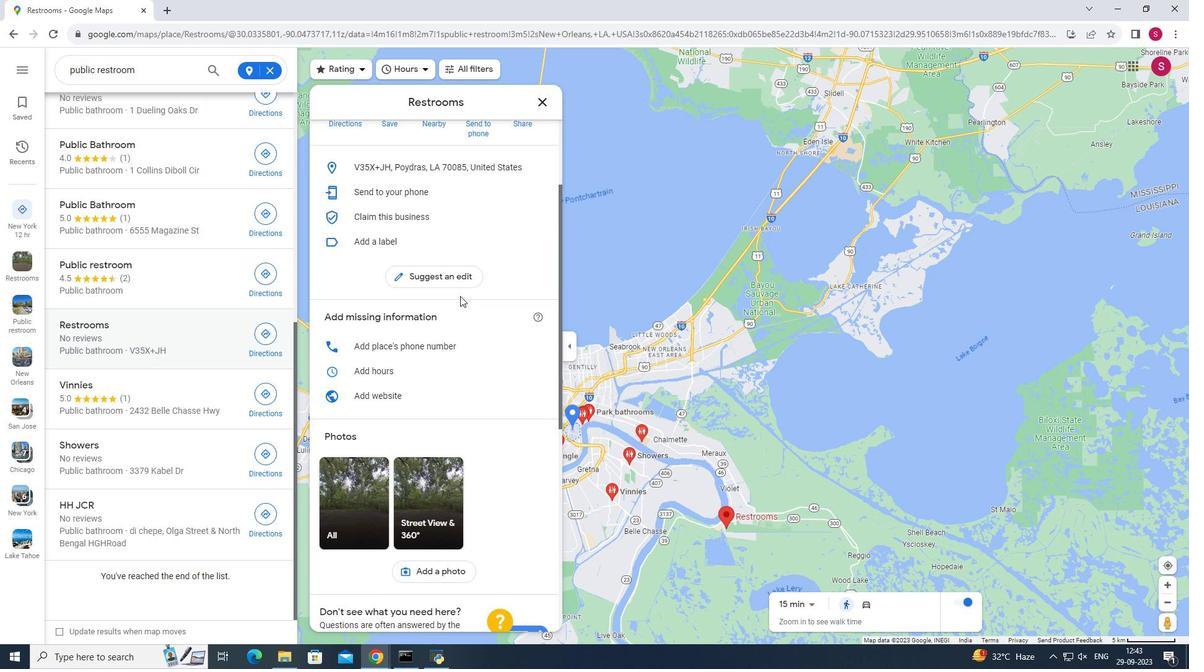 
Action: Mouse scrolled (460, 296) with delta (0, 0)
Screenshot: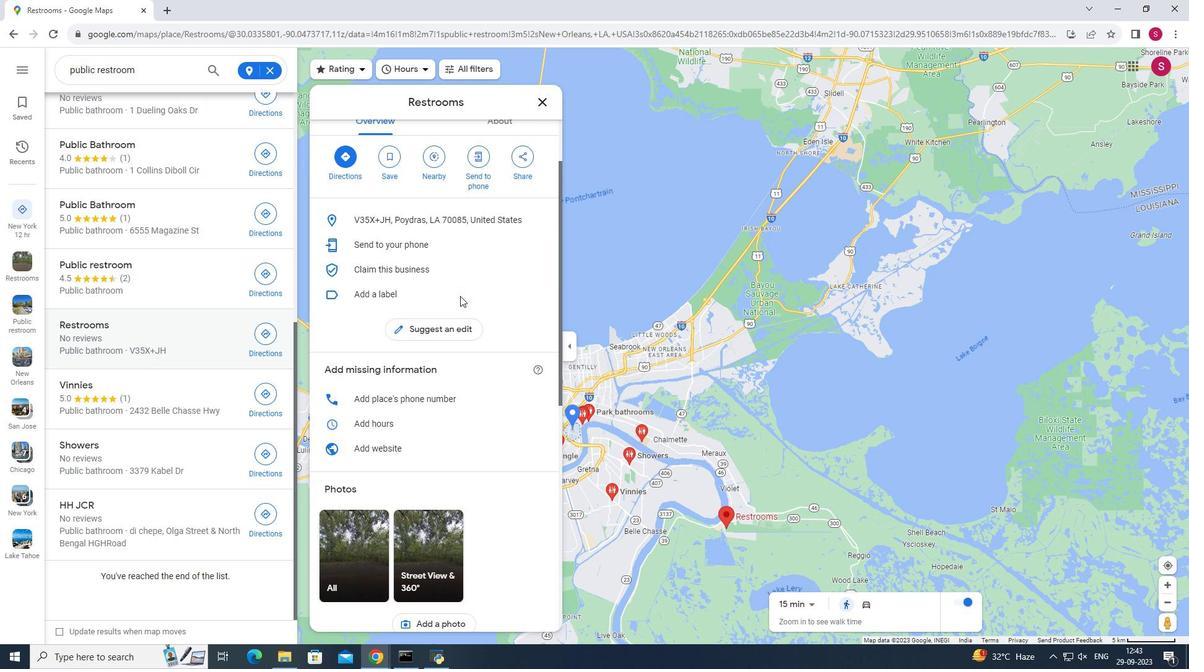
Action: Mouse scrolled (460, 296) with delta (0, 0)
Screenshot: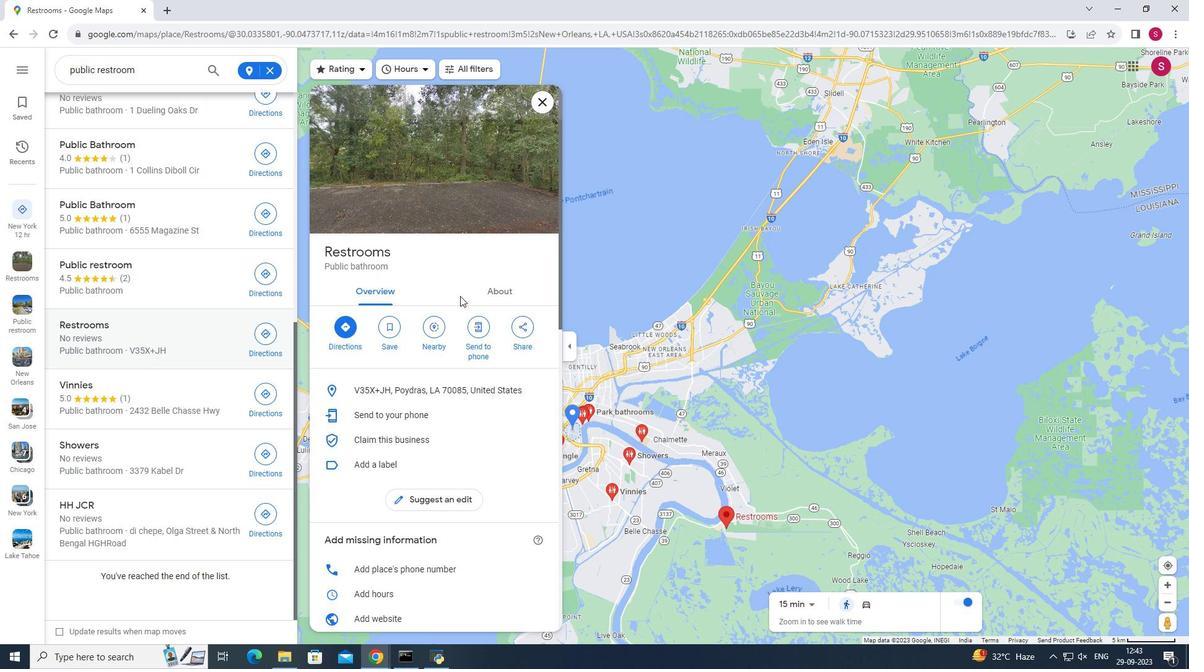 
Action: Mouse scrolled (460, 296) with delta (0, 0)
Screenshot: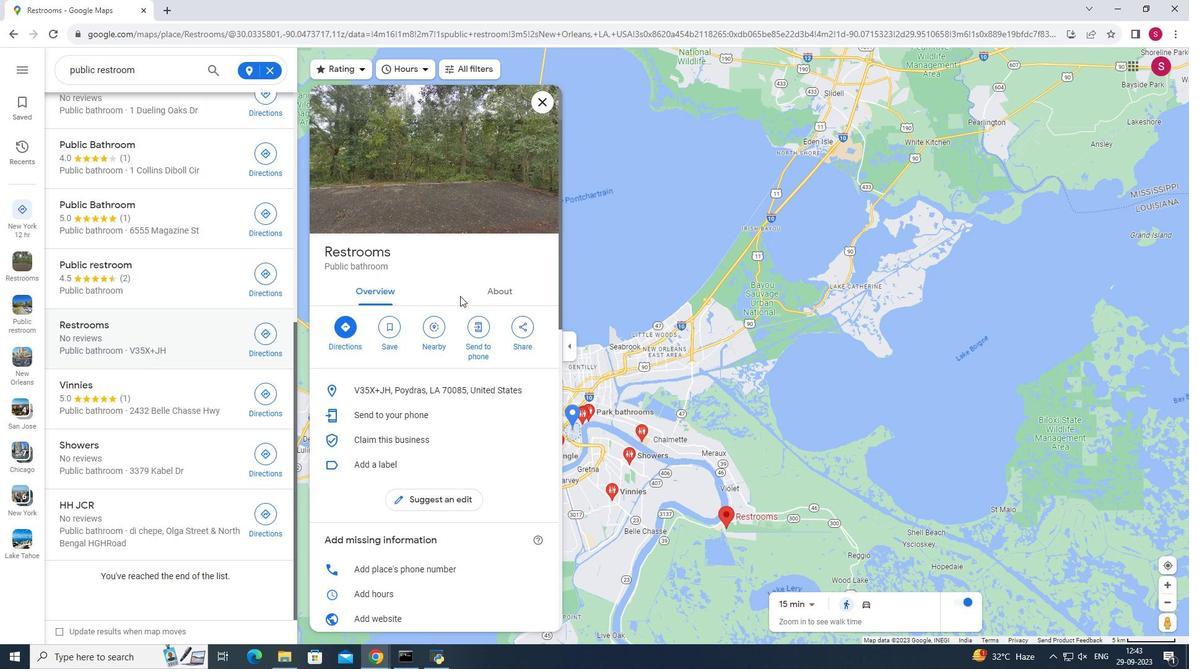 
Action: Mouse scrolled (460, 296) with delta (0, 0)
Screenshot: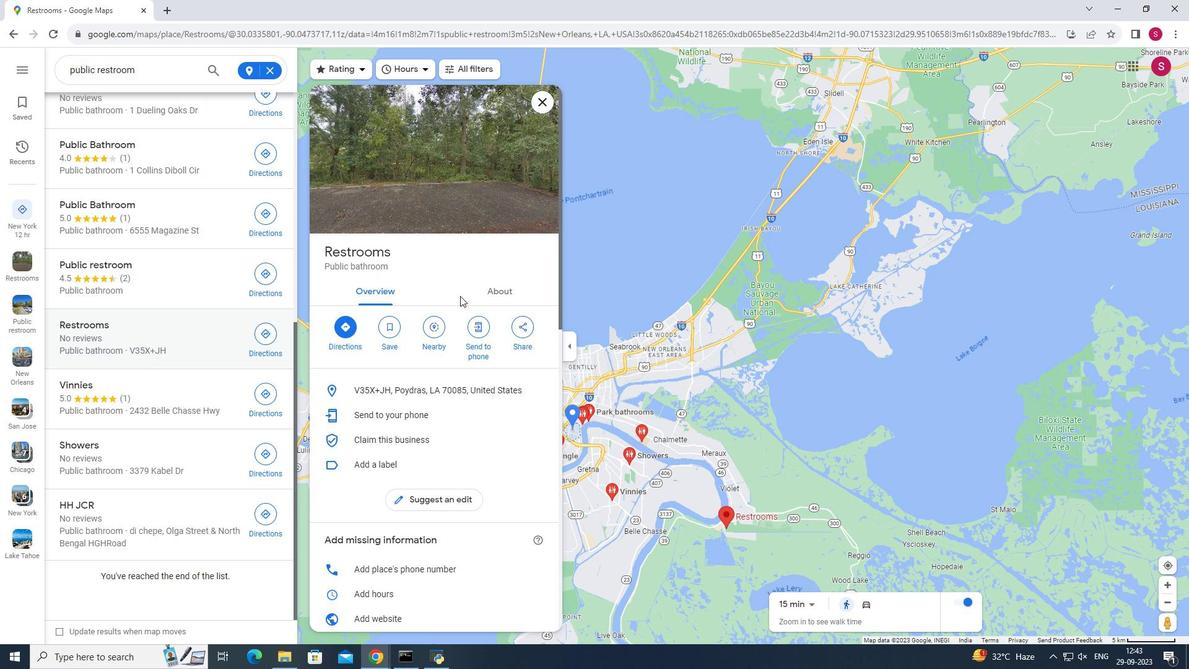 
Action: Mouse scrolled (460, 296) with delta (0, 0)
Screenshot: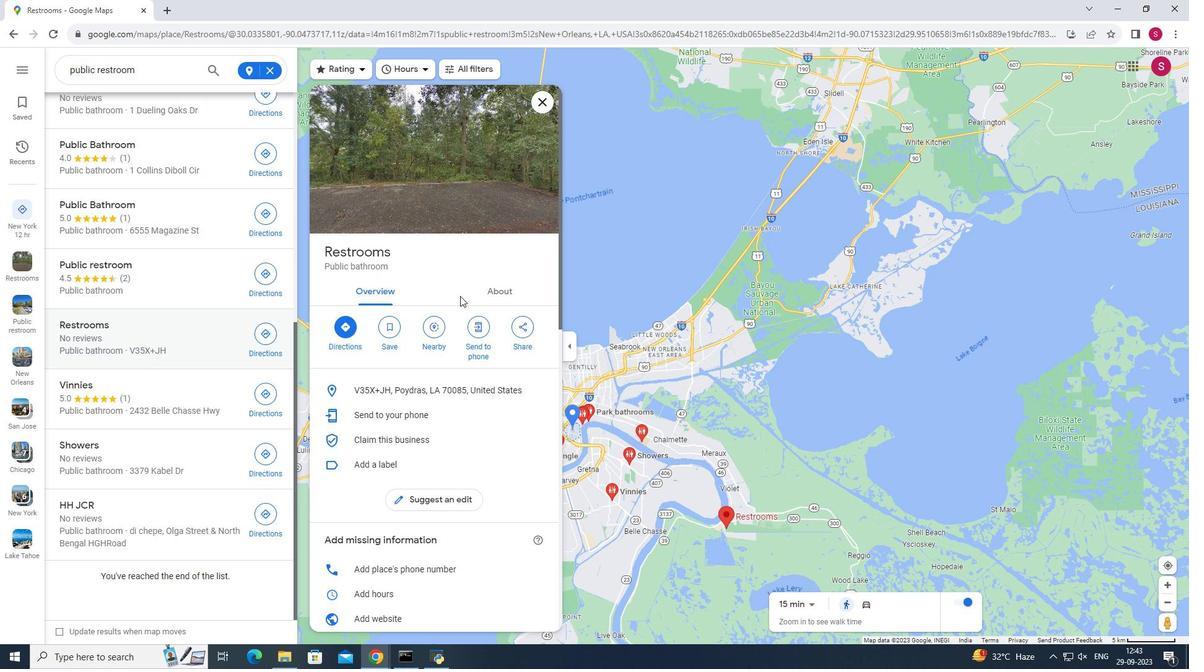 
Action: Mouse moved to (122, 322)
Screenshot: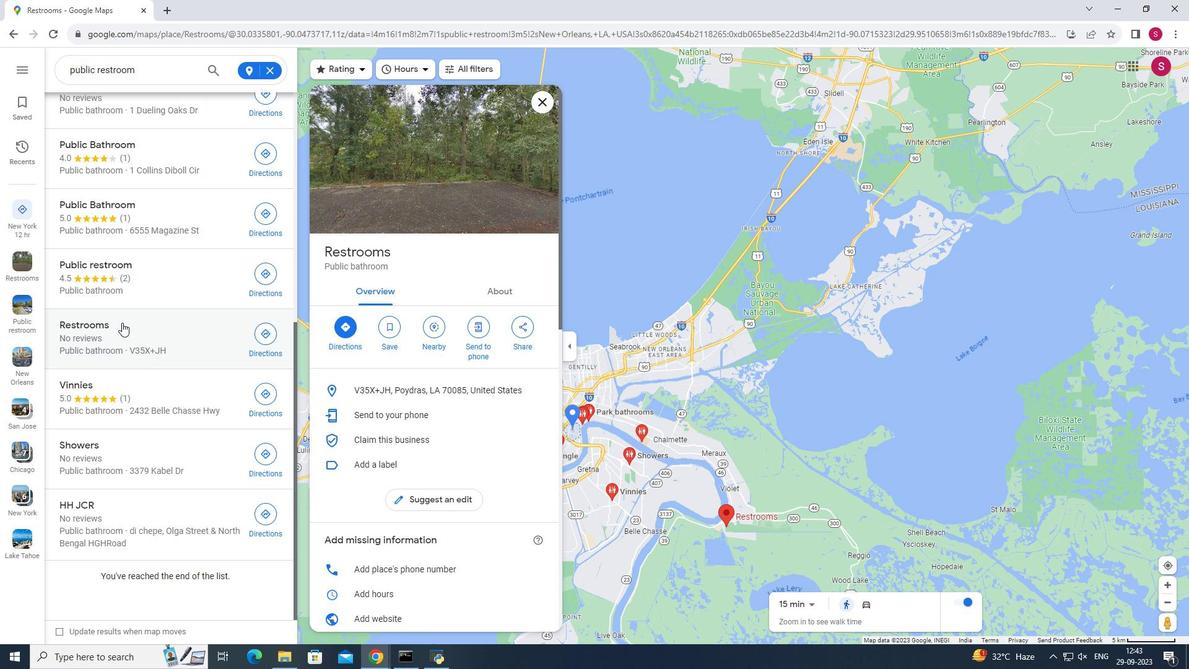
Action: Mouse scrolled (122, 323) with delta (0, 0)
Screenshot: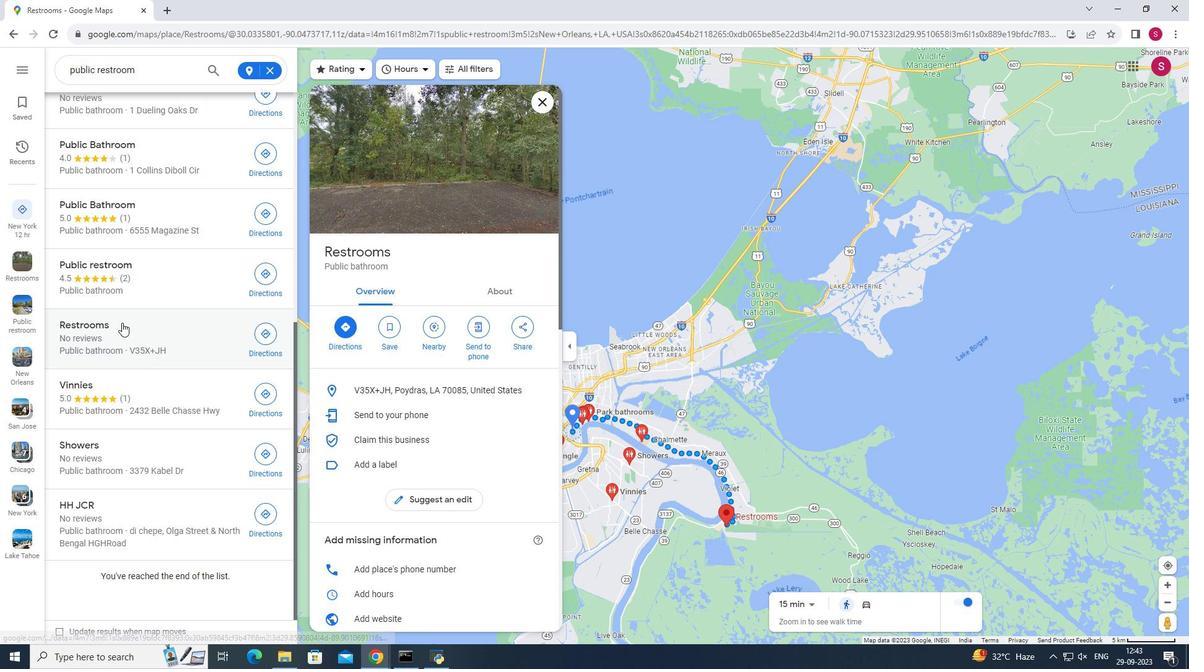 
Action: Mouse scrolled (122, 323) with delta (0, 0)
Screenshot: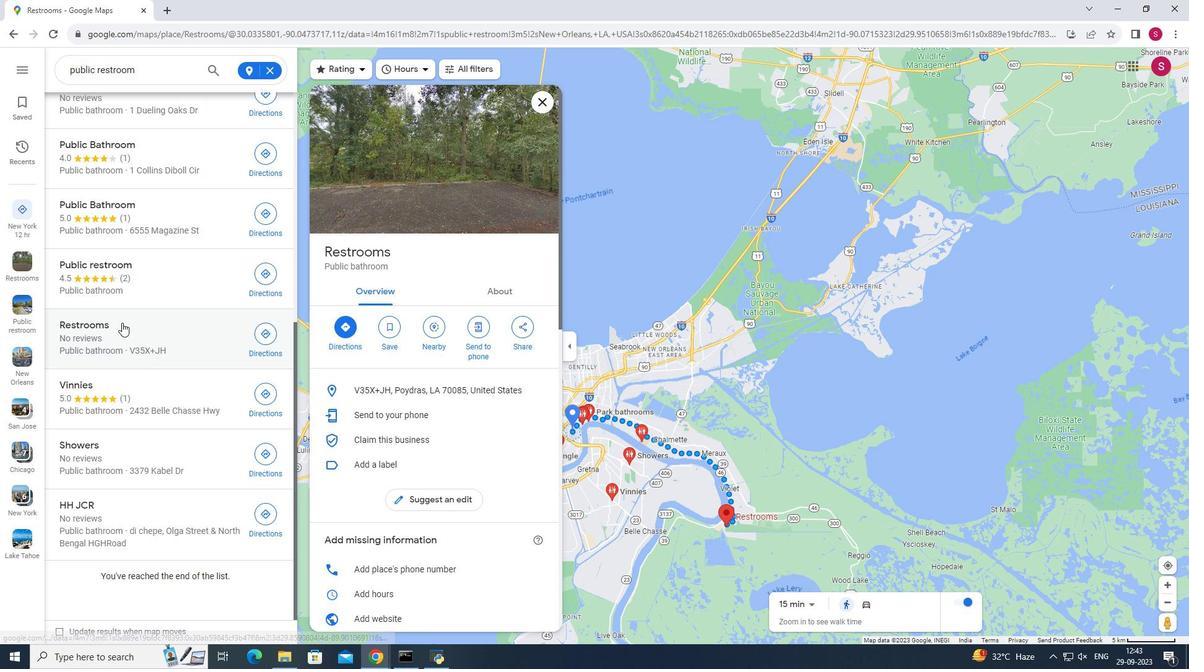 
Action: Mouse scrolled (122, 323) with delta (0, 0)
Screenshot: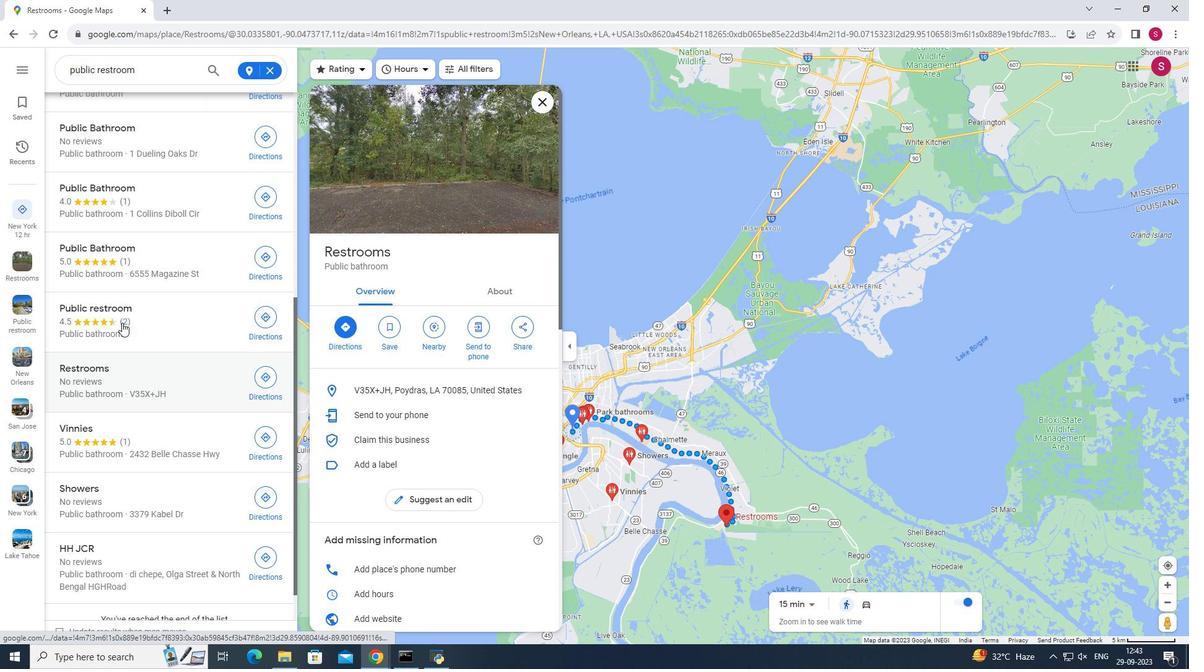 
Action: Mouse scrolled (122, 323) with delta (0, 0)
Screenshot: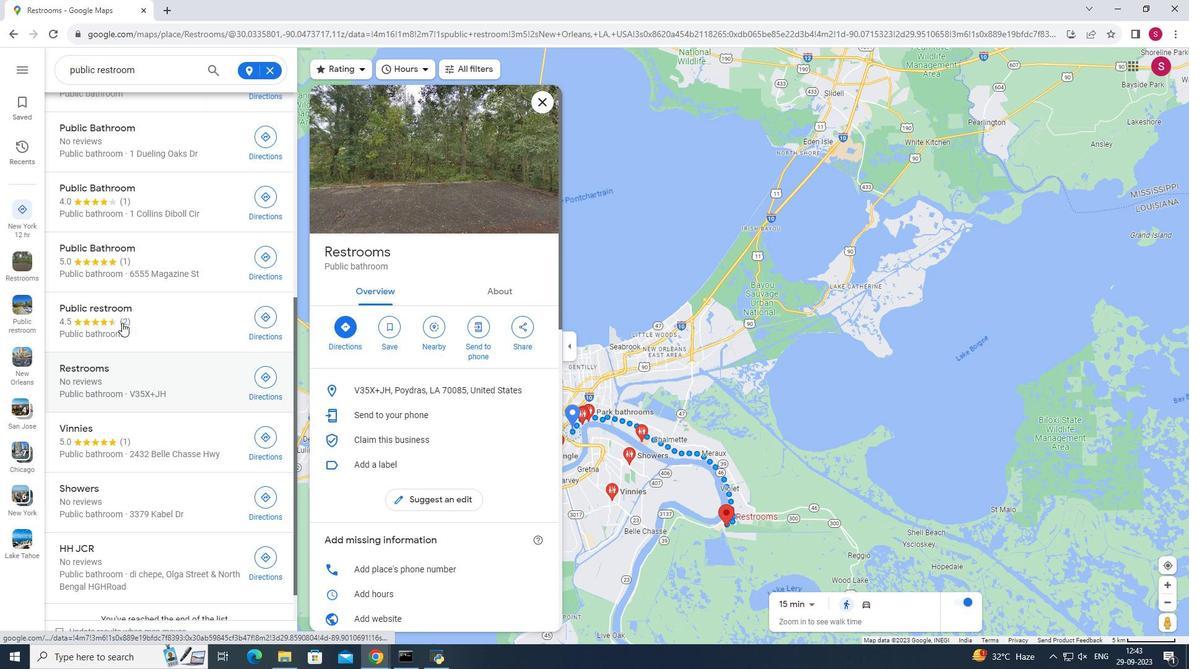 
Action: Mouse scrolled (122, 323) with delta (0, 0)
Screenshot: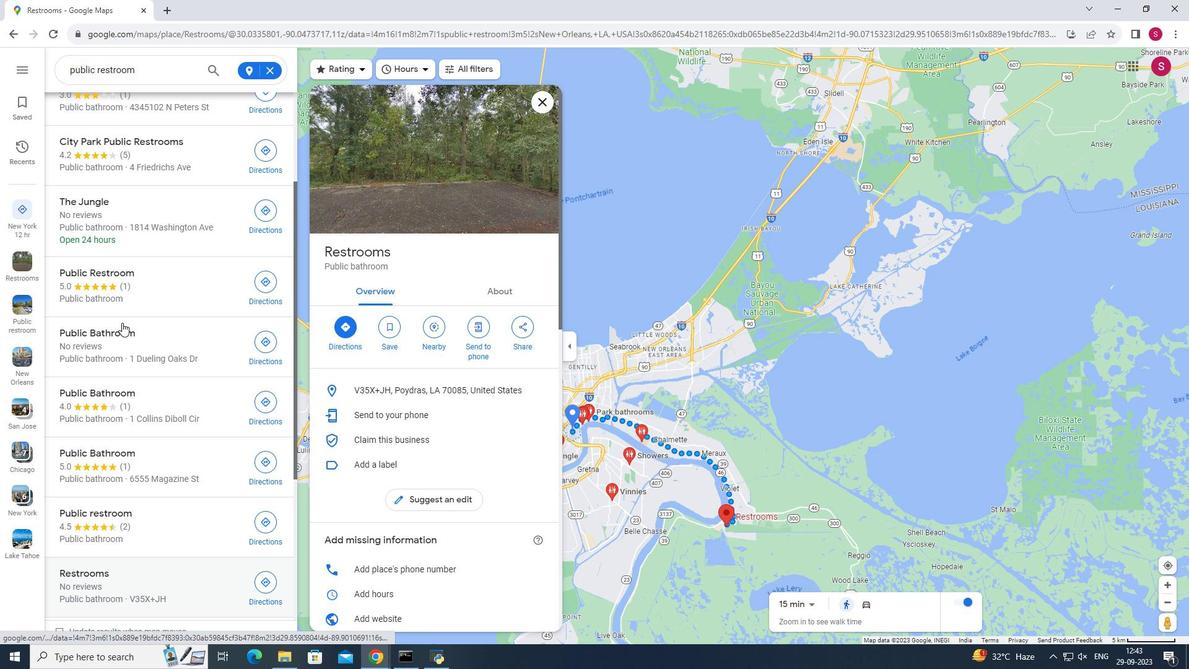 
Action: Mouse scrolled (122, 323) with delta (0, 0)
Screenshot: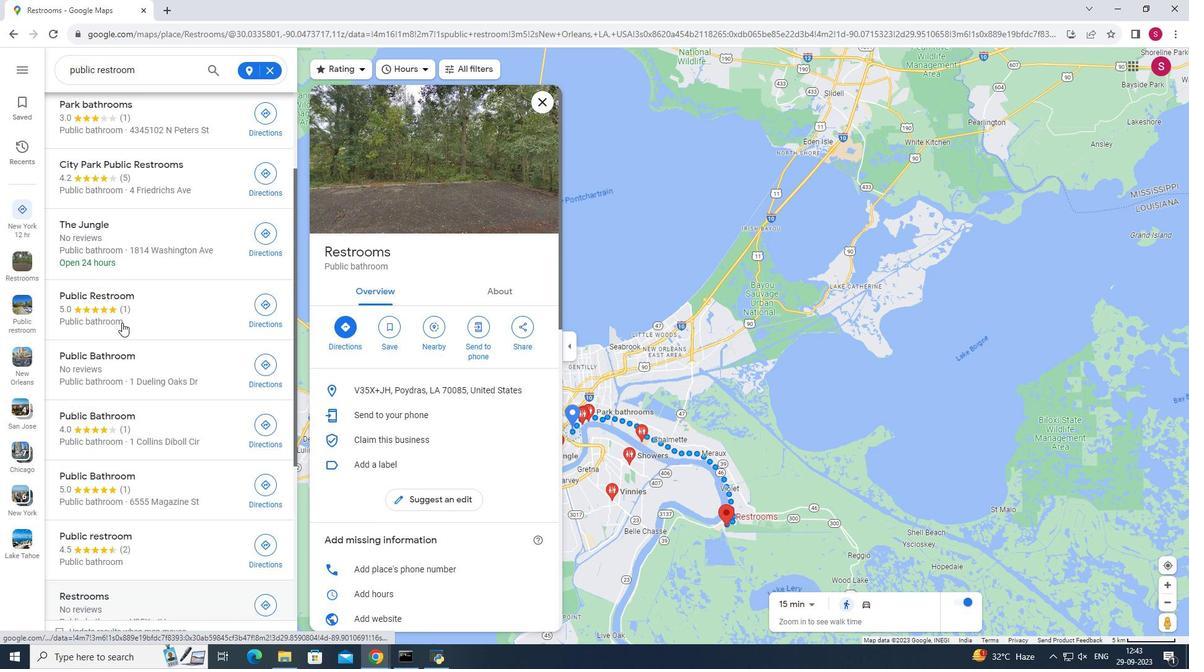 
Action: Mouse scrolled (122, 323) with delta (0, 0)
Screenshot: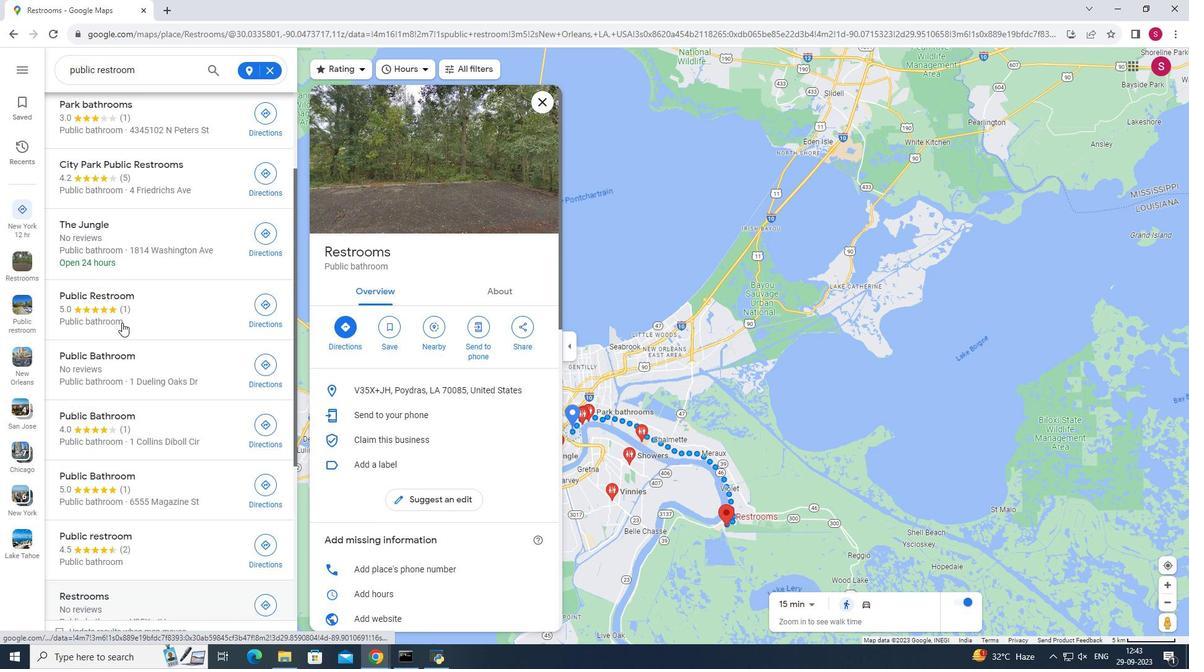 
Action: Mouse scrolled (122, 323) with delta (0, 0)
Screenshot: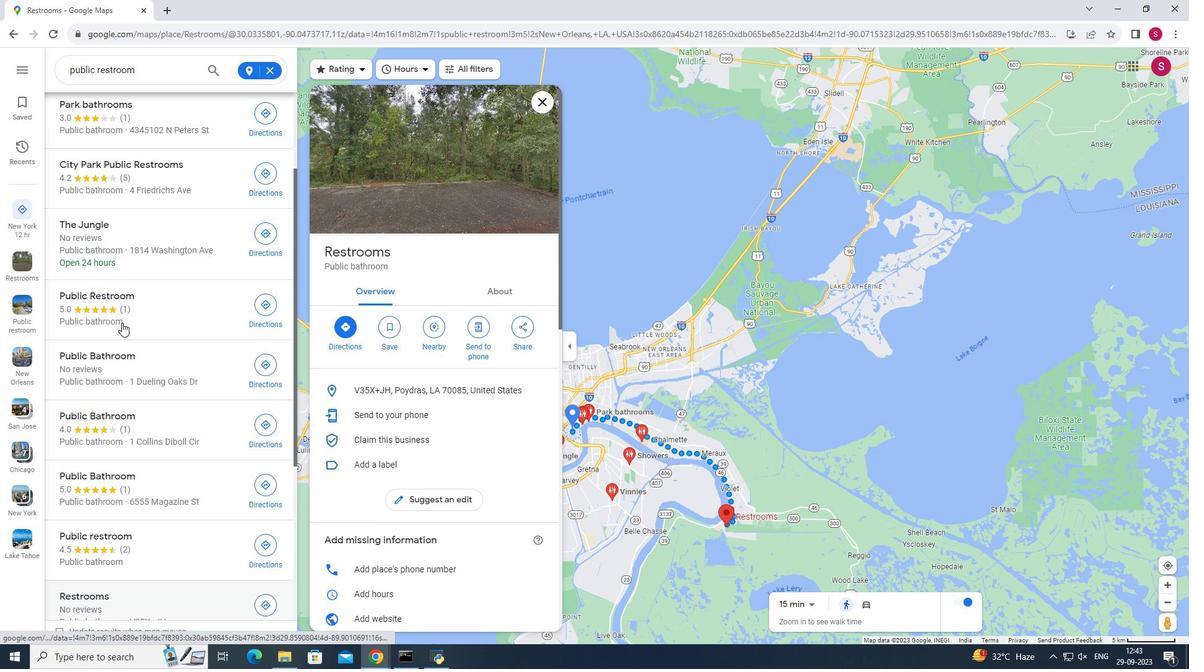 
Action: Mouse scrolled (122, 323) with delta (0, 0)
Screenshot: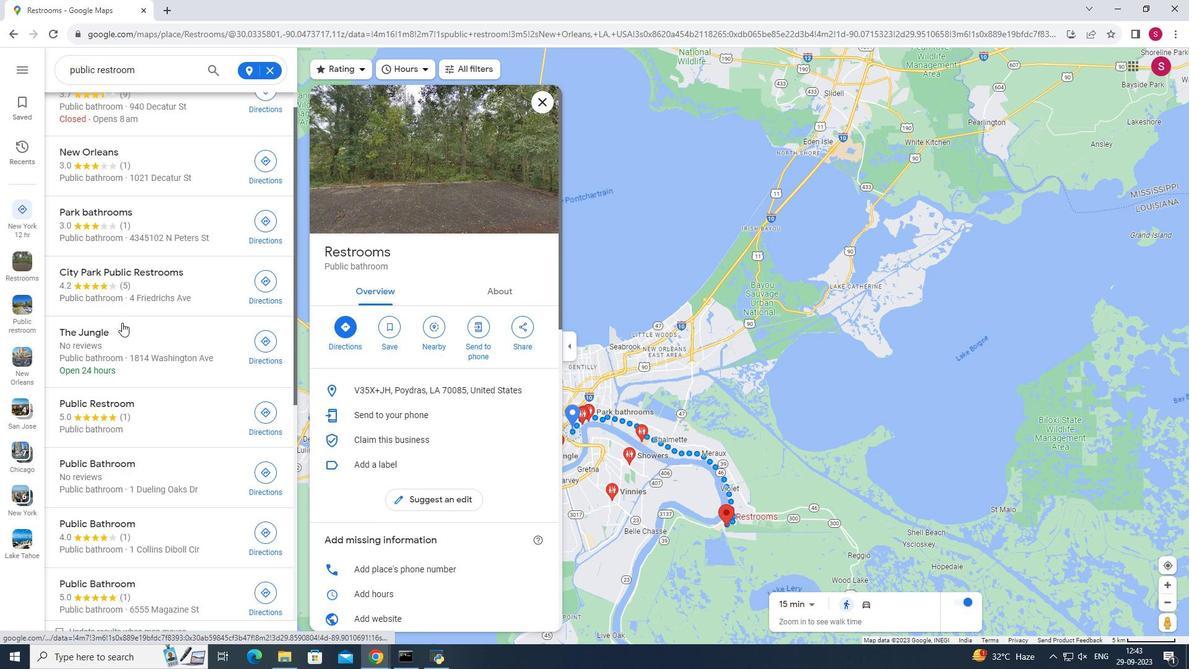 
Action: Mouse moved to (122, 307)
Screenshot: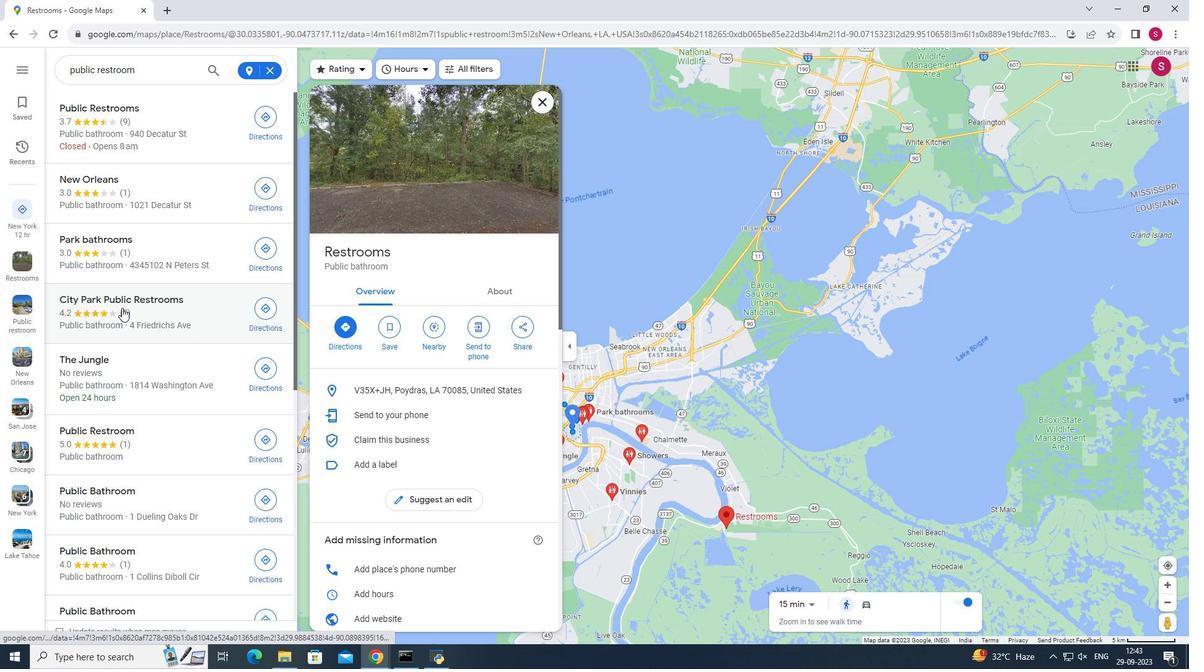 
Action: Mouse scrolled (122, 308) with delta (0, 0)
Screenshot: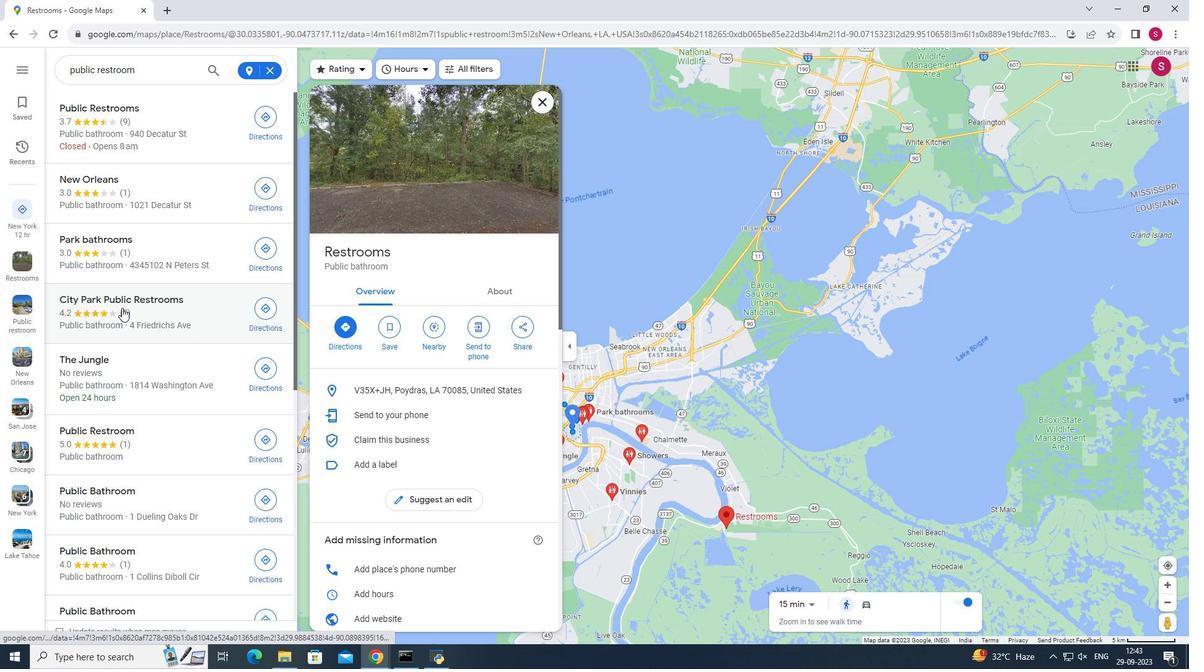 
Action: Mouse scrolled (122, 308) with delta (0, 0)
Screenshot: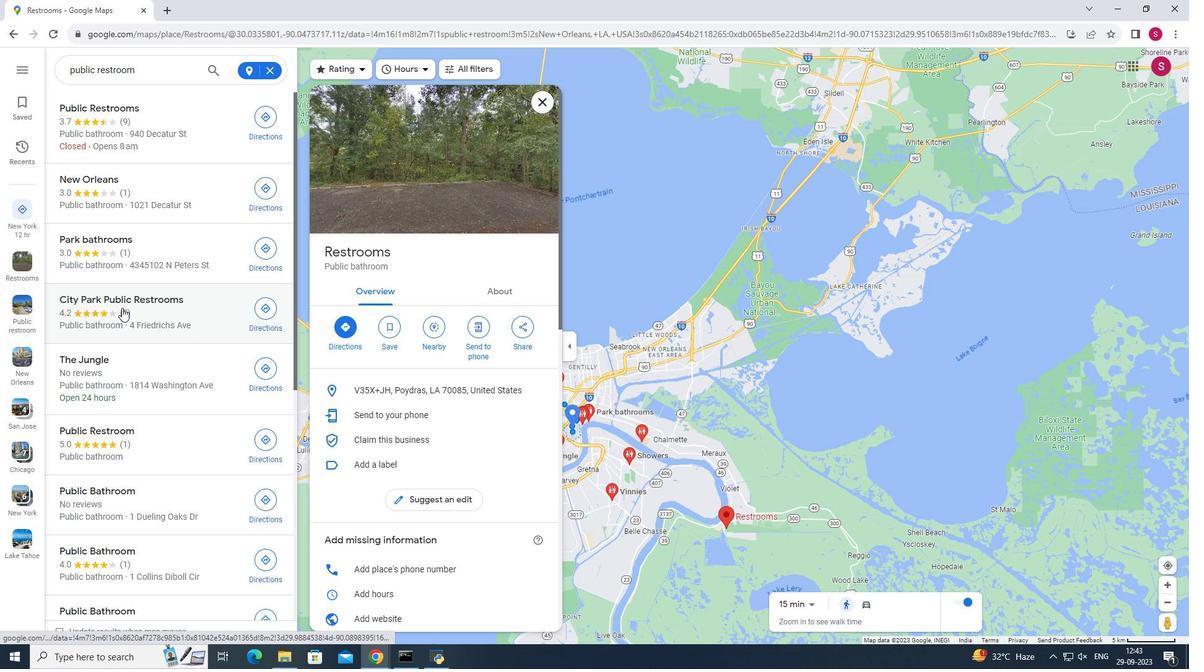 
Action: Mouse moved to (148, 115)
Screenshot: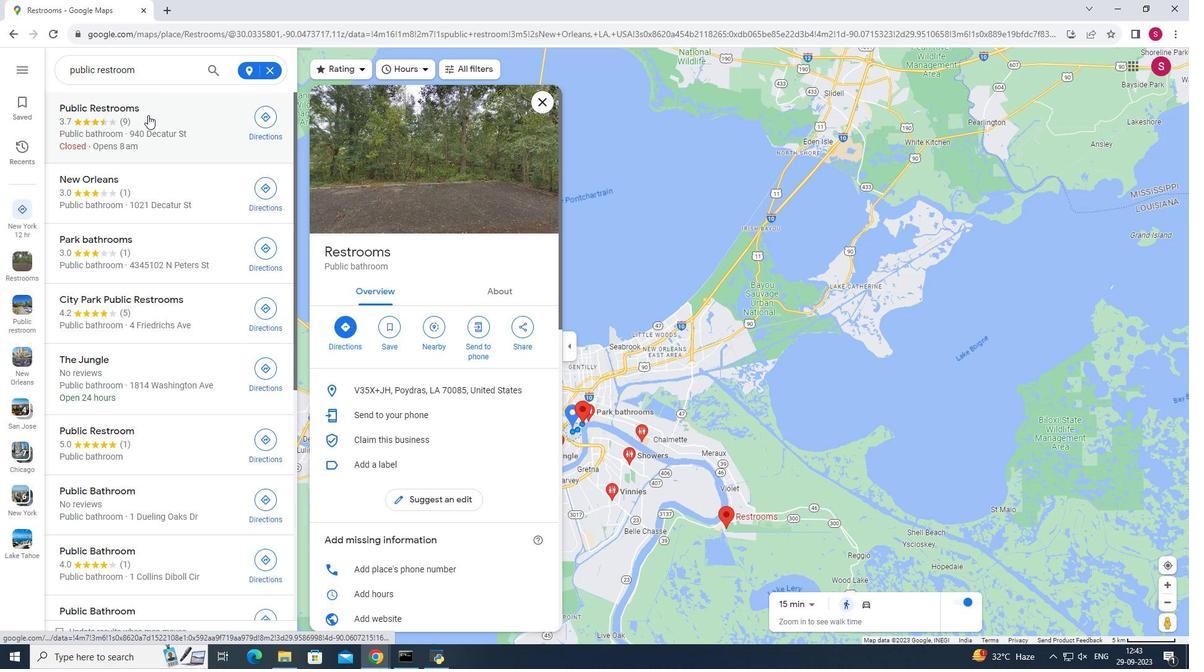 
Action: Mouse pressed left at (148, 115)
Screenshot: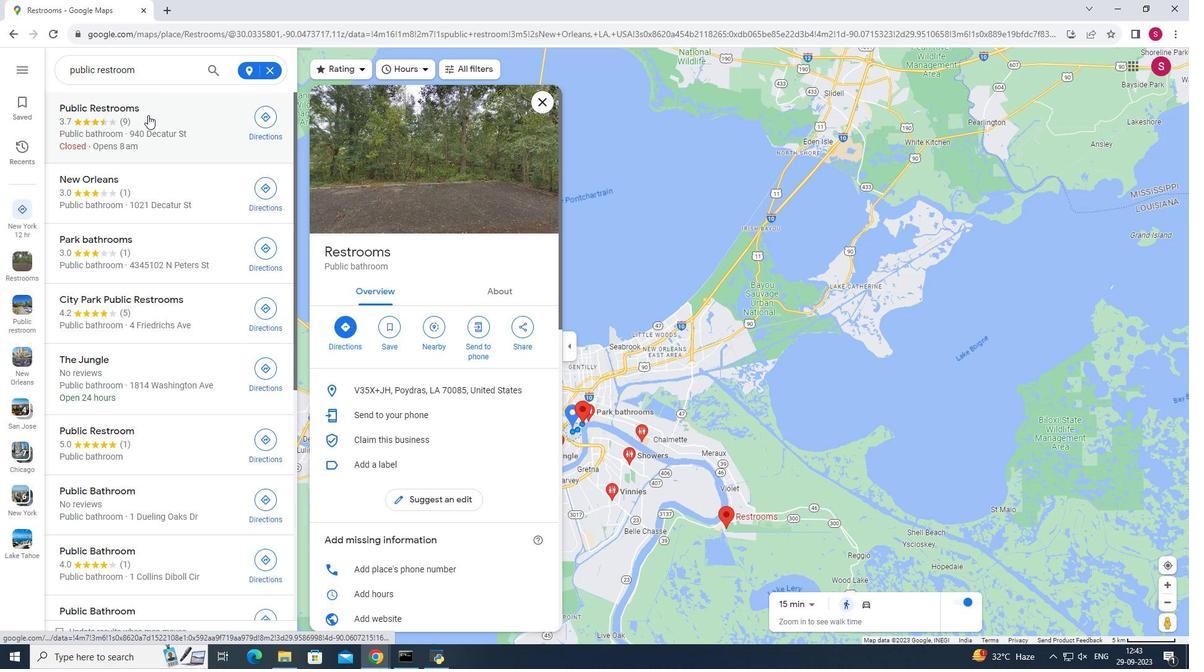 
Action: Mouse moved to (474, 258)
Screenshot: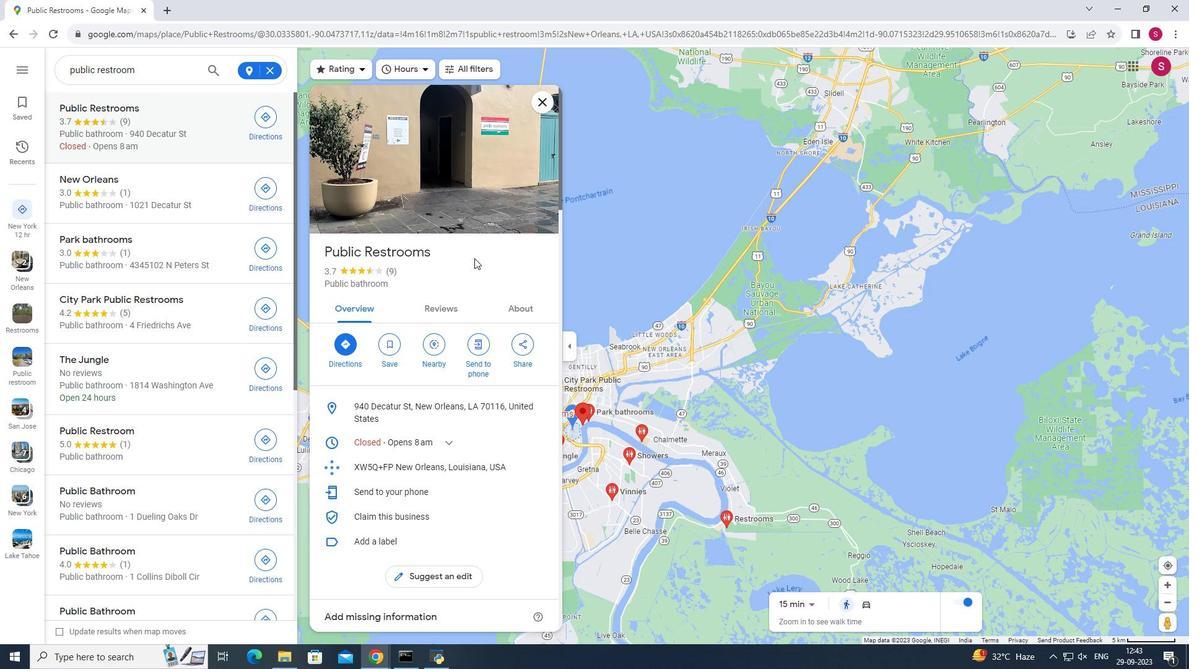 
Action: Mouse scrolled (474, 257) with delta (0, 0)
Screenshot: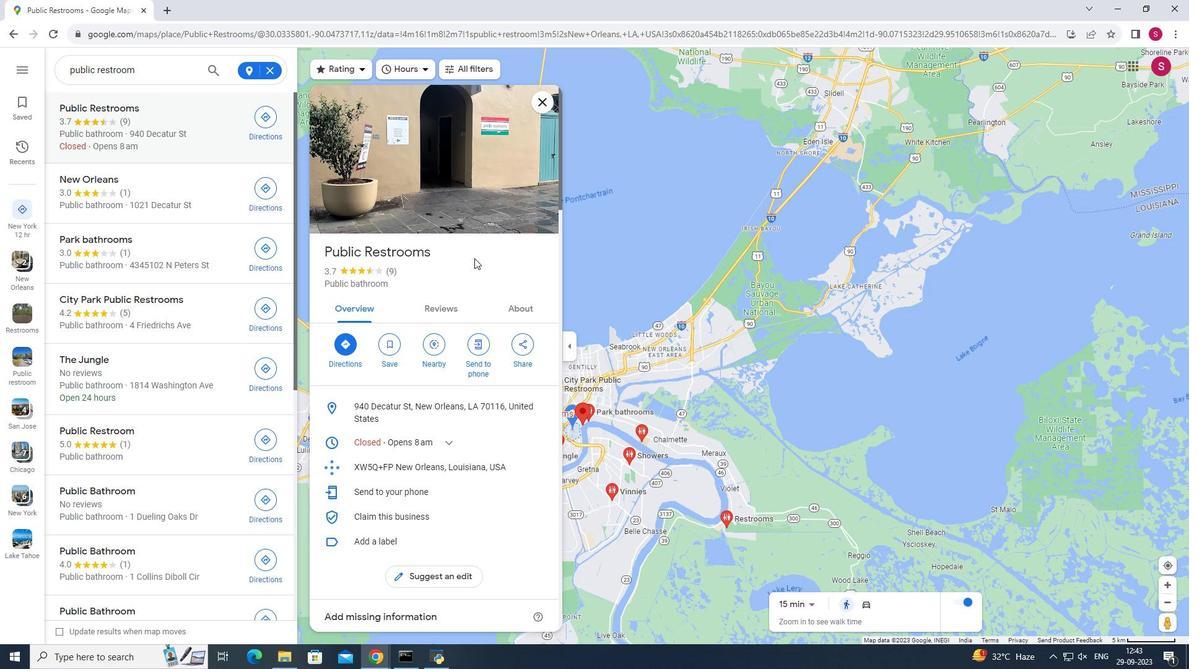 
Action: Mouse scrolled (474, 257) with delta (0, 0)
Screenshot: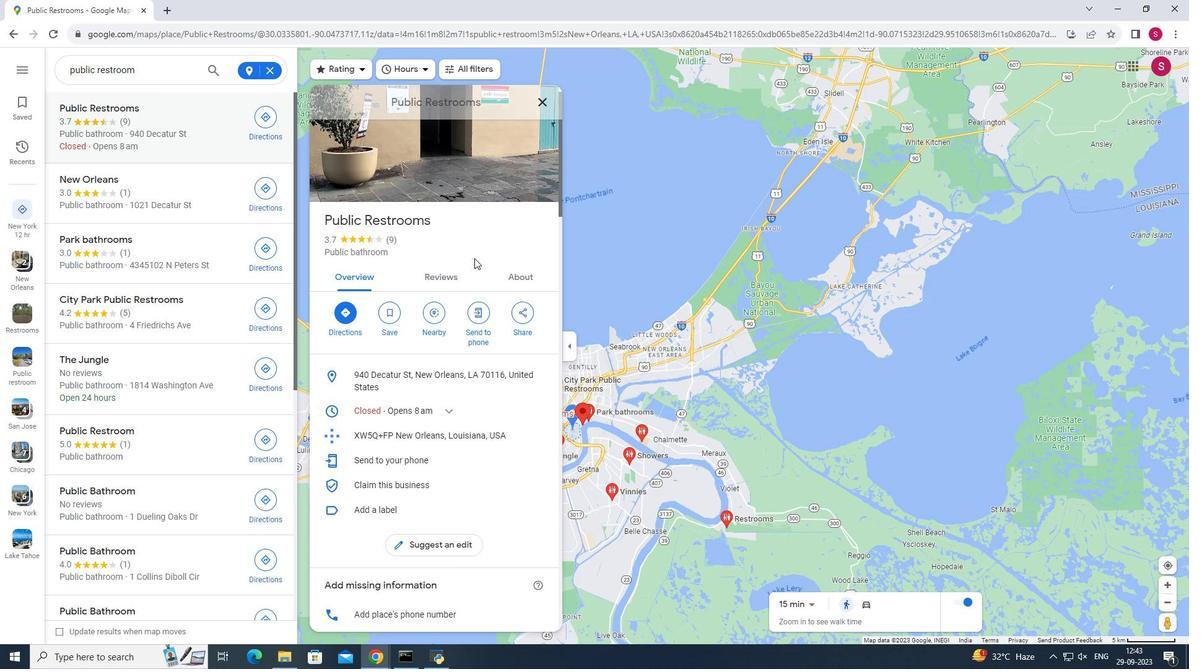 
Action: Mouse scrolled (474, 257) with delta (0, 0)
Screenshot: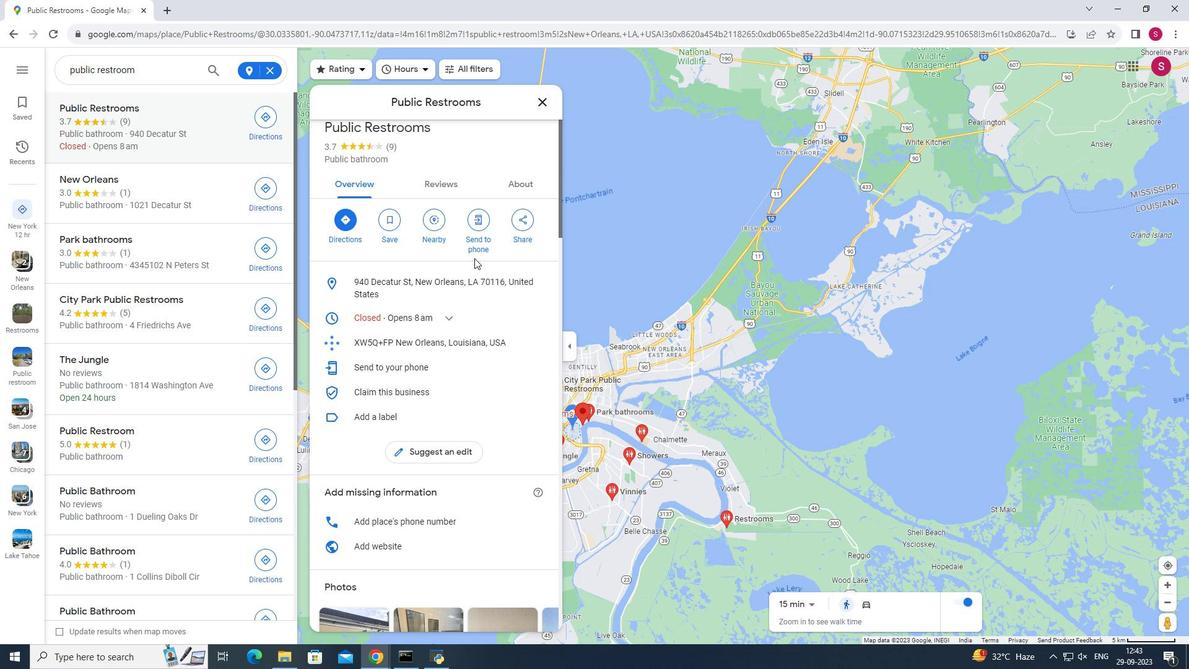 
Action: Mouse scrolled (474, 257) with delta (0, 0)
Screenshot: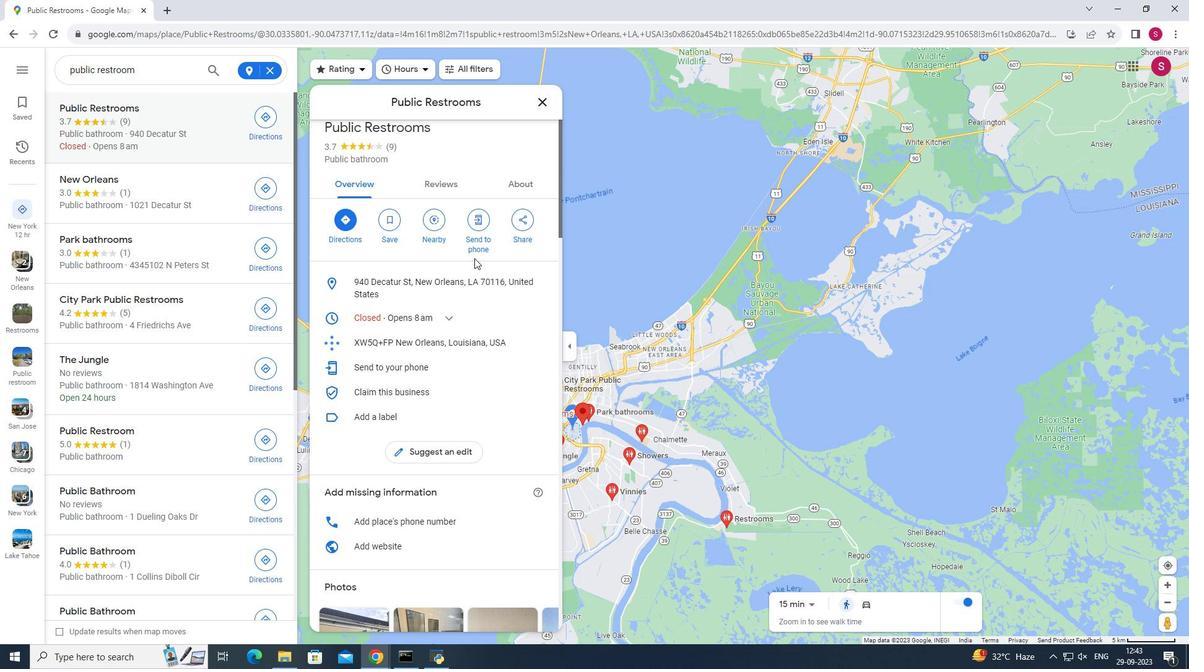 
Action: Mouse scrolled (474, 257) with delta (0, 0)
Screenshot: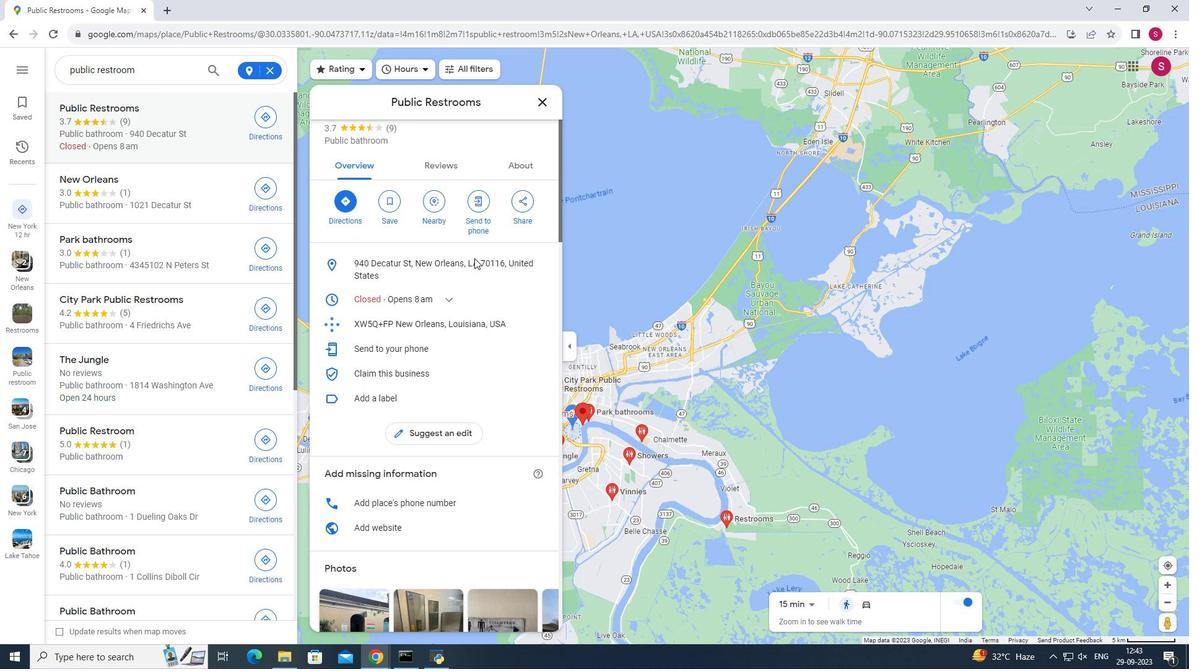 
Action: Mouse scrolled (474, 257) with delta (0, 0)
Screenshot: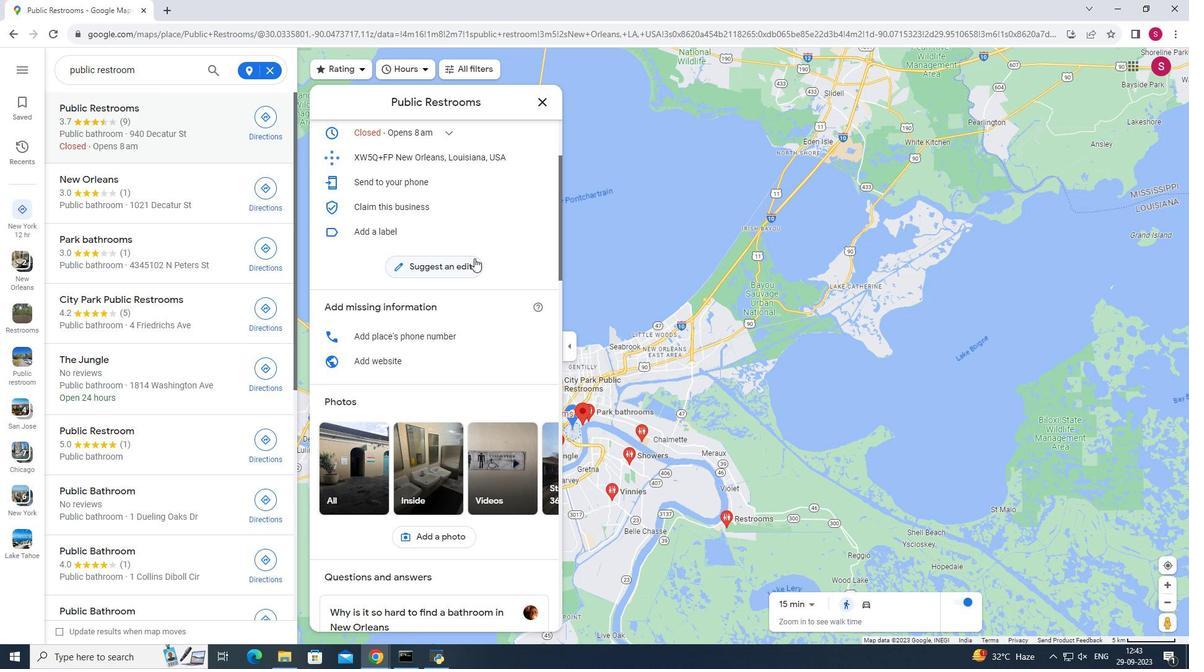 
Action: Mouse scrolled (474, 257) with delta (0, 0)
Screenshot: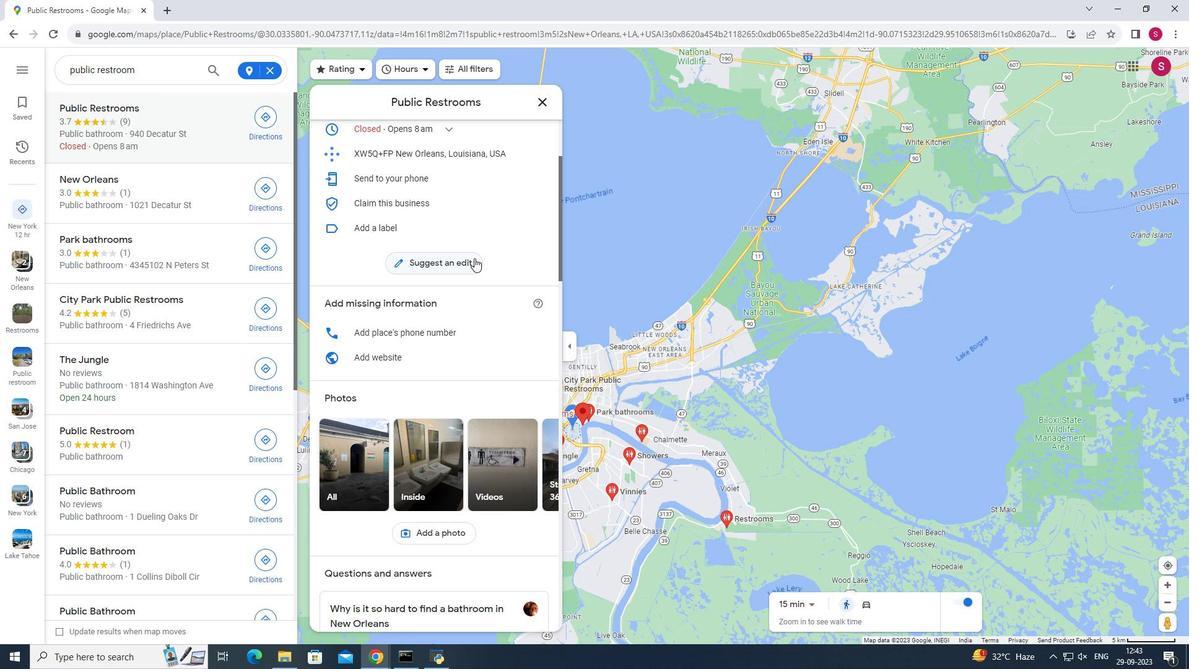 
Action: Mouse scrolled (474, 257) with delta (0, 0)
Screenshot: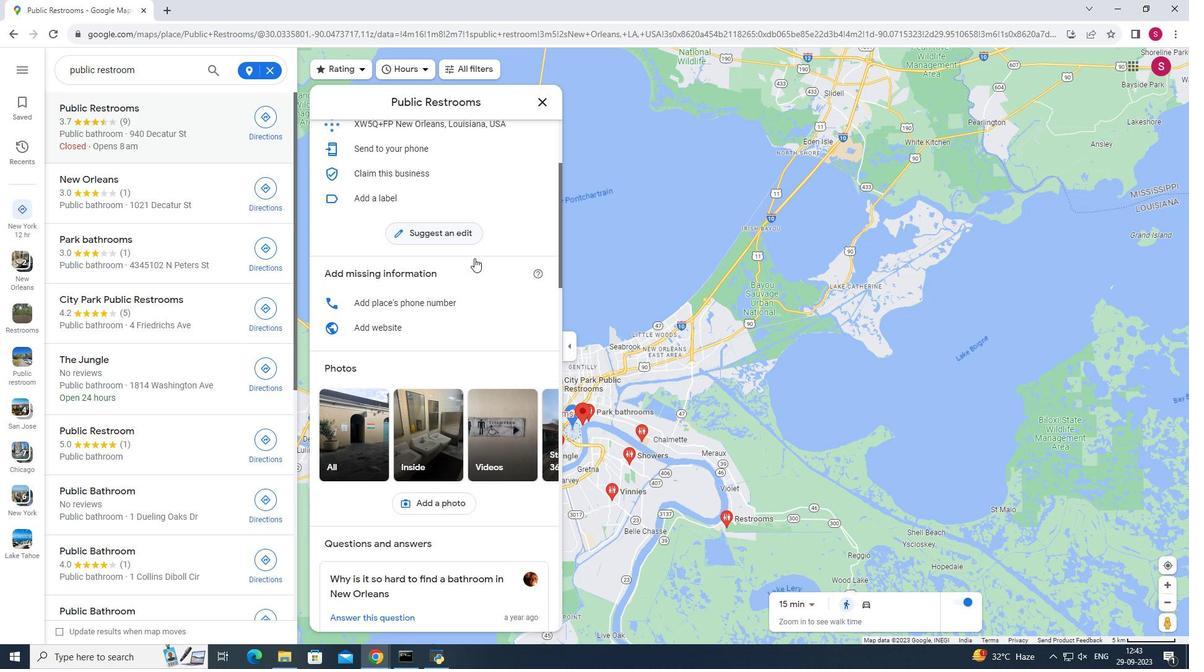 
Action: Mouse scrolled (474, 257) with delta (0, 0)
Screenshot: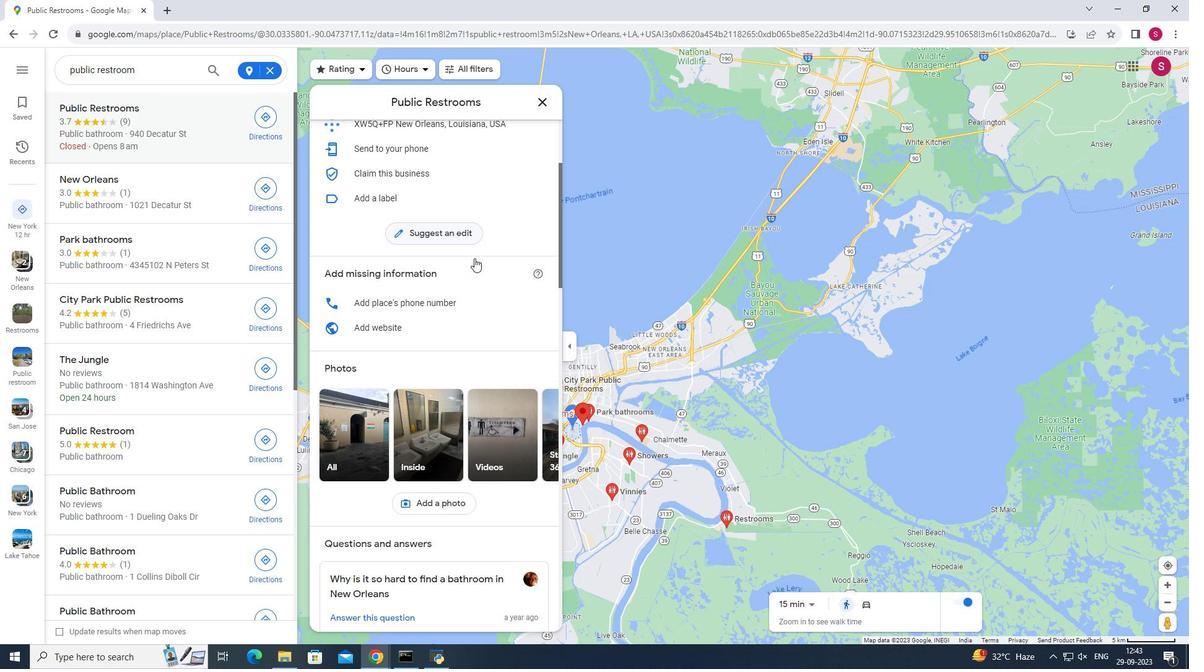 
Action: Mouse scrolled (474, 258) with delta (0, 0)
Screenshot: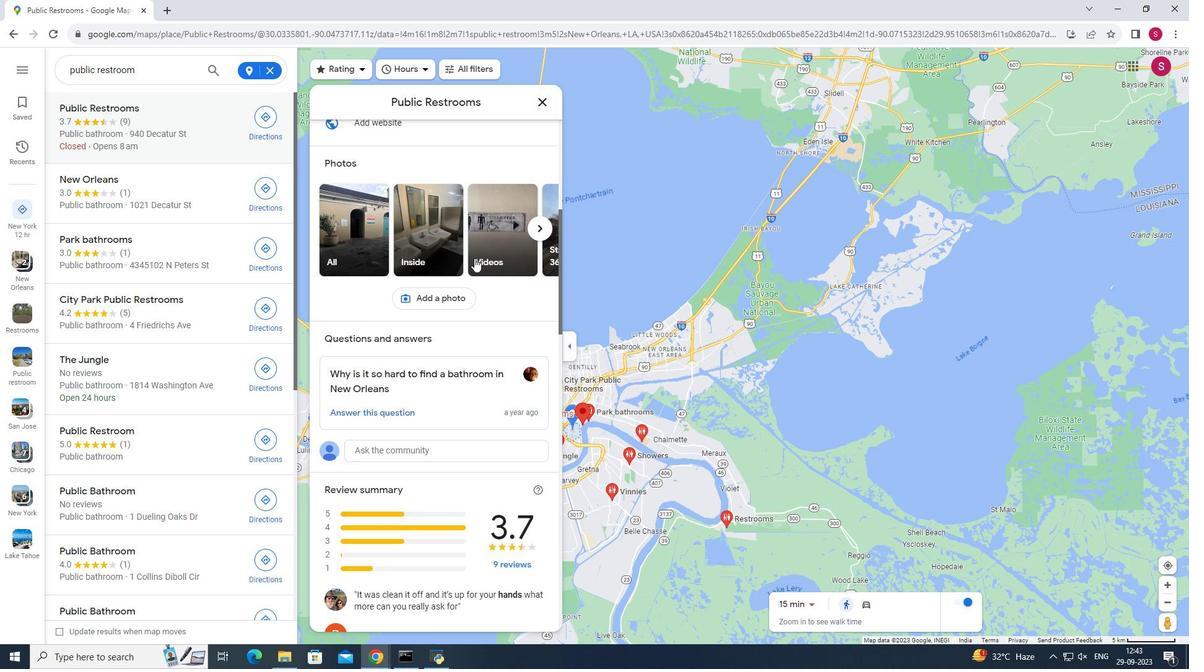 
Action: Mouse scrolled (474, 258) with delta (0, 0)
Screenshot: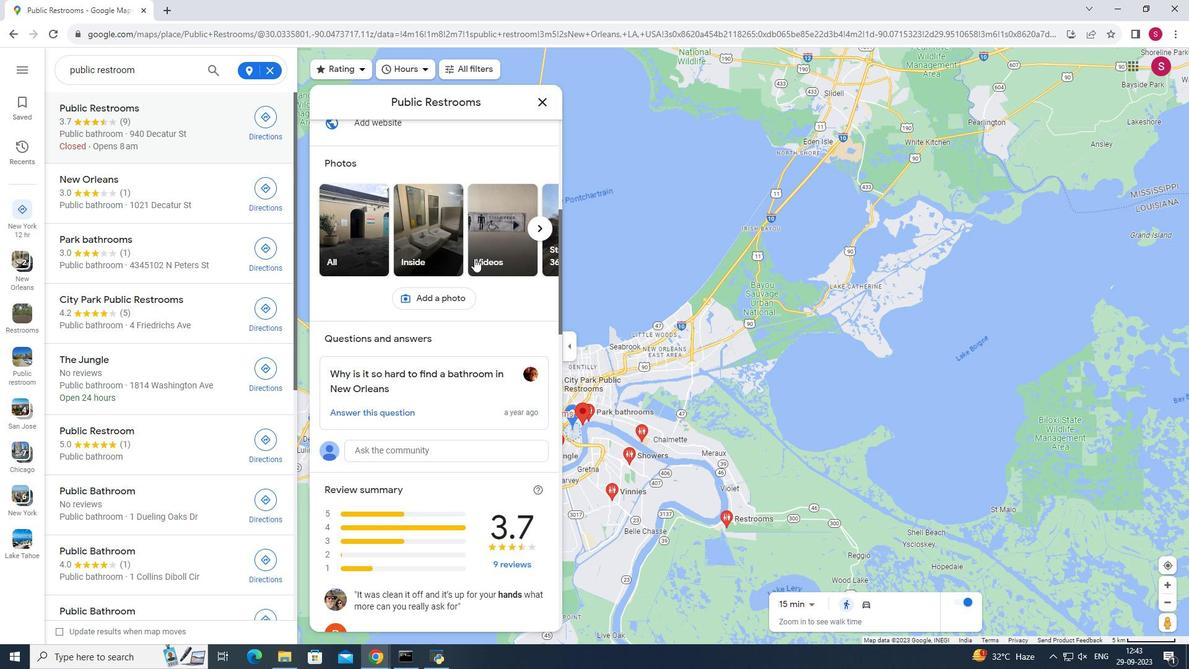 
Action: Mouse scrolled (474, 258) with delta (0, 0)
Screenshot: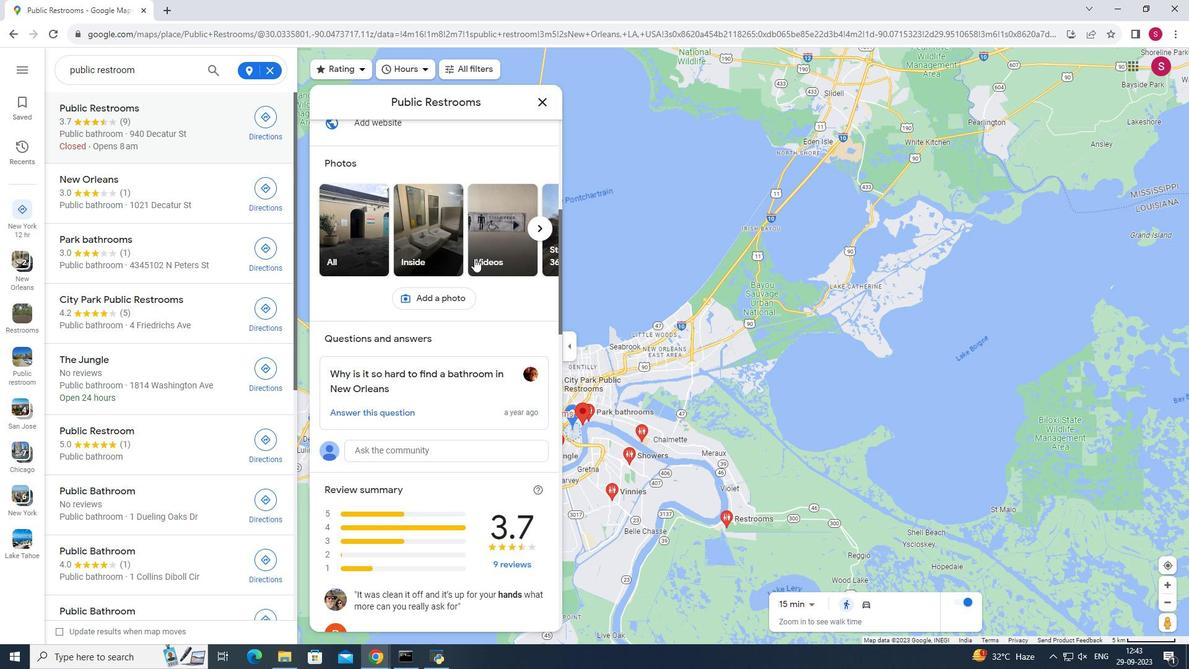 
Action: Mouse scrolled (474, 258) with delta (0, 0)
Screenshot: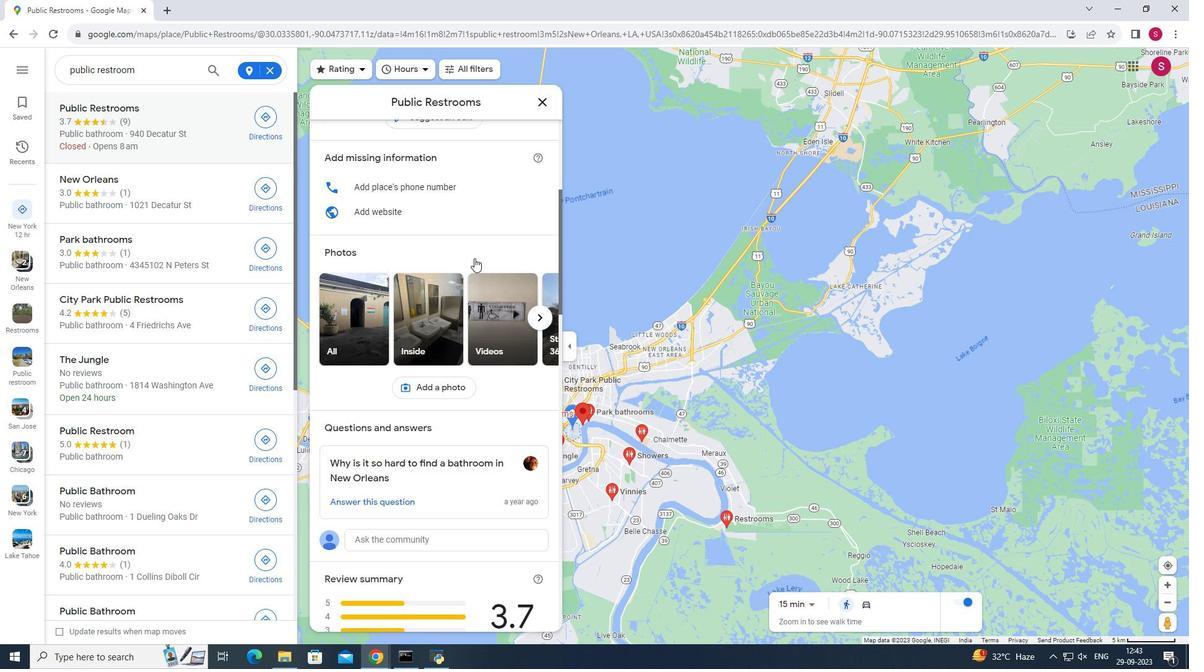 
Action: Mouse scrolled (474, 258) with delta (0, 0)
Screenshot: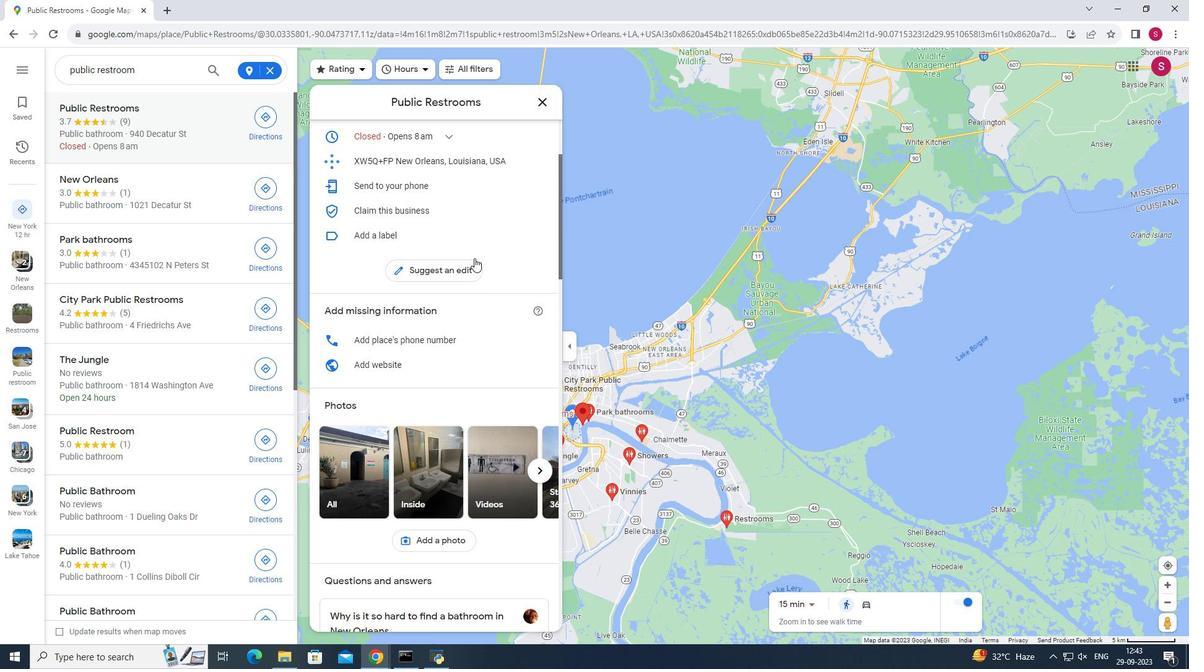 
Action: Mouse scrolled (474, 258) with delta (0, 0)
Screenshot: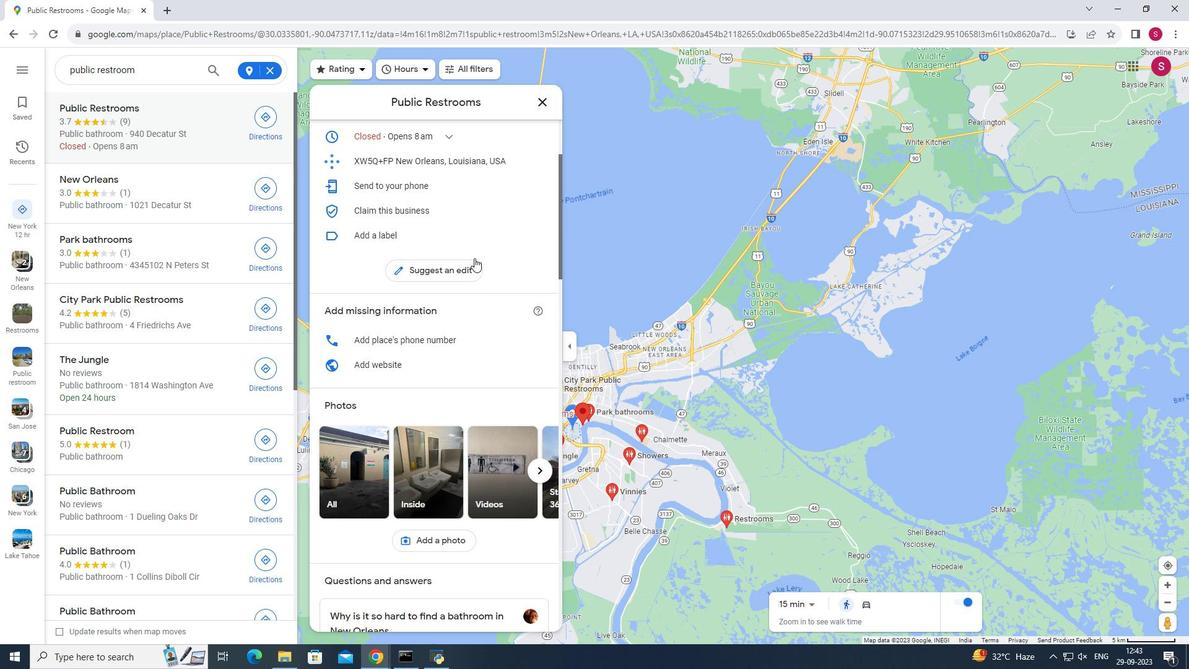 
Action: Mouse scrolled (474, 258) with delta (0, 0)
Screenshot: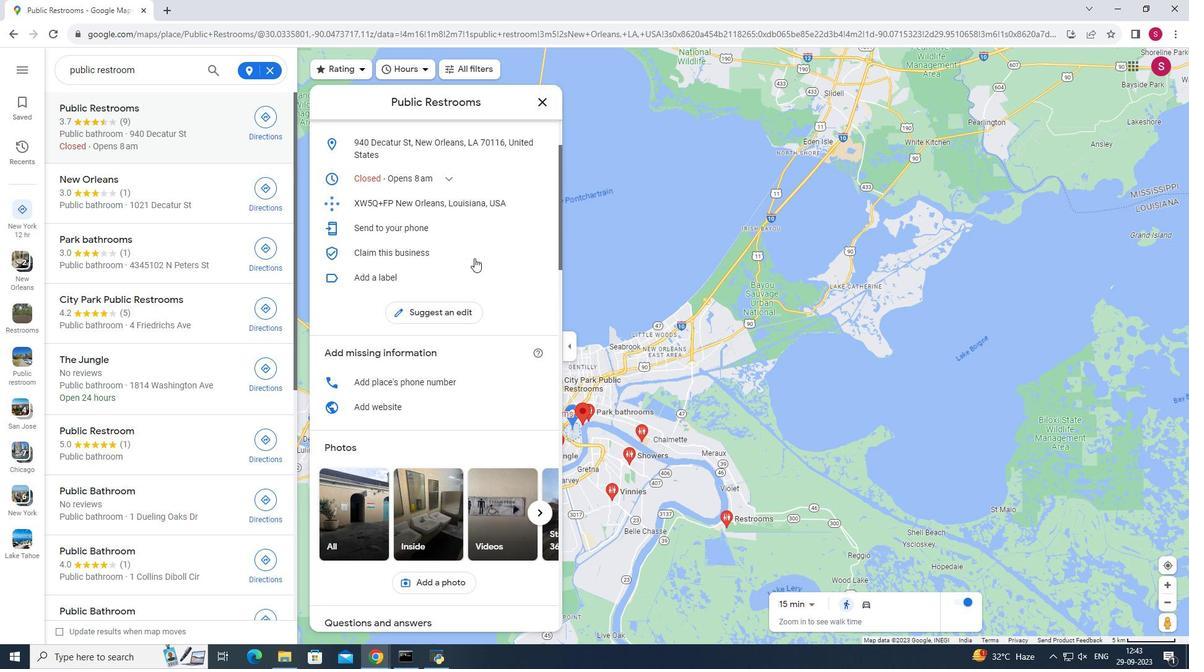
Action: Mouse scrolled (474, 258) with delta (0, 0)
Screenshot: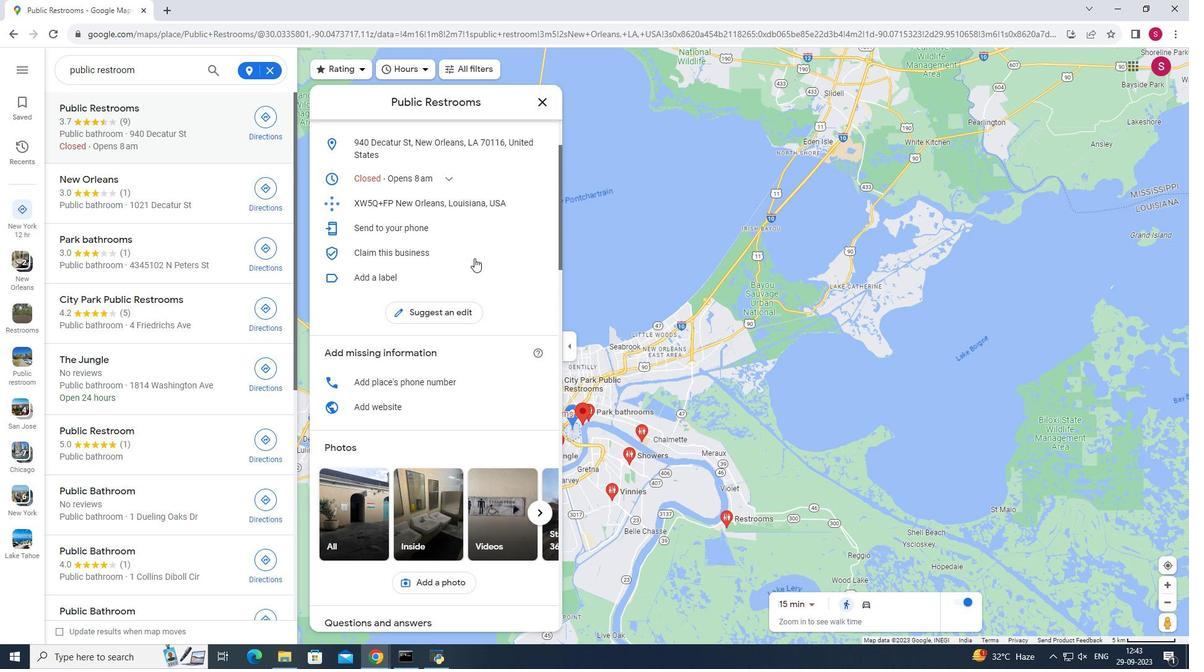 
Action: Mouse moved to (540, 102)
Screenshot: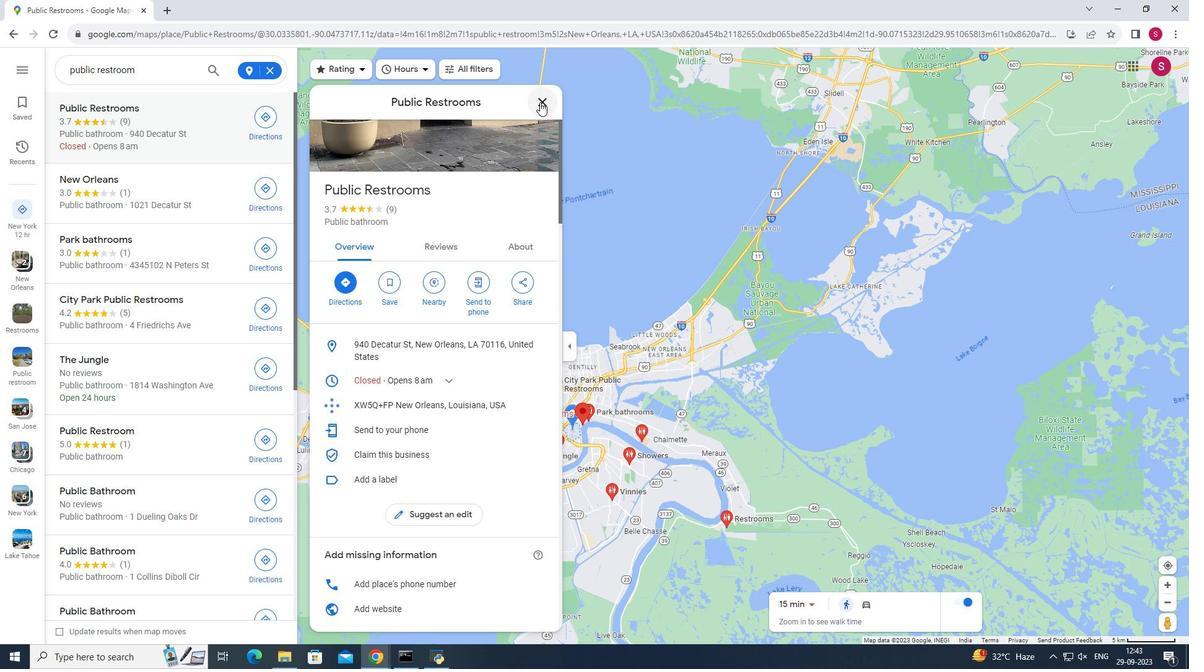 
Action: Mouse pressed left at (540, 102)
Screenshot: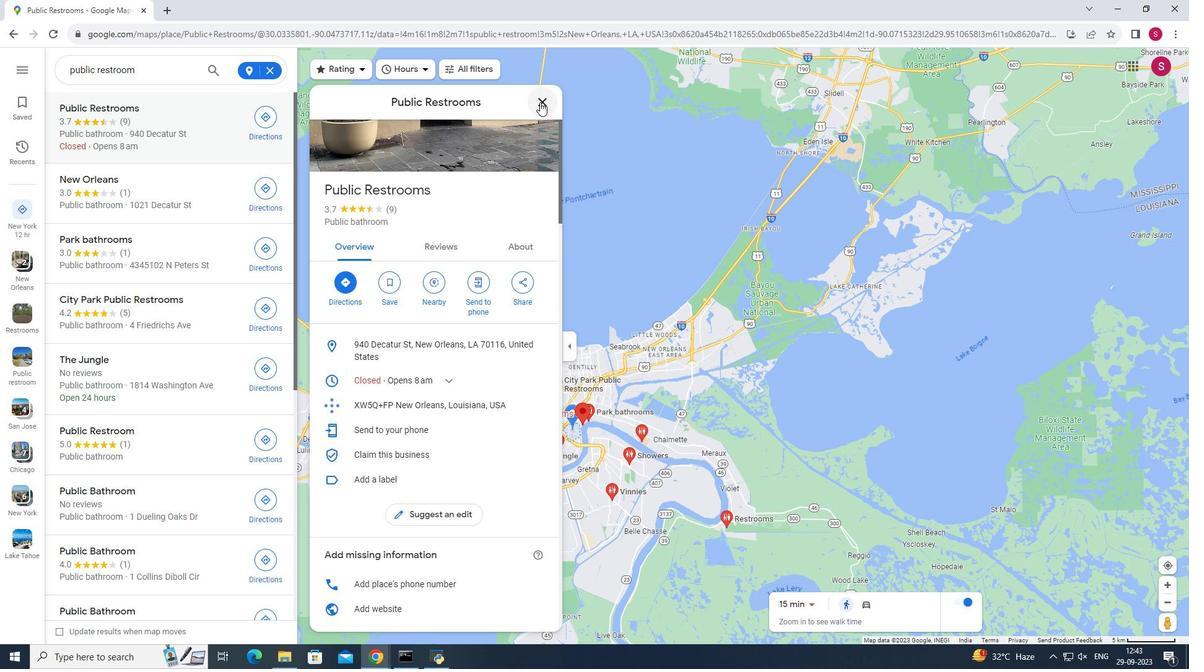 
Action: Mouse moved to (189, 231)
Screenshot: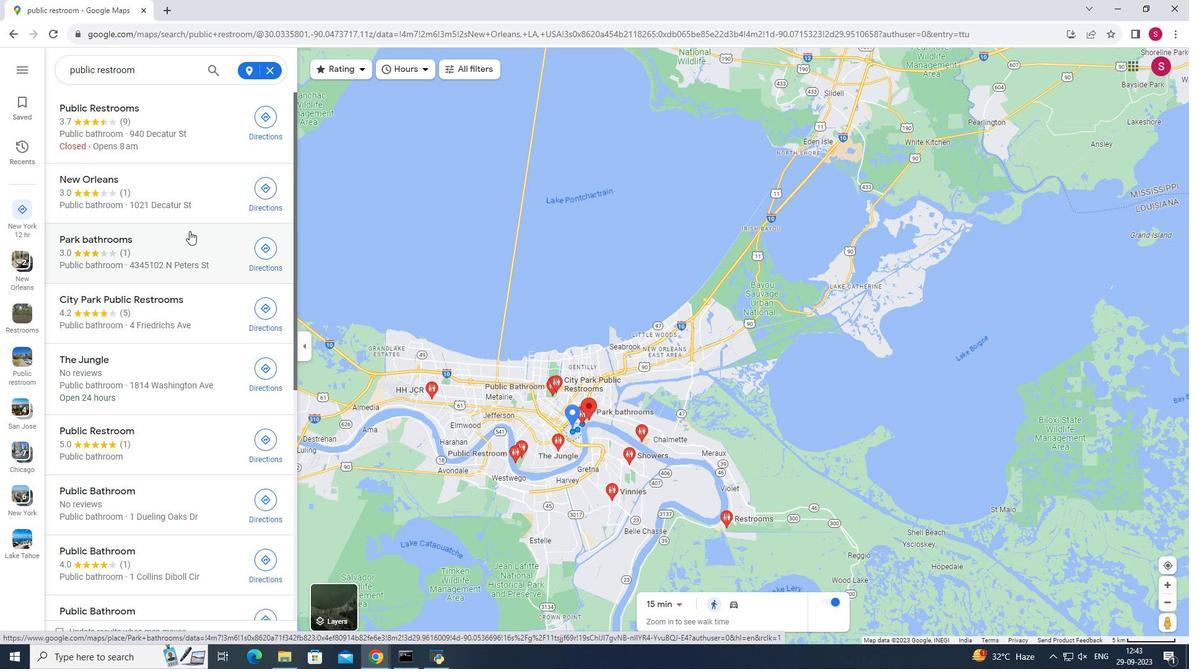 
Action: Mouse scrolled (189, 230) with delta (0, 0)
Screenshot: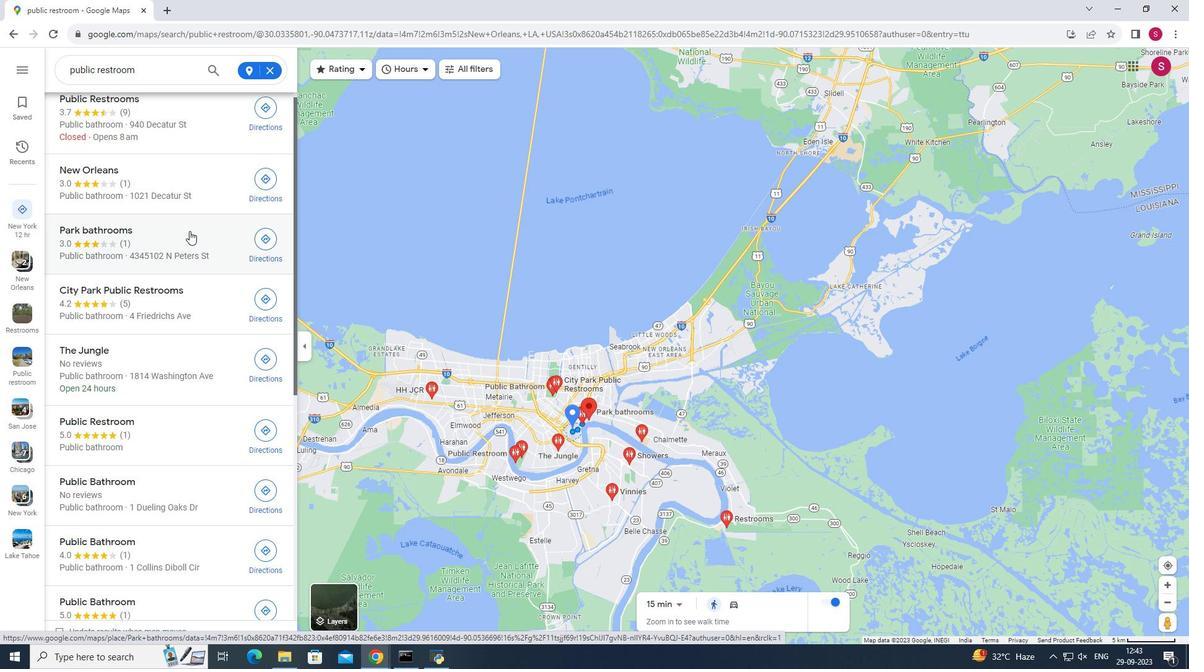 
Action: Mouse scrolled (189, 230) with delta (0, 0)
Screenshot: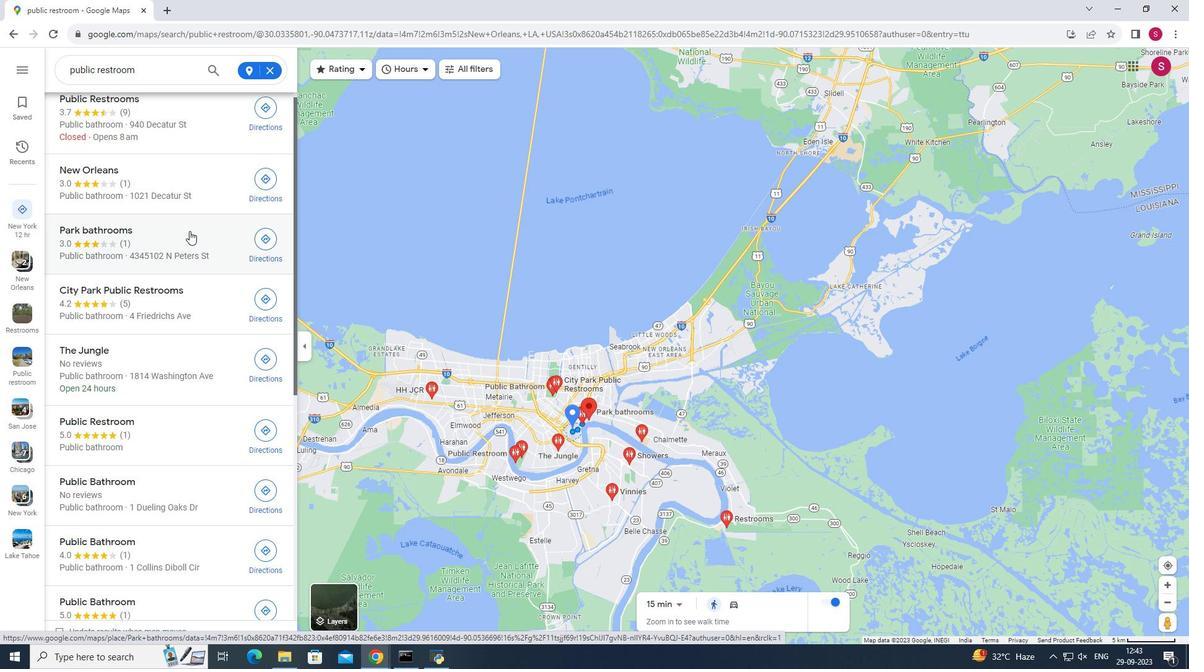 
Action: Mouse scrolled (189, 230) with delta (0, 0)
Screenshot: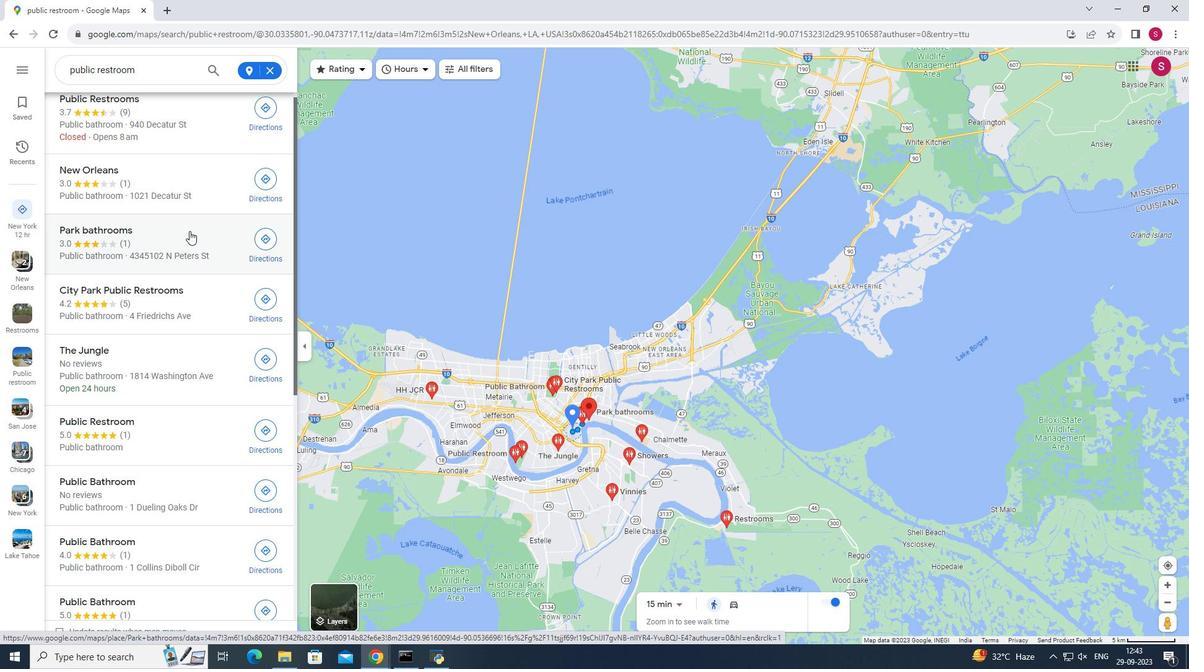 
Action: Mouse scrolled (189, 230) with delta (0, 0)
Screenshot: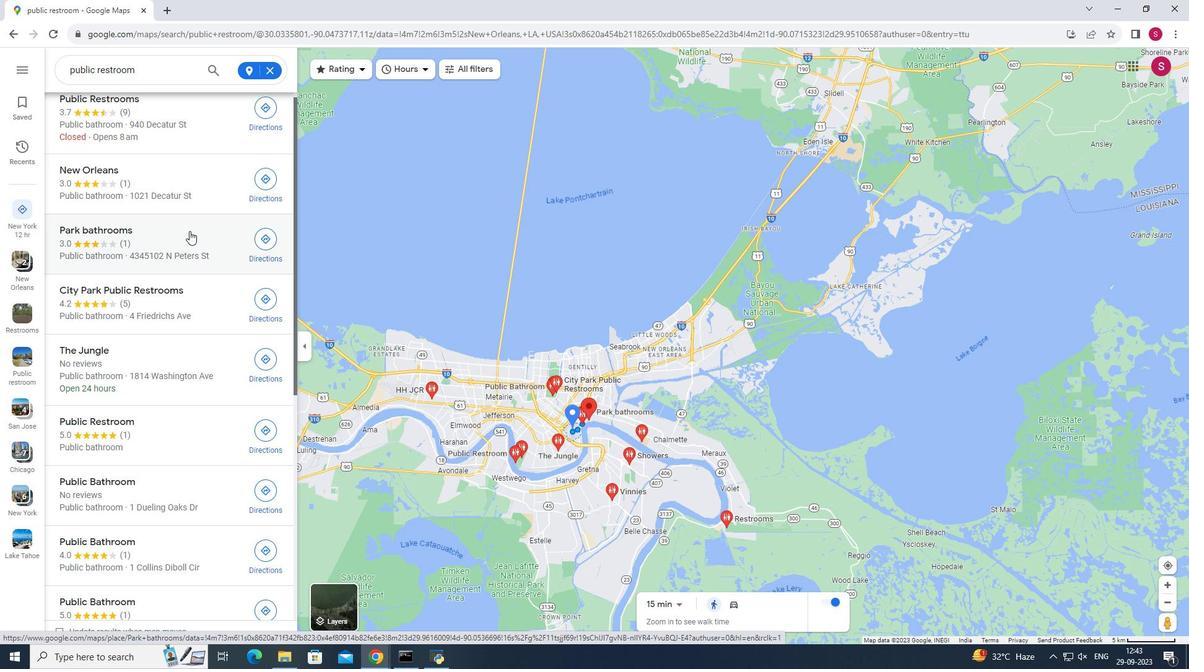 
Action: Mouse scrolled (189, 230) with delta (0, 0)
Screenshot: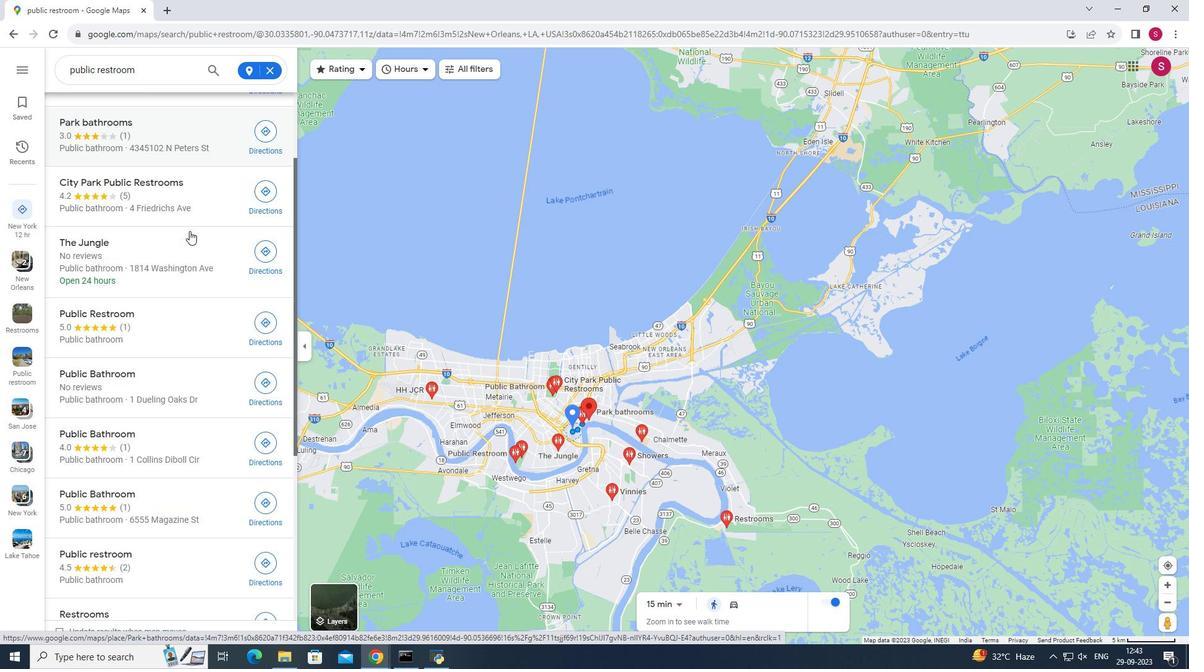 
Action: Mouse scrolled (189, 230) with delta (0, 0)
Screenshot: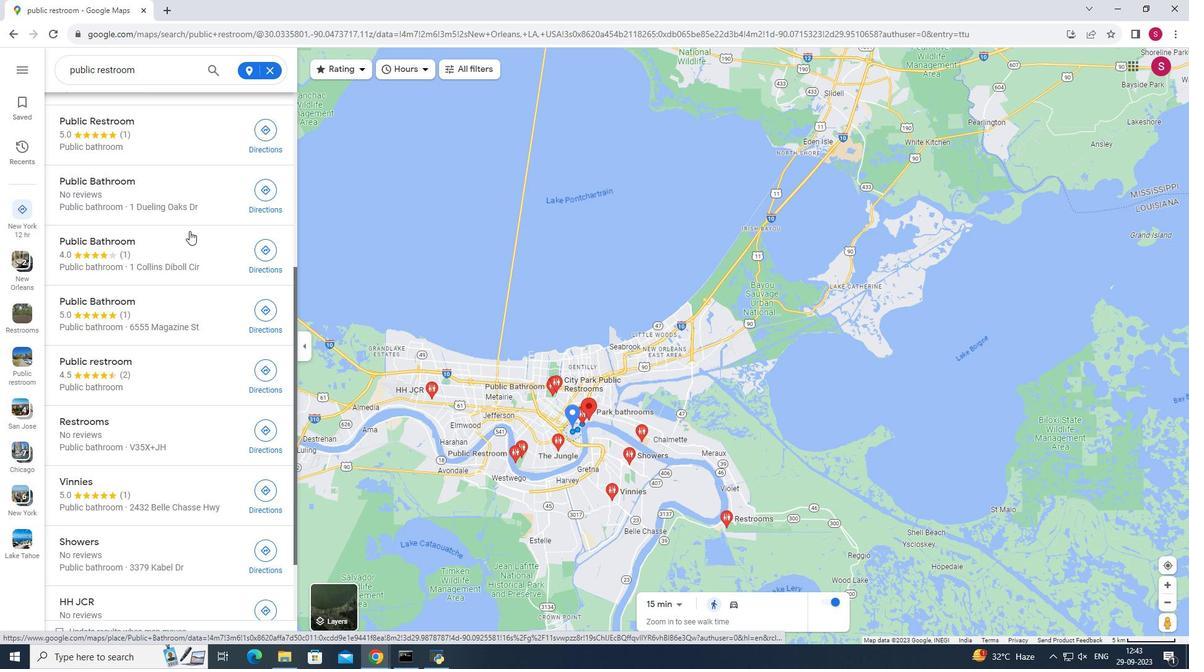 
Action: Mouse scrolled (189, 230) with delta (0, 0)
Screenshot: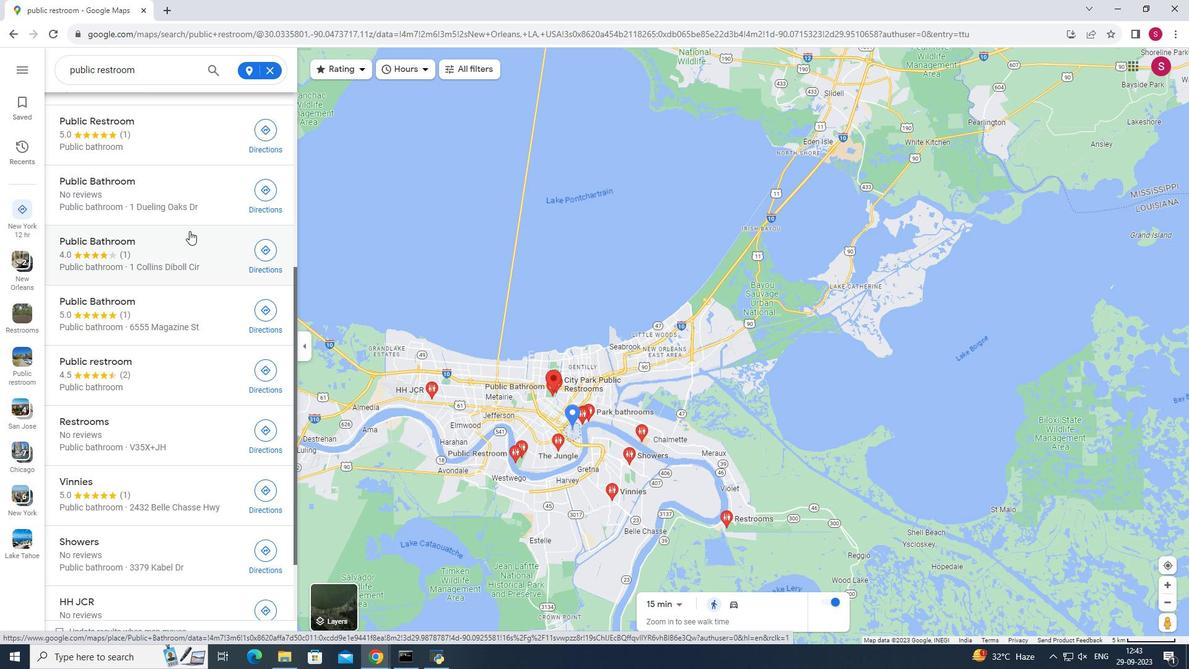 
Action: Mouse scrolled (189, 230) with delta (0, 0)
Screenshot: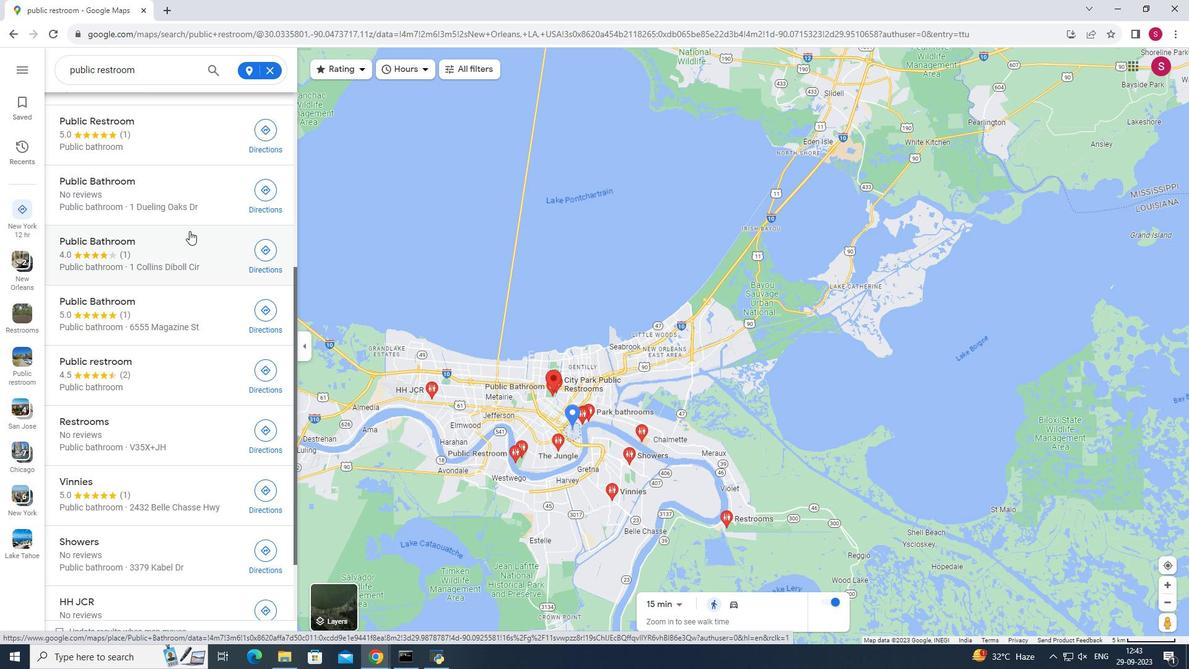 
Action: Mouse scrolled (189, 230) with delta (0, 0)
Screenshot: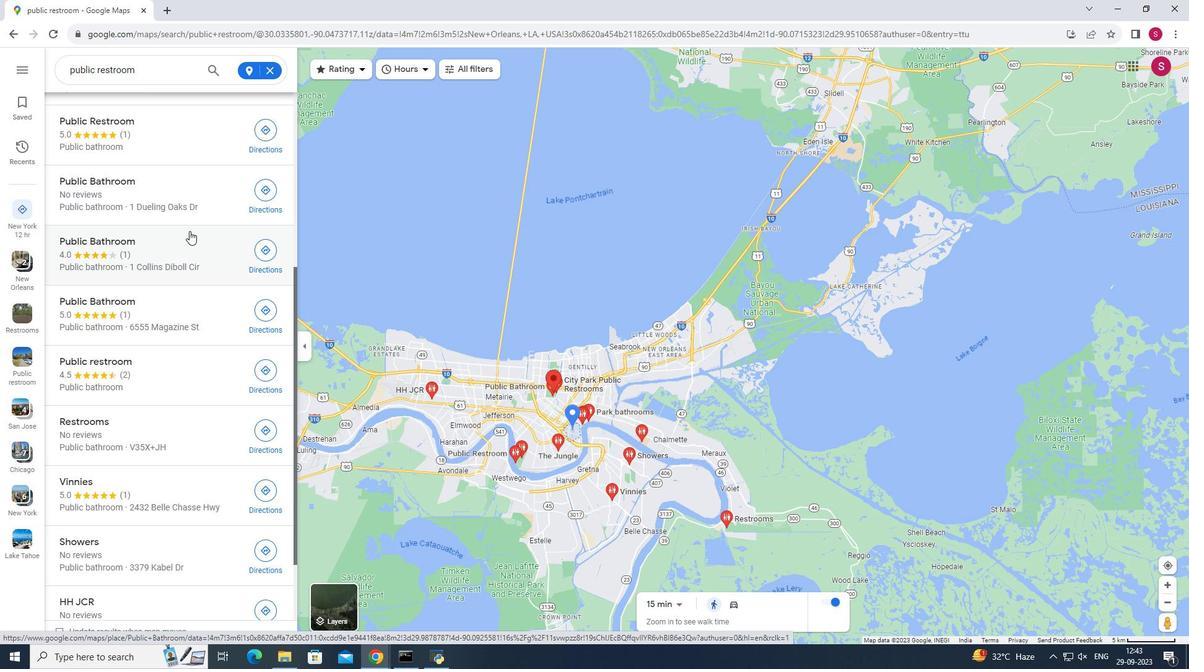 
Action: Mouse scrolled (189, 230) with delta (0, 0)
Screenshot: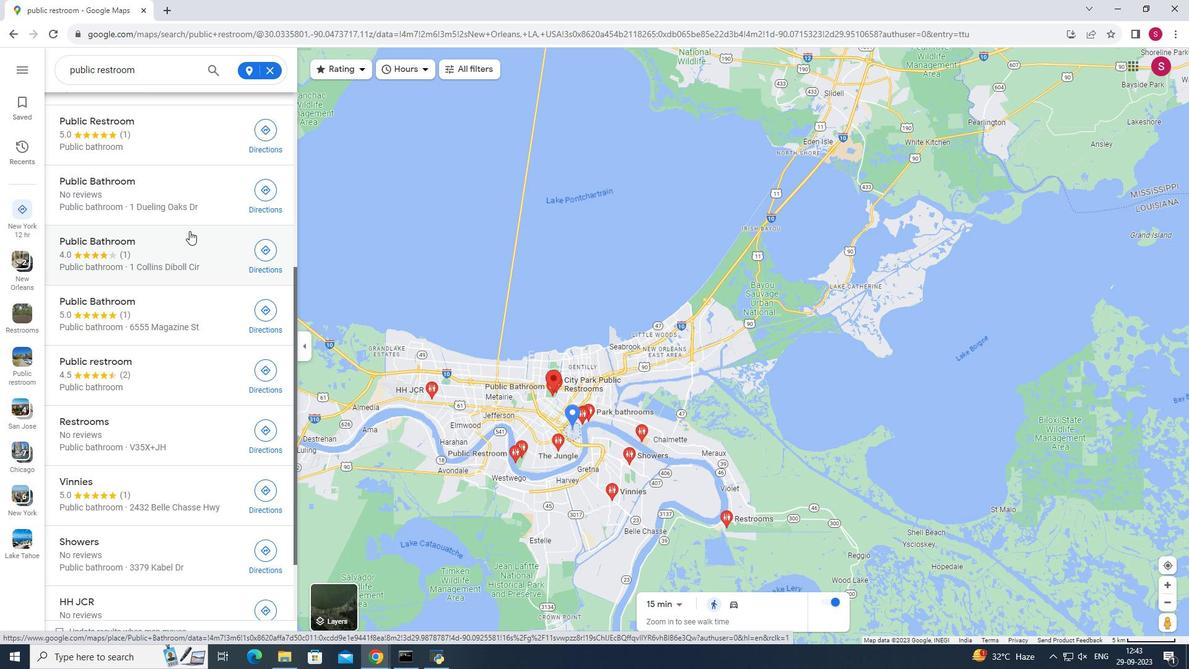 
Action: Mouse scrolled (189, 230) with delta (0, 0)
Screenshot: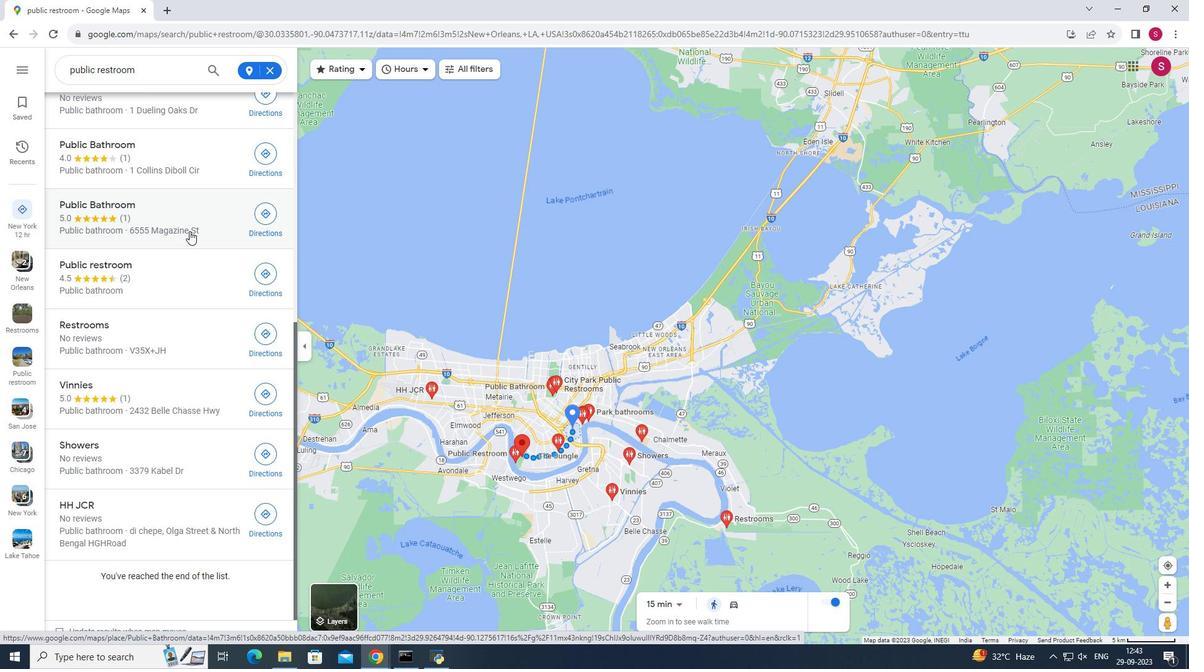 
Action: Mouse scrolled (189, 230) with delta (0, 0)
Screenshot: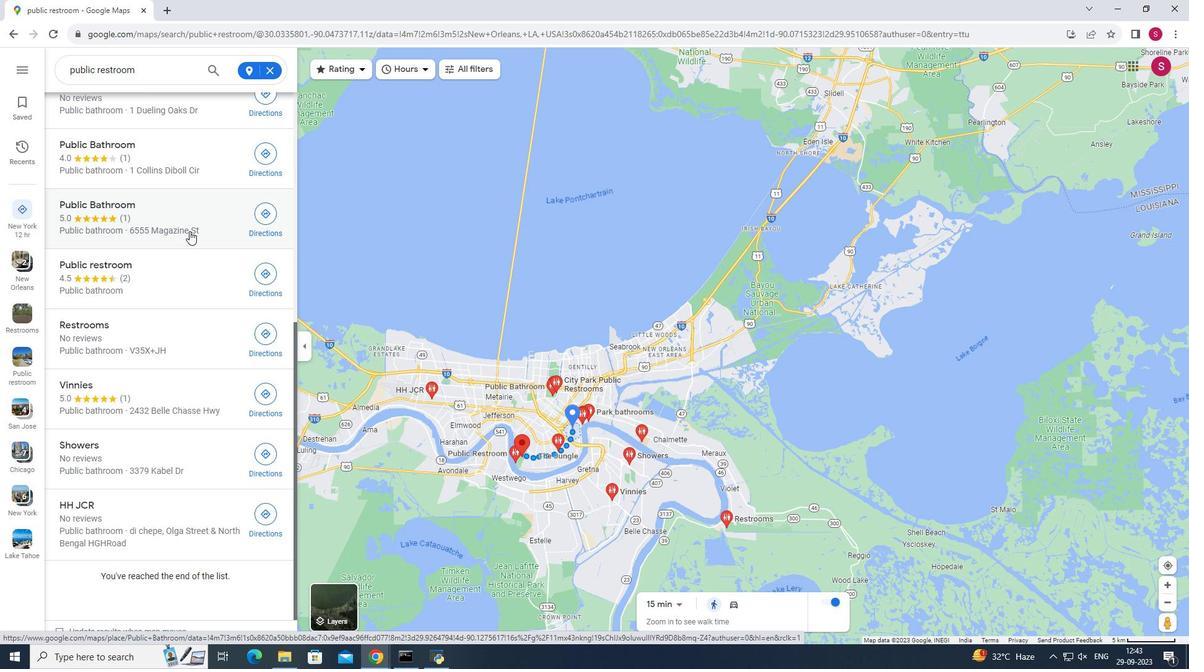 
Action: Mouse scrolled (189, 230) with delta (0, 0)
Screenshot: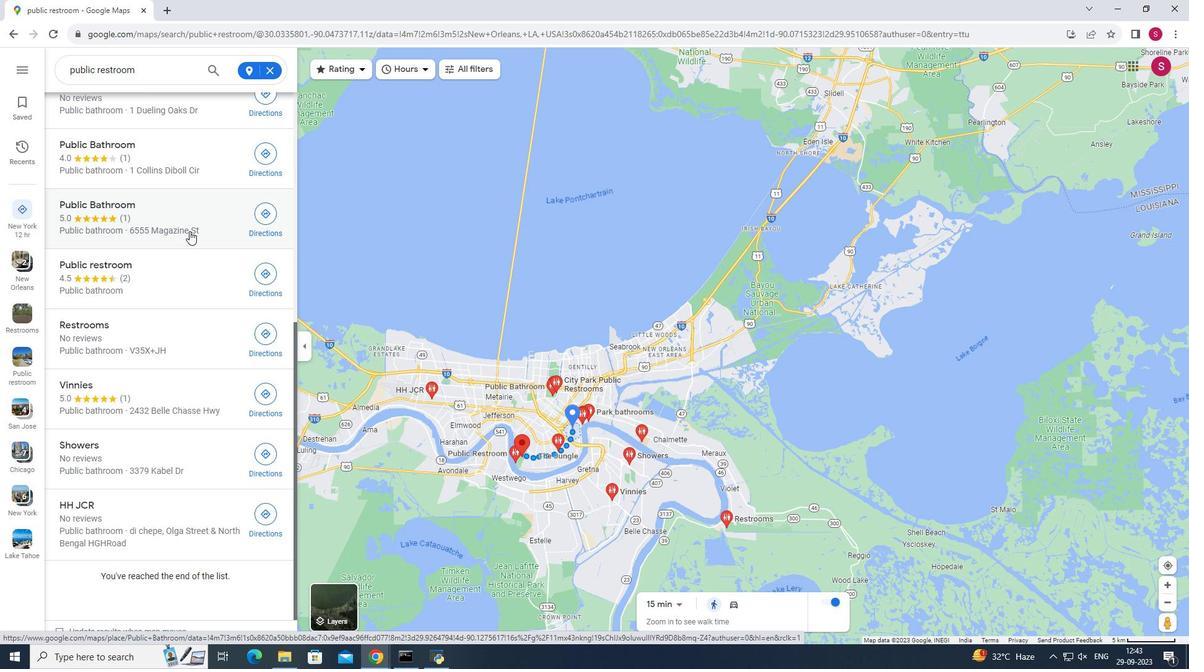 
Action: Mouse moved to (188, 229)
Screenshot: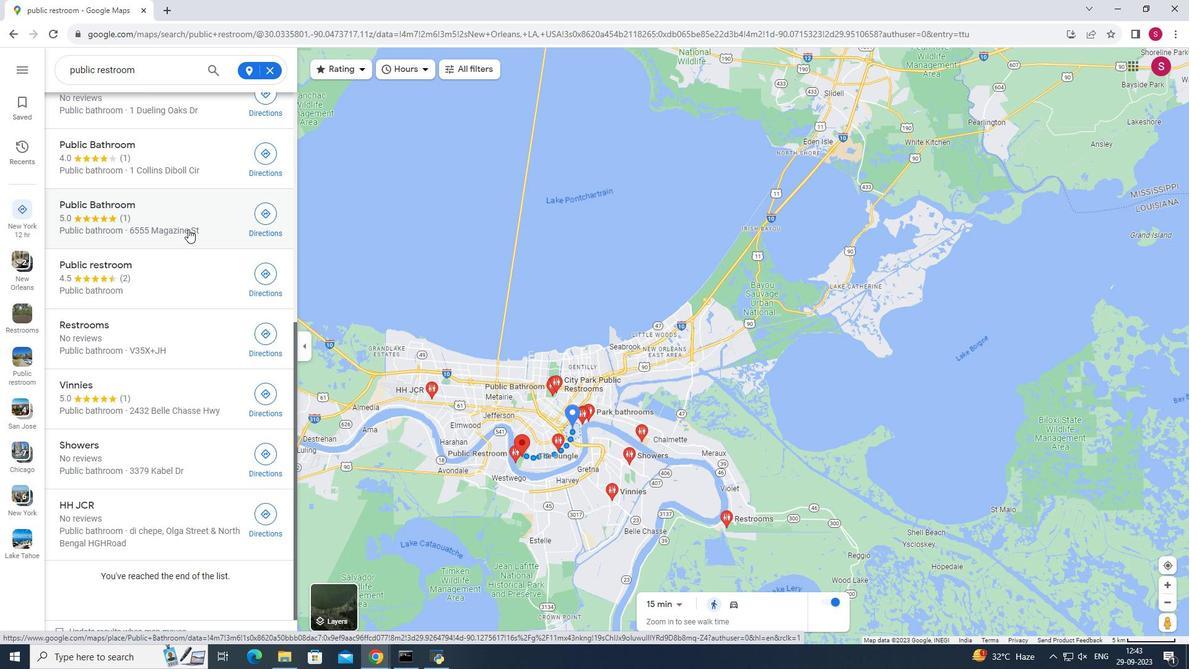 
